 Task: Find connections with filter location Tupã with filter topic #Websitewith filter profile language German with filter current company DXC Technology India with filter school Indian Institute of Banking and Finance with filter industry Space Research and Technology with filter service category Social Media Marketing with filter keywords title Technical Specialist
Action: Mouse moved to (560, 120)
Screenshot: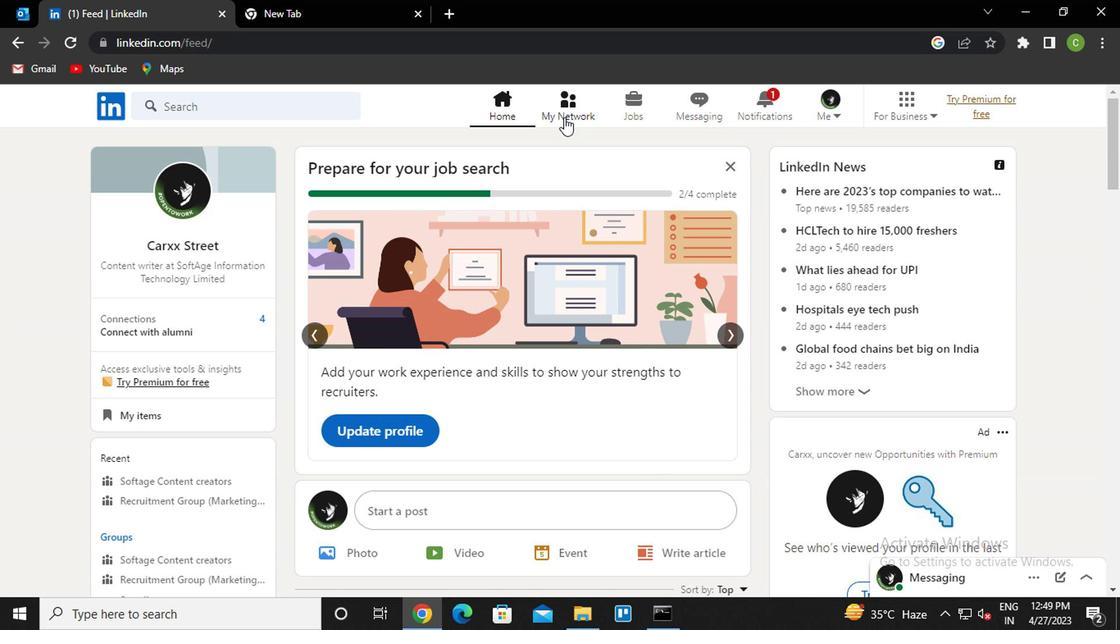 
Action: Mouse pressed left at (560, 120)
Screenshot: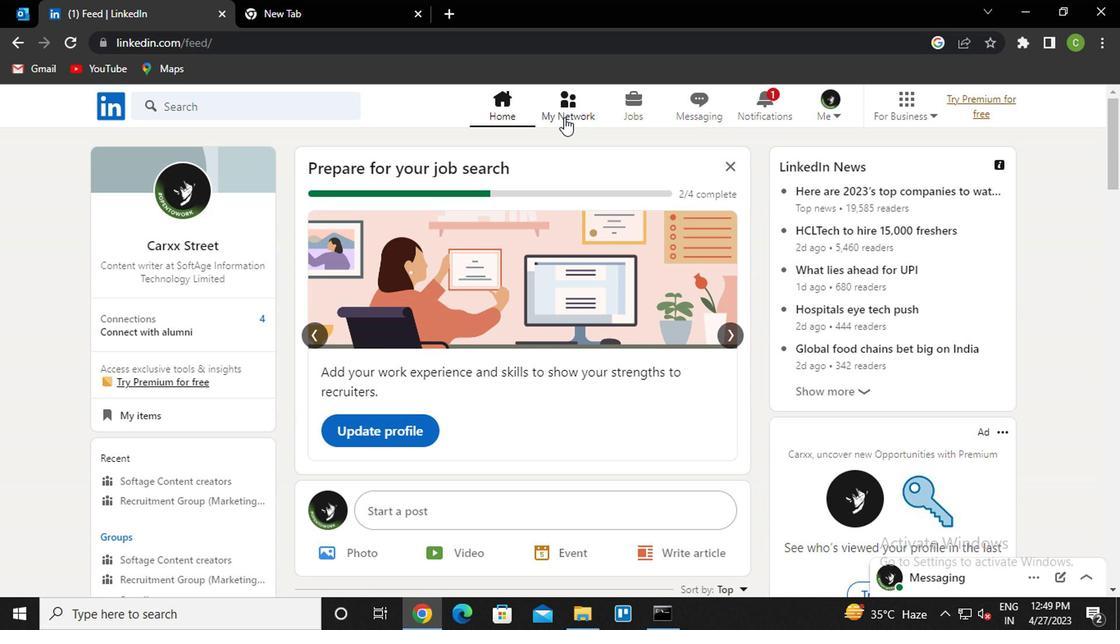 
Action: Mouse moved to (253, 208)
Screenshot: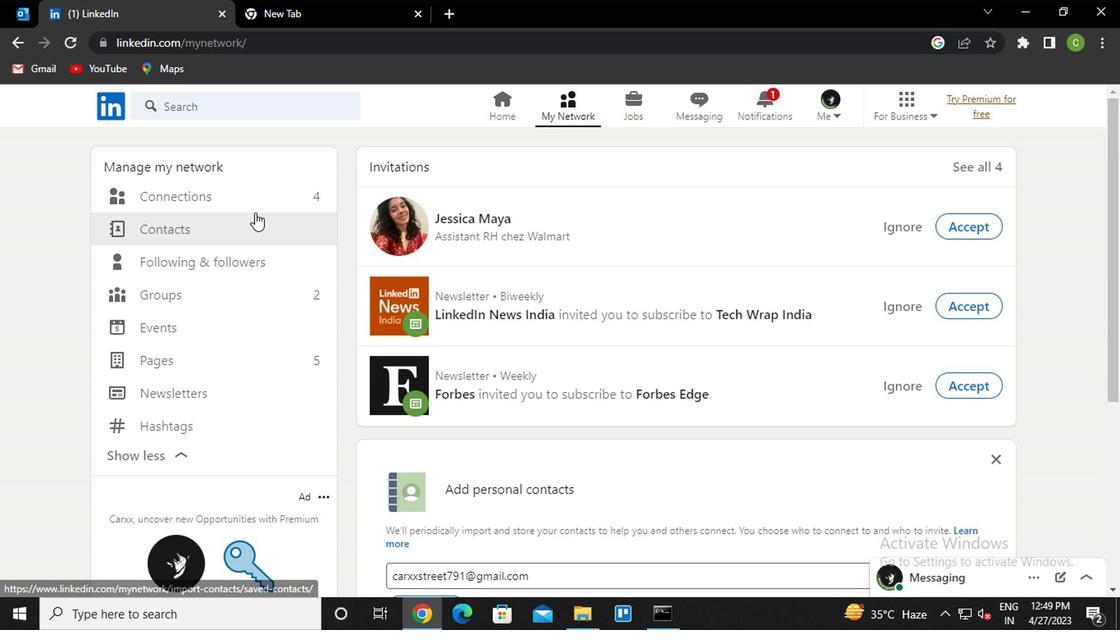 
Action: Mouse pressed left at (253, 208)
Screenshot: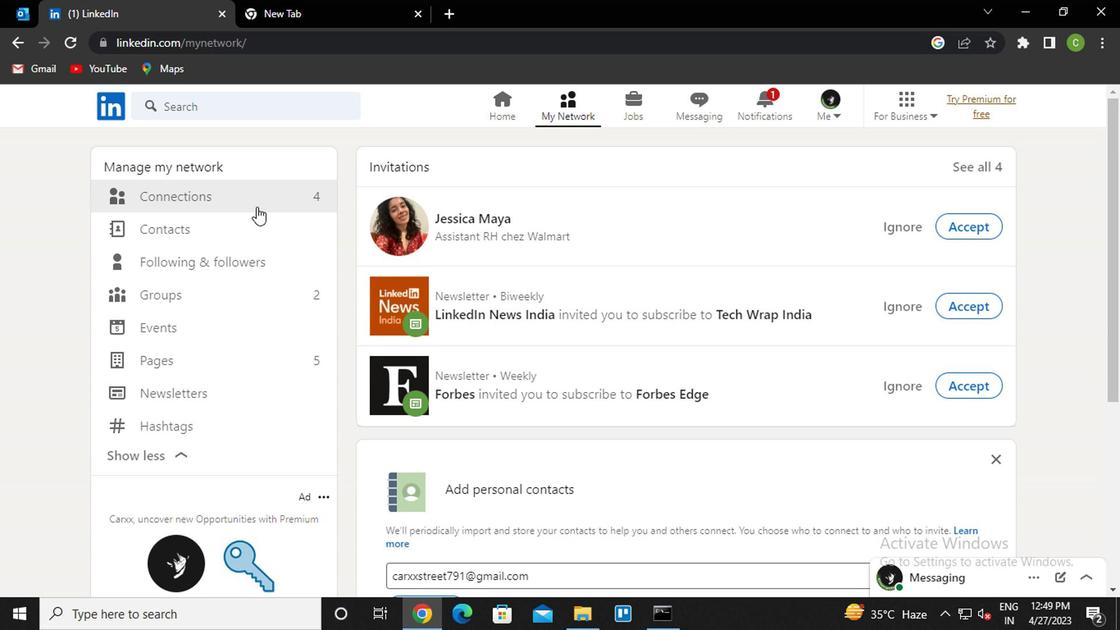 
Action: Mouse pressed left at (253, 208)
Screenshot: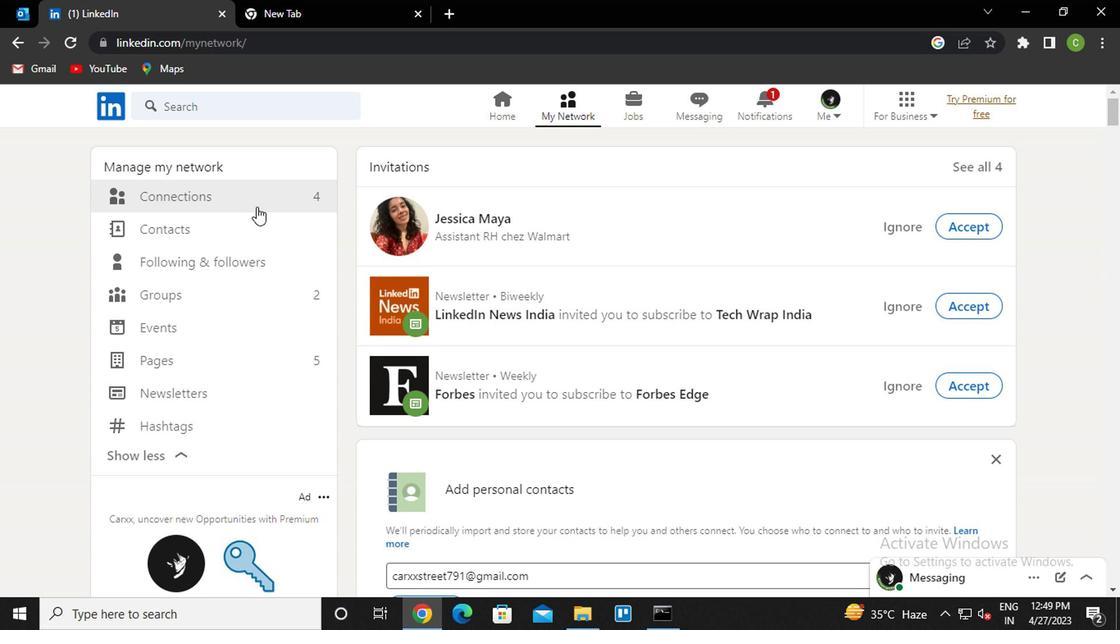 
Action: Mouse moved to (253, 188)
Screenshot: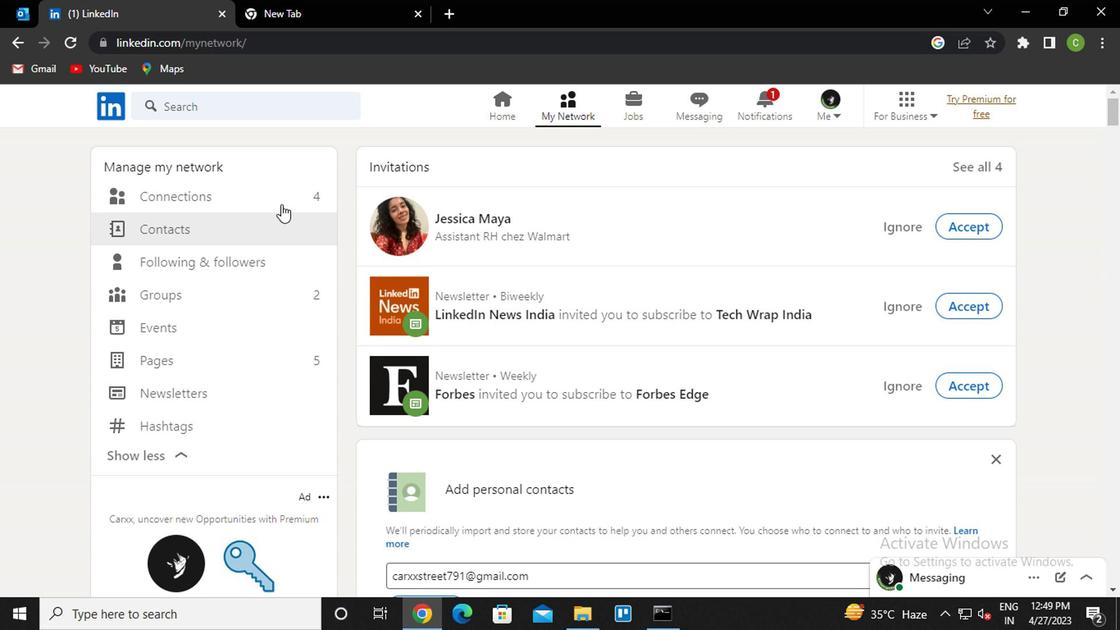 
Action: Mouse pressed left at (253, 188)
Screenshot: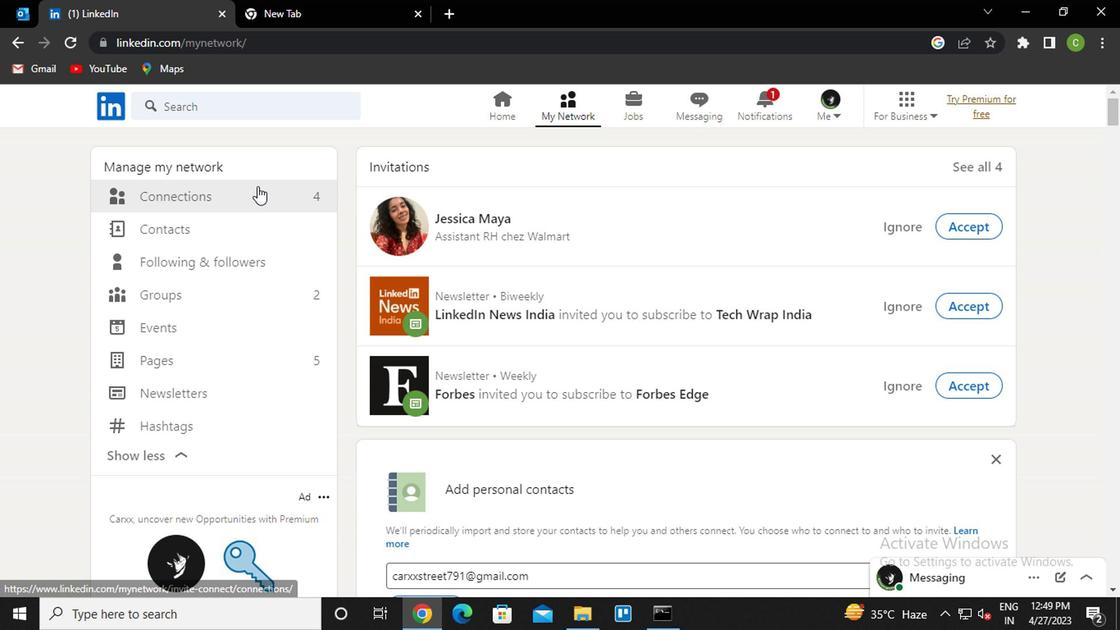 
Action: Mouse moved to (676, 193)
Screenshot: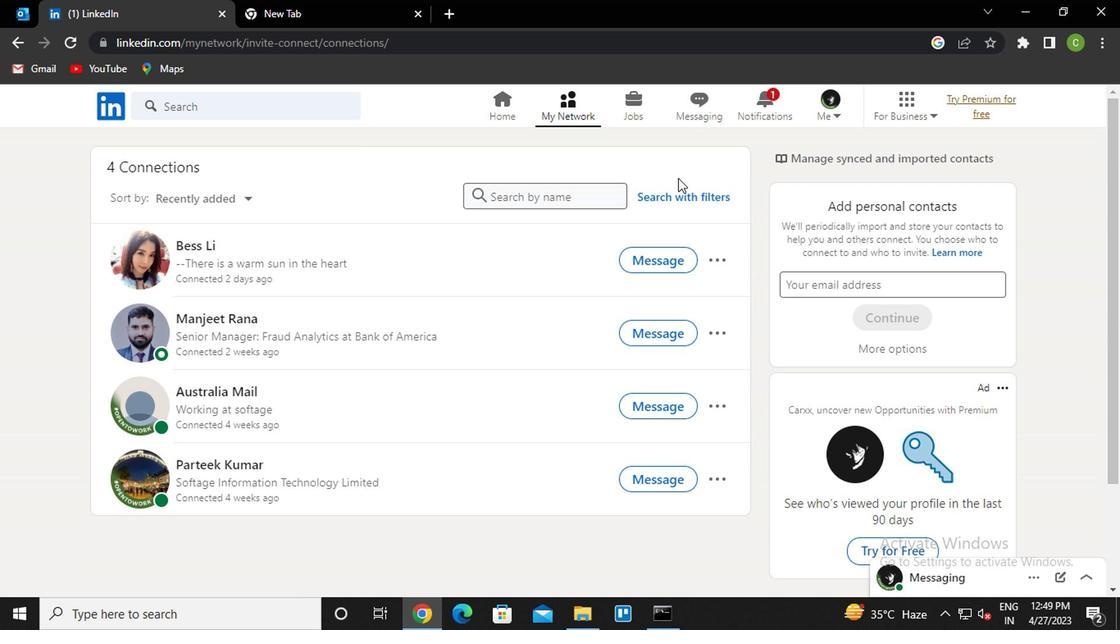 
Action: Mouse pressed left at (676, 193)
Screenshot: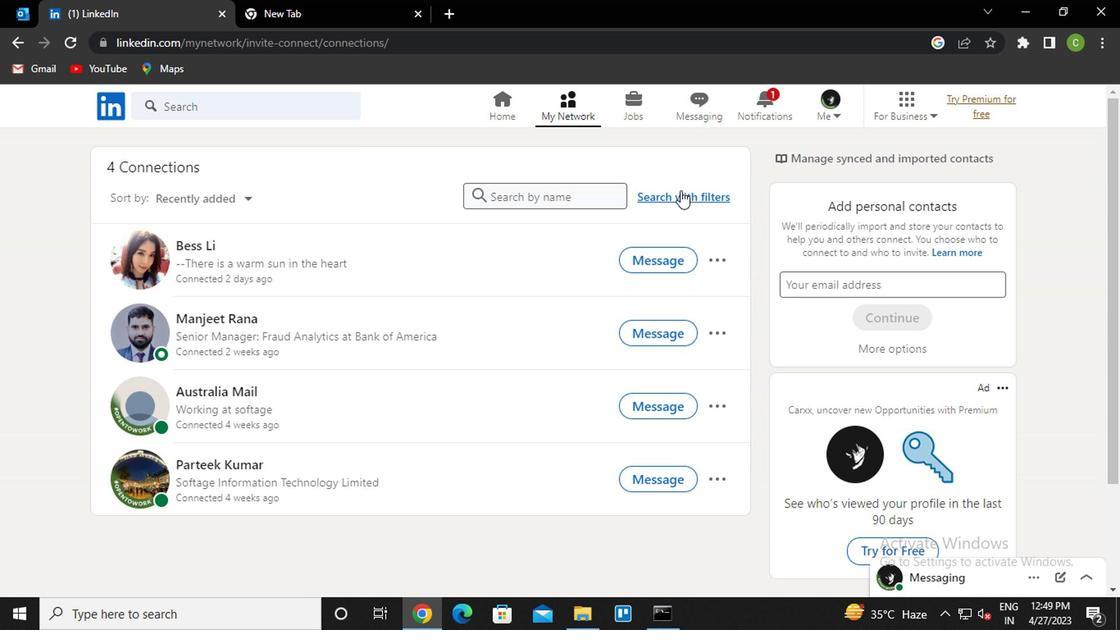 
Action: Mouse moved to (610, 152)
Screenshot: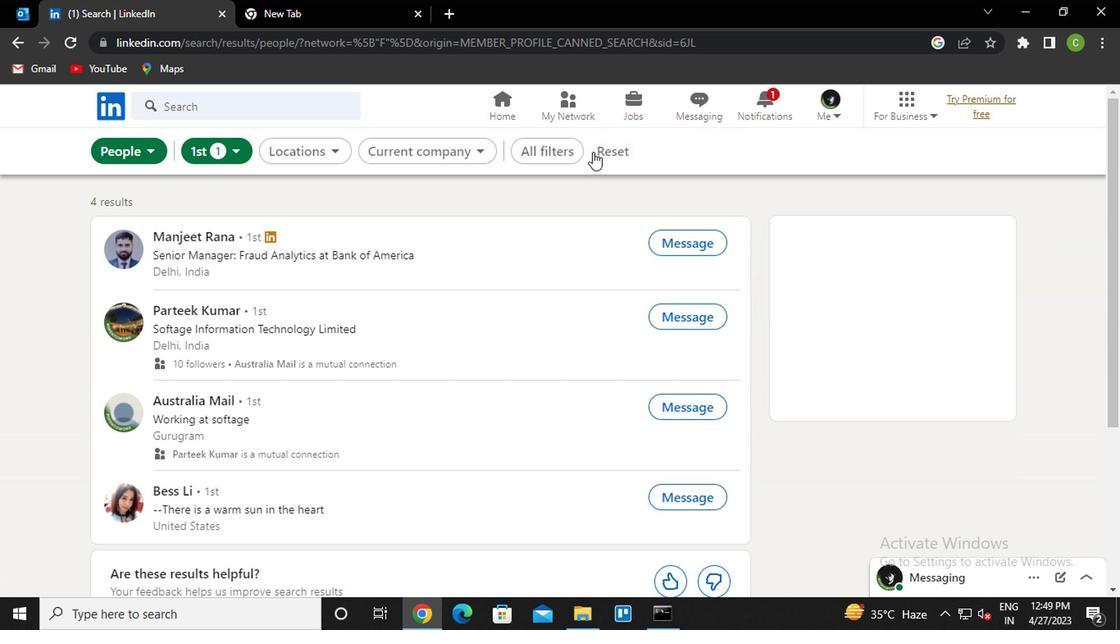 
Action: Mouse pressed left at (610, 152)
Screenshot: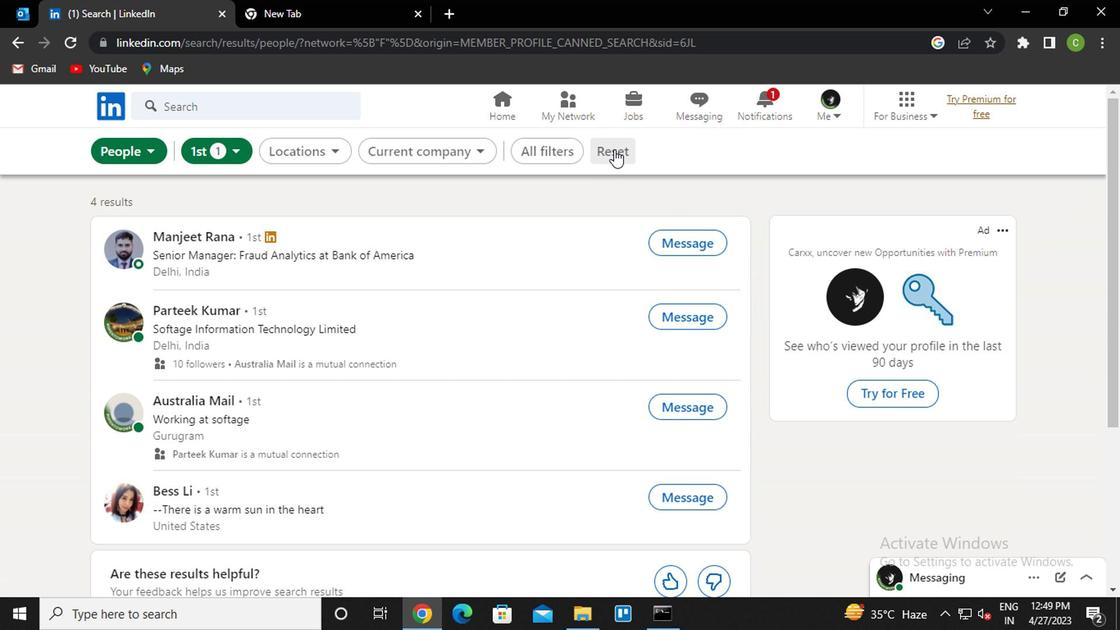 
Action: Mouse moved to (581, 153)
Screenshot: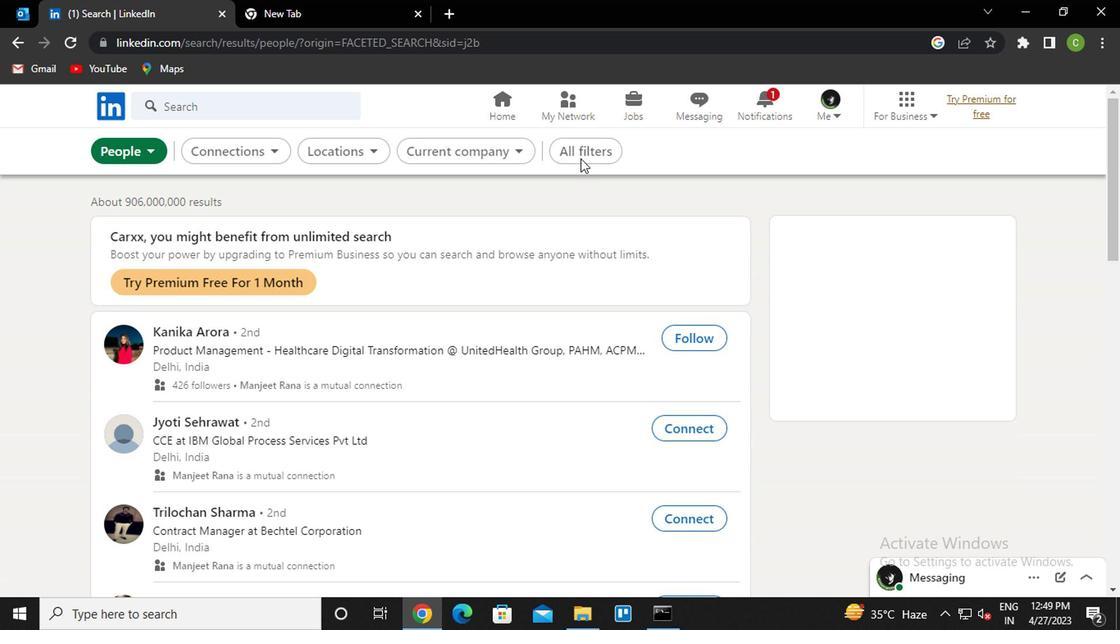 
Action: Mouse pressed left at (581, 153)
Screenshot: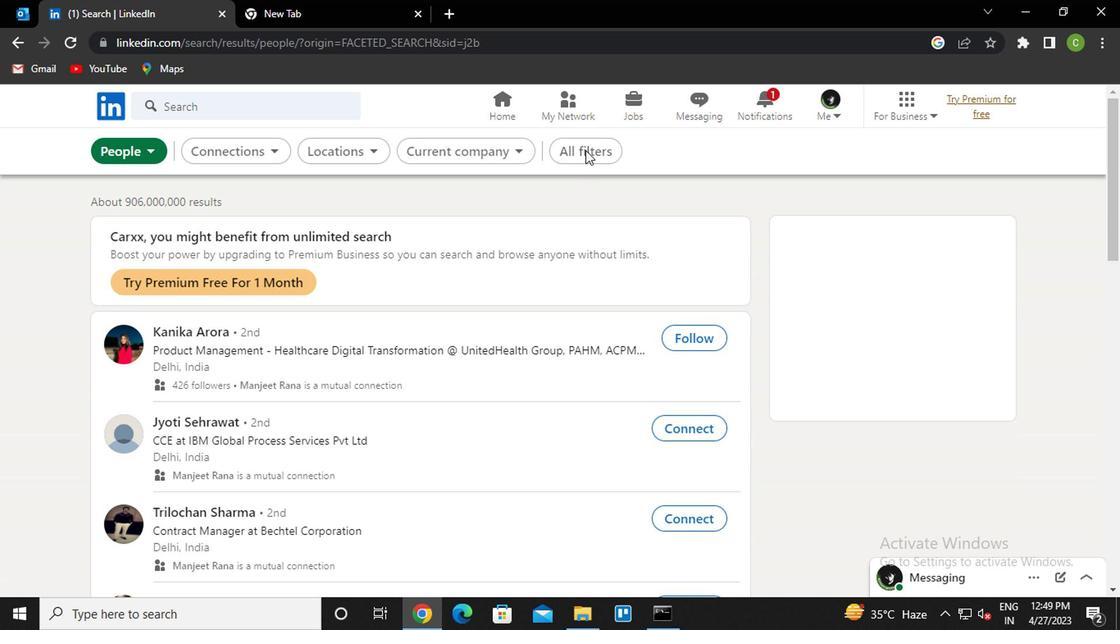 
Action: Mouse moved to (854, 316)
Screenshot: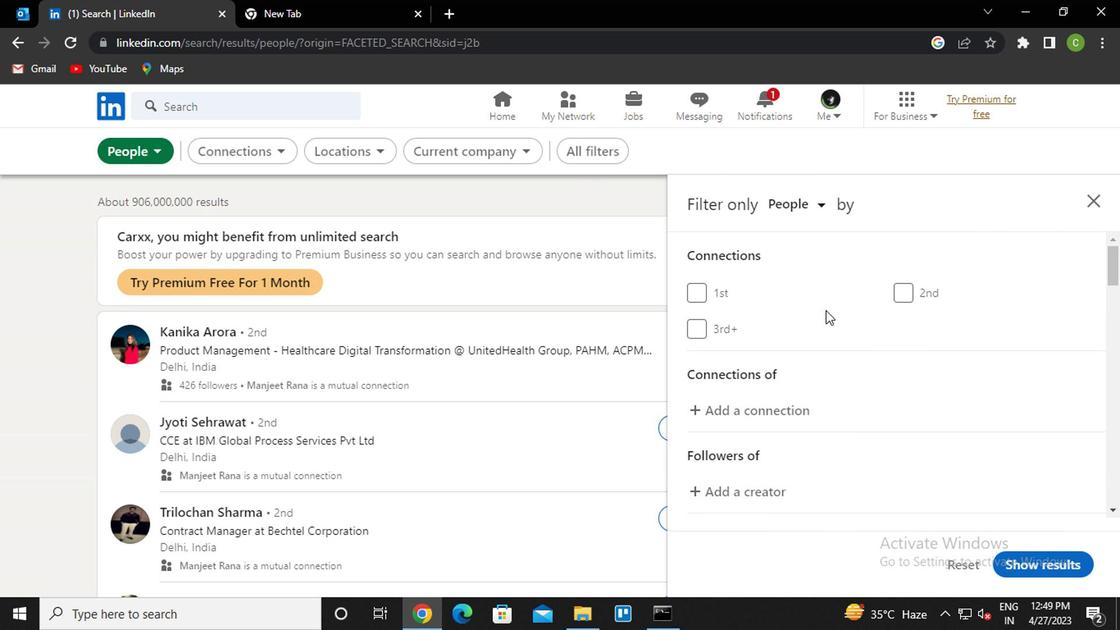 
Action: Mouse scrolled (854, 315) with delta (0, -1)
Screenshot: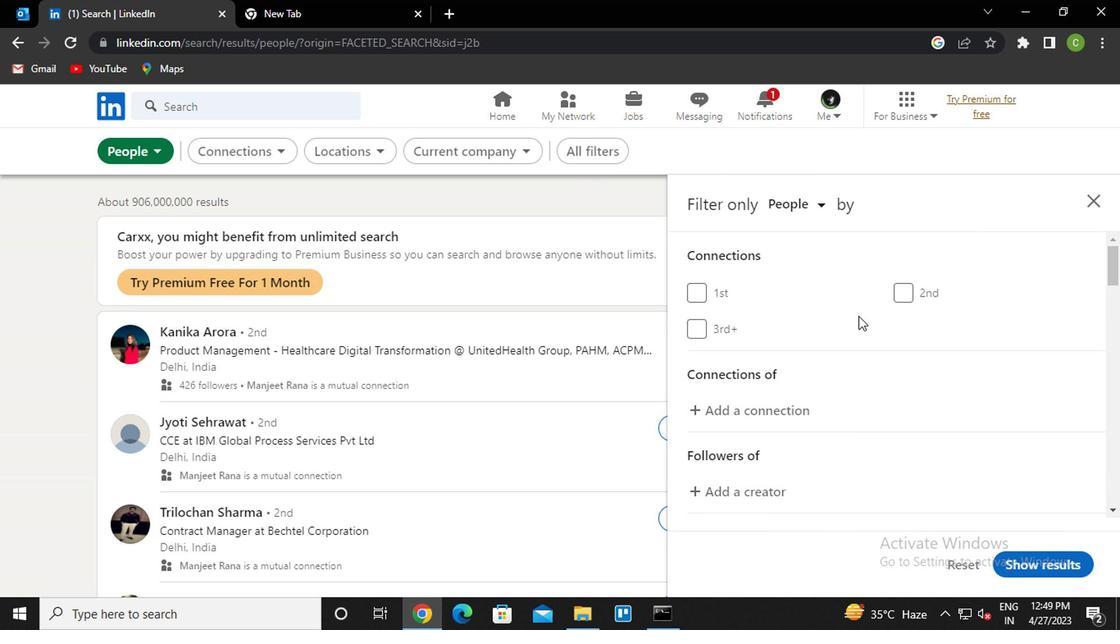 
Action: Mouse scrolled (854, 315) with delta (0, -1)
Screenshot: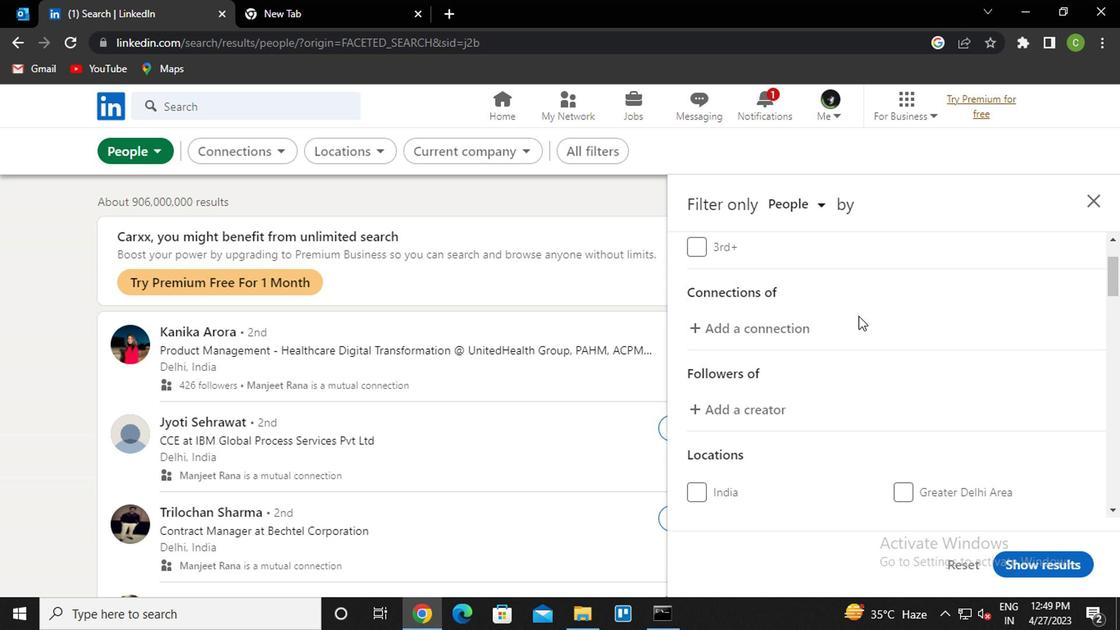 
Action: Mouse scrolled (854, 315) with delta (0, -1)
Screenshot: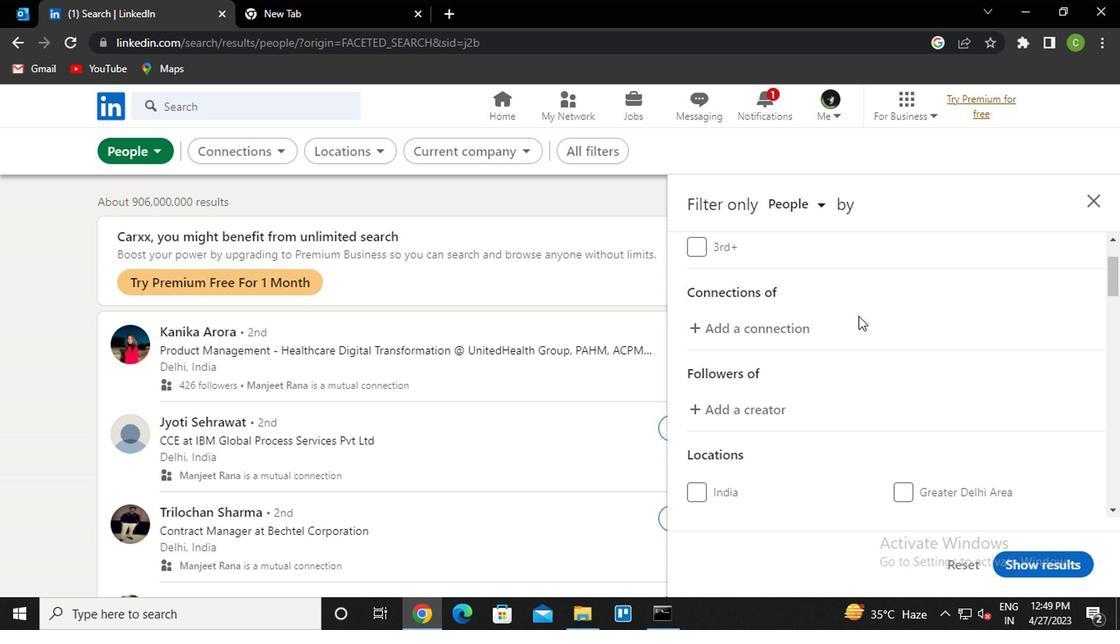 
Action: Mouse scrolled (854, 315) with delta (0, -1)
Screenshot: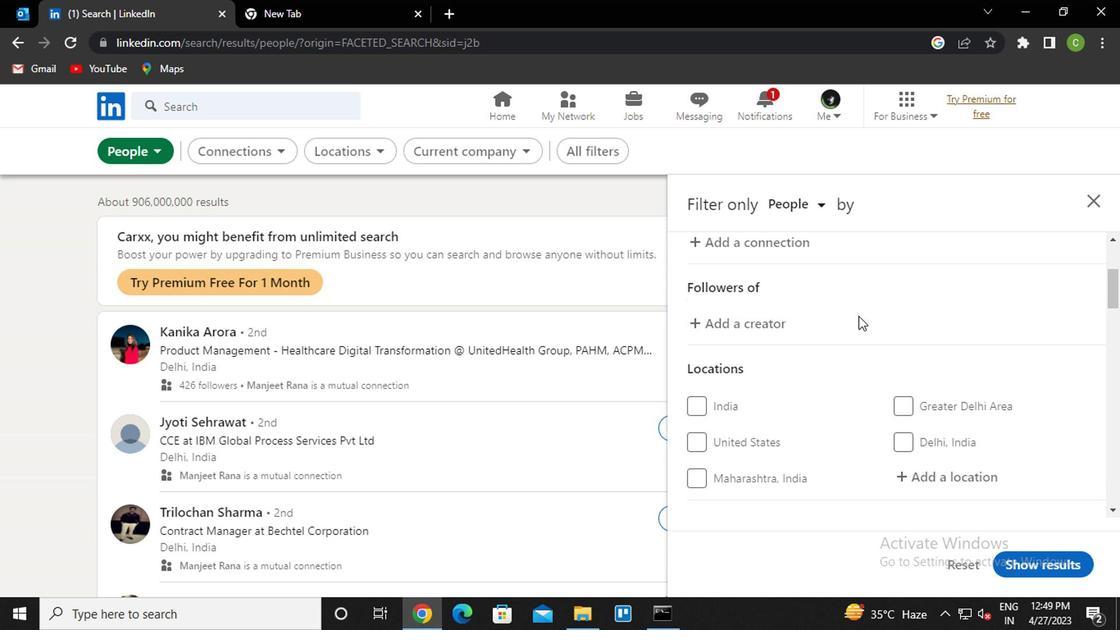 
Action: Mouse moved to (975, 317)
Screenshot: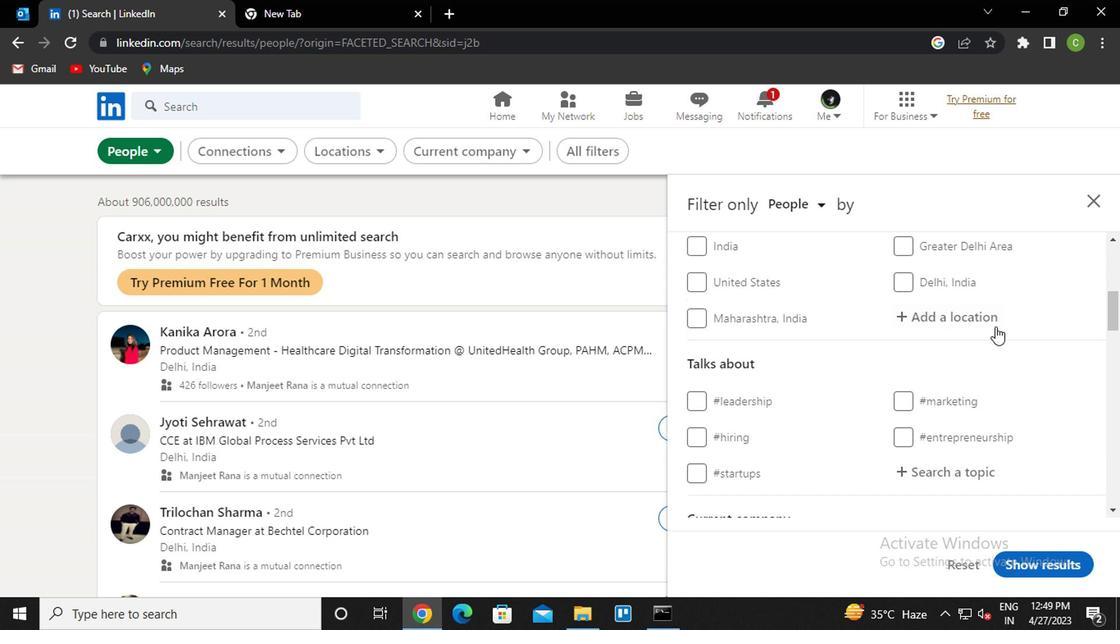 
Action: Mouse pressed left at (975, 317)
Screenshot: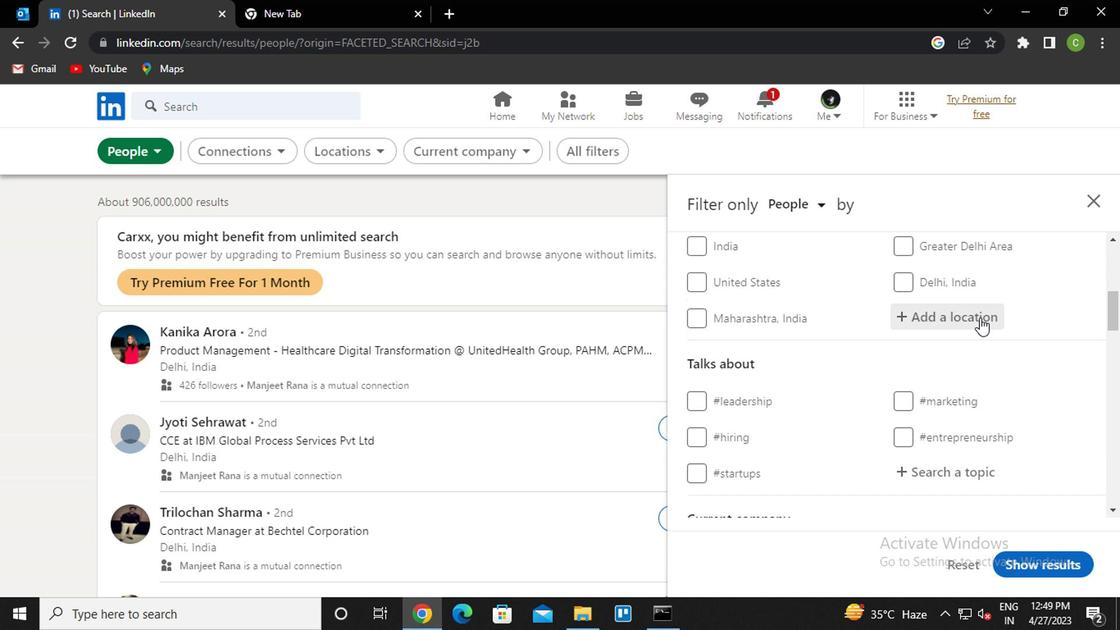 
Action: Key pressed <Key.caps_lock>t<Key.caps_lock>upa<Key.down><Key.down><Key.enter>
Screenshot: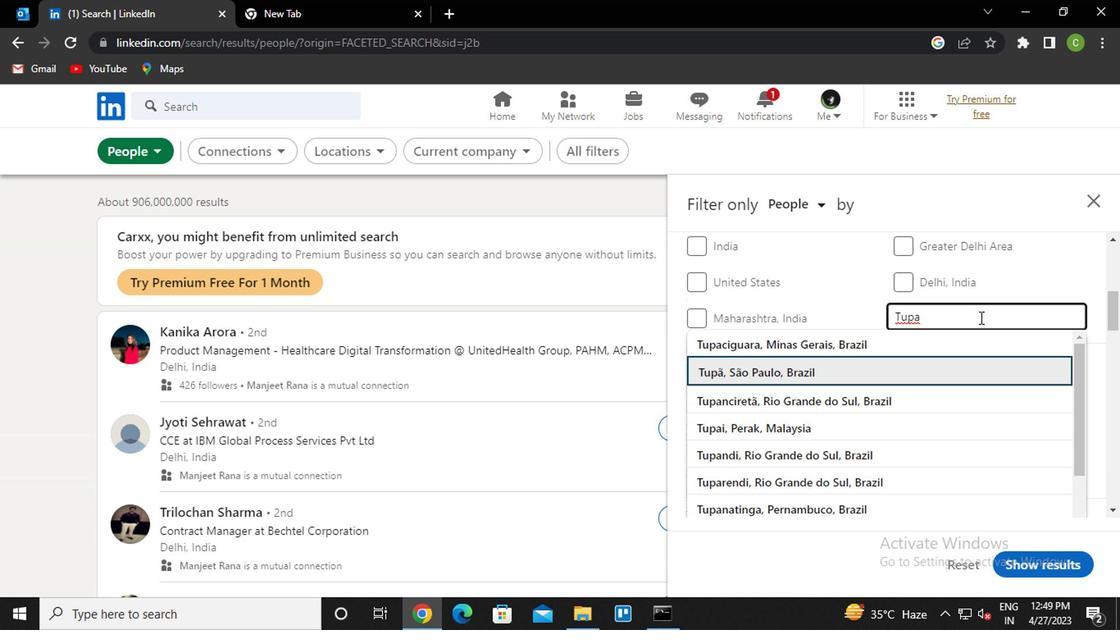 
Action: Mouse scrolled (975, 316) with delta (0, 0)
Screenshot: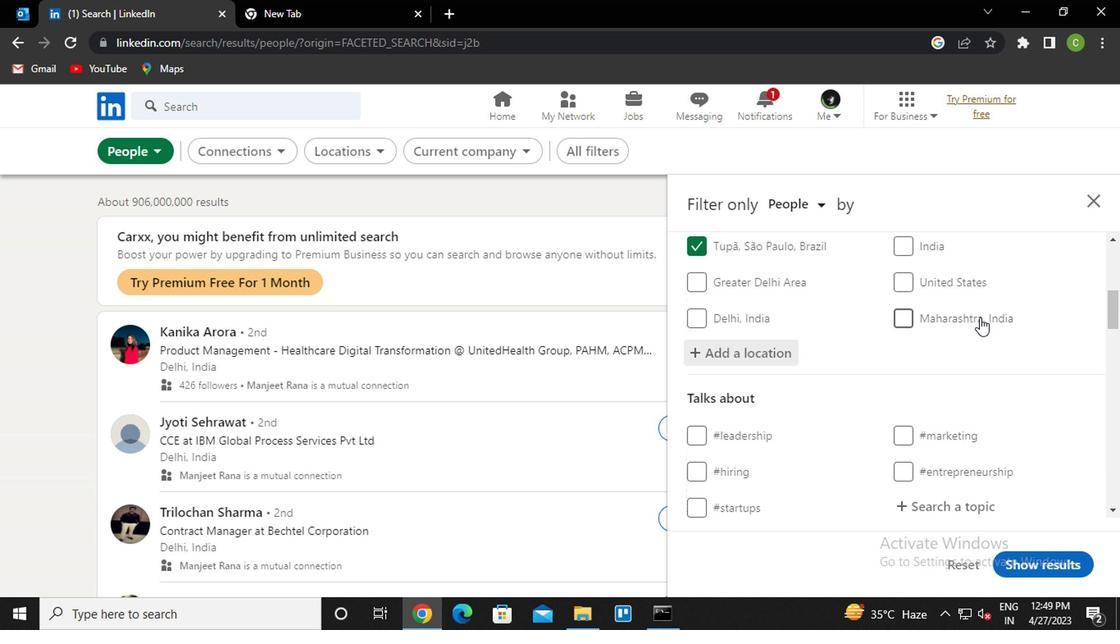 
Action: Mouse scrolled (975, 316) with delta (0, 0)
Screenshot: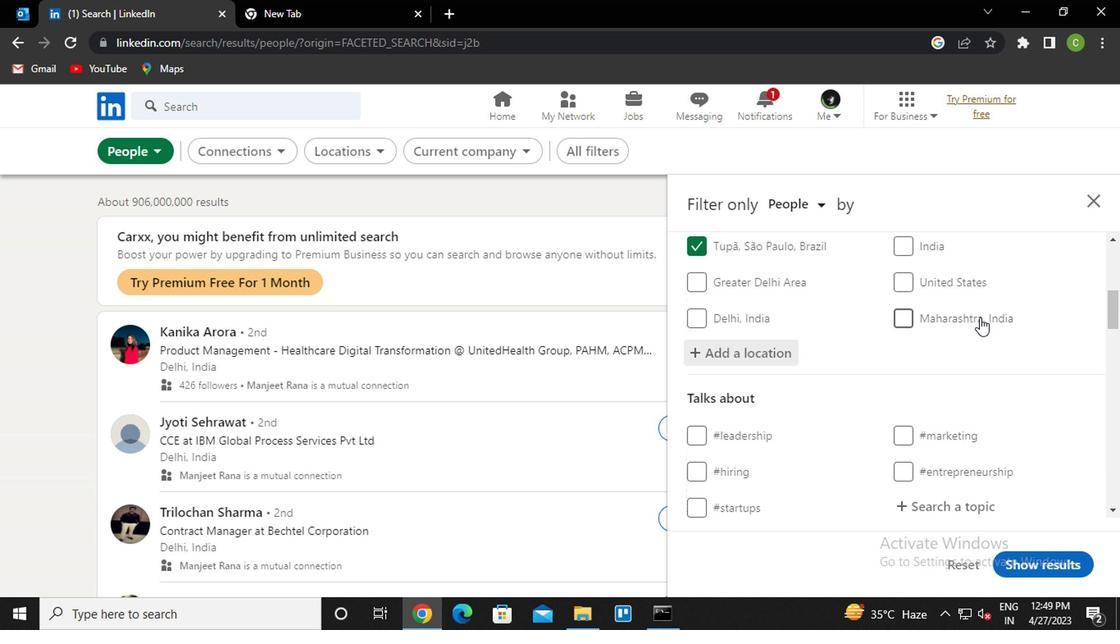 
Action: Mouse moved to (957, 337)
Screenshot: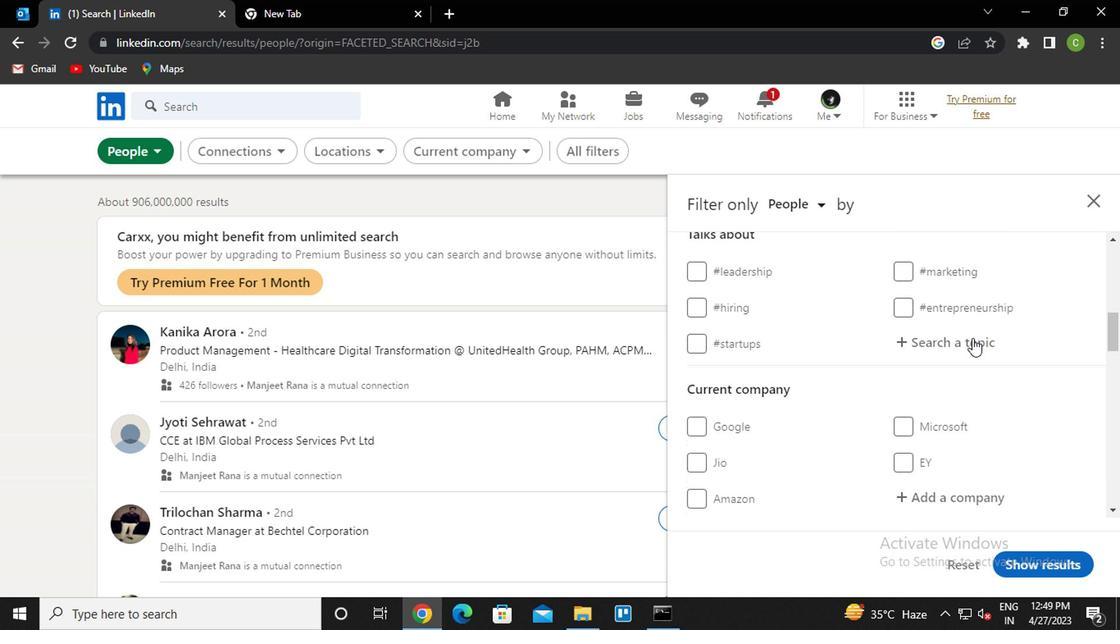 
Action: Mouse pressed left at (957, 337)
Screenshot: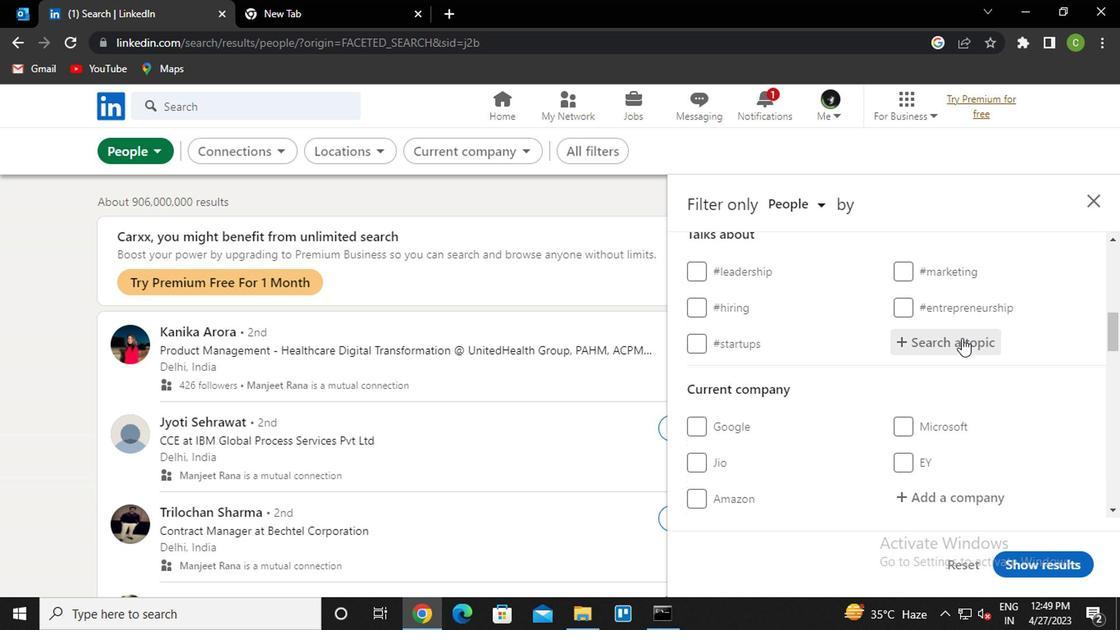 
Action: Key pressed <Key.caps_lock>w<Key.caps_lock>ebsite<Key.down><Key.enter>
Screenshot: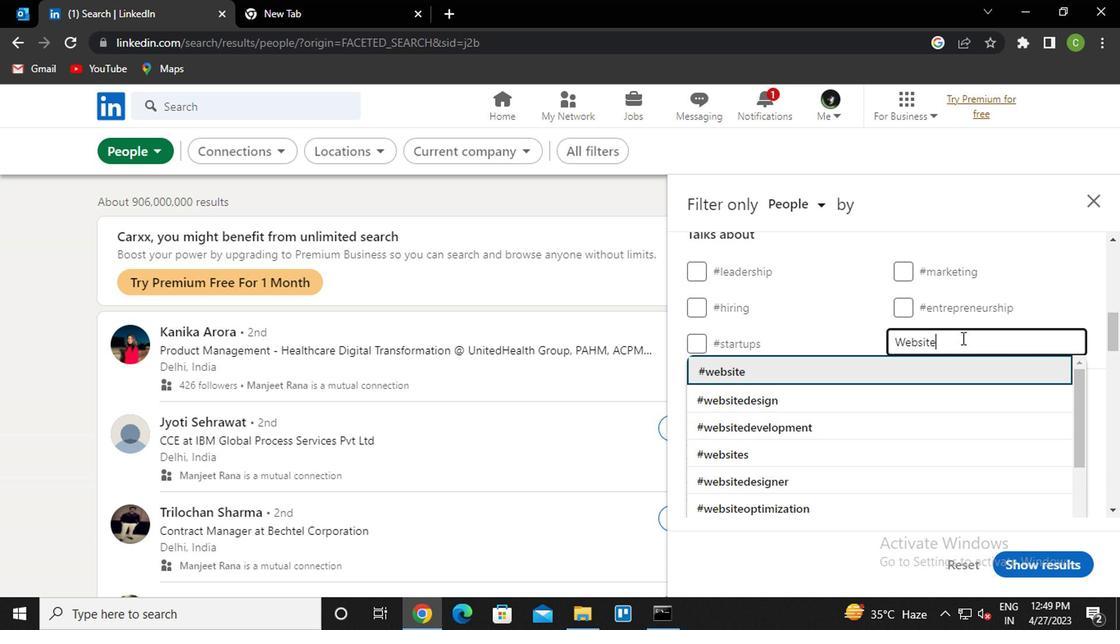 
Action: Mouse moved to (945, 306)
Screenshot: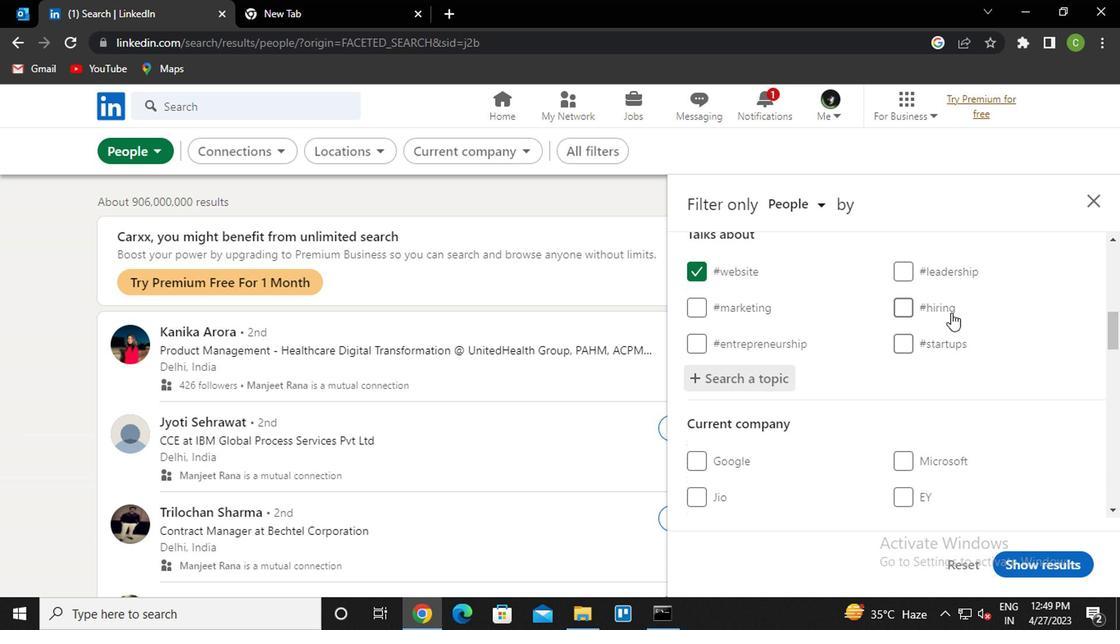 
Action: Mouse scrolled (945, 306) with delta (0, 0)
Screenshot: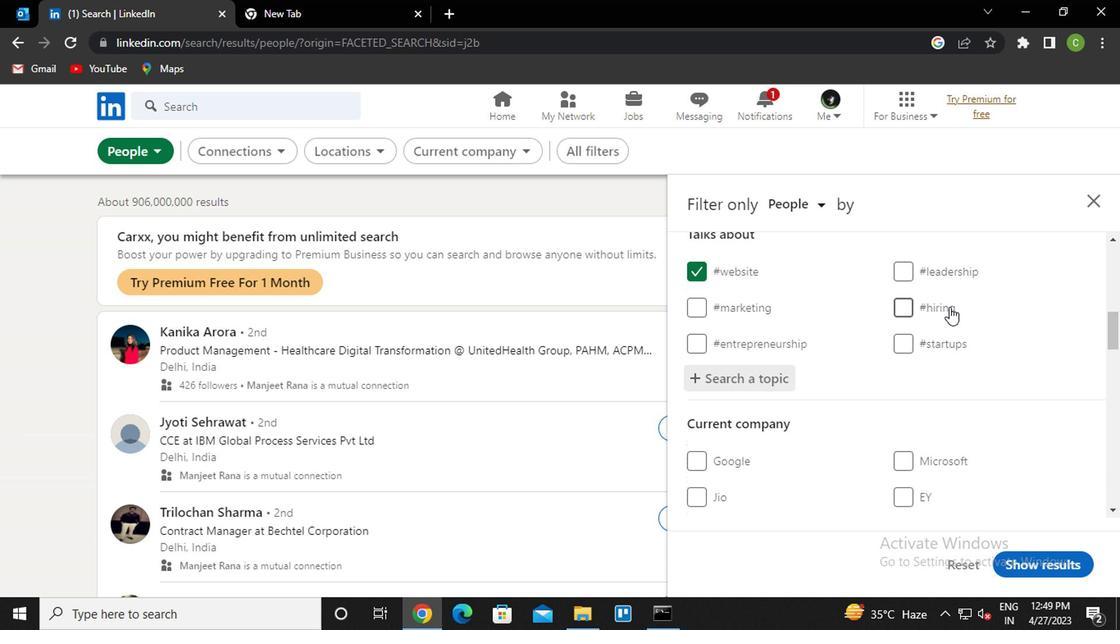 
Action: Mouse scrolled (945, 306) with delta (0, 0)
Screenshot: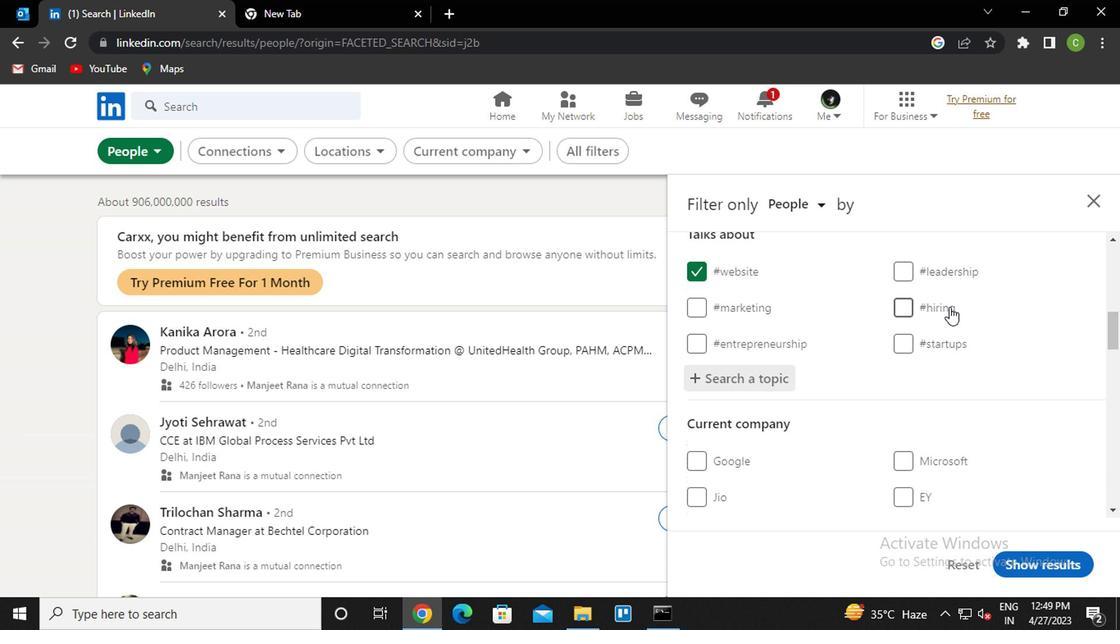 
Action: Mouse scrolled (945, 306) with delta (0, 0)
Screenshot: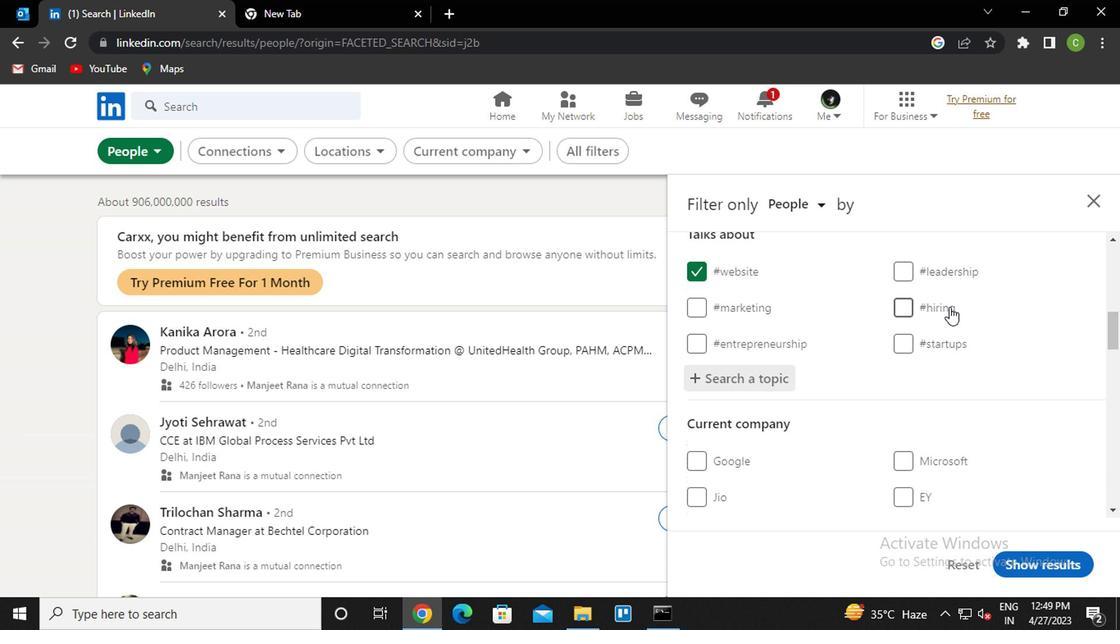 
Action: Mouse scrolled (945, 306) with delta (0, 0)
Screenshot: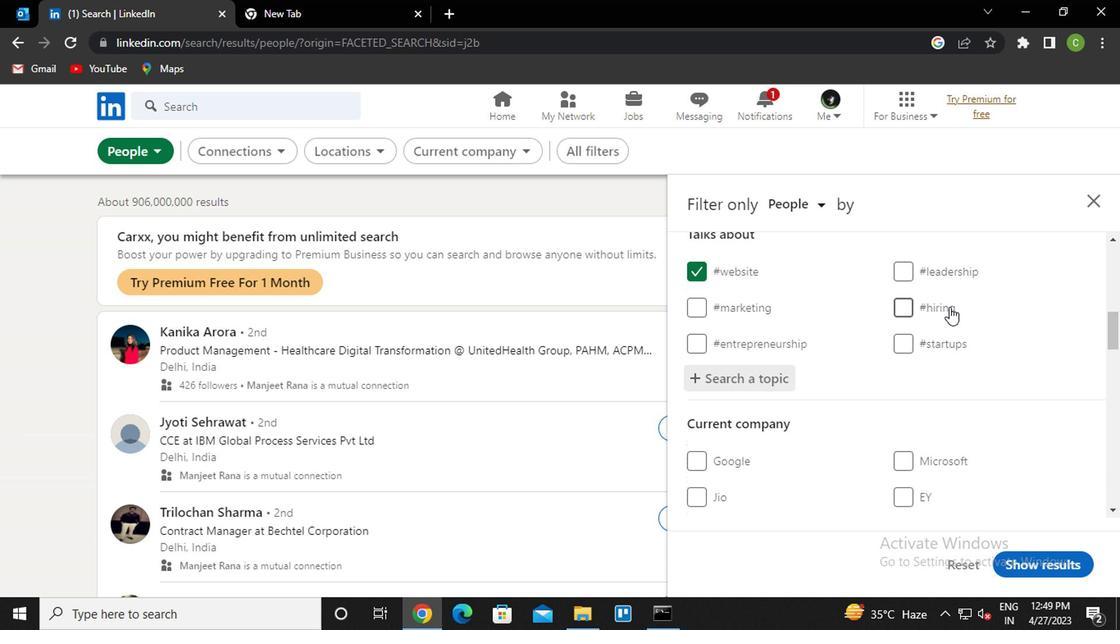 
Action: Mouse scrolled (945, 306) with delta (0, 0)
Screenshot: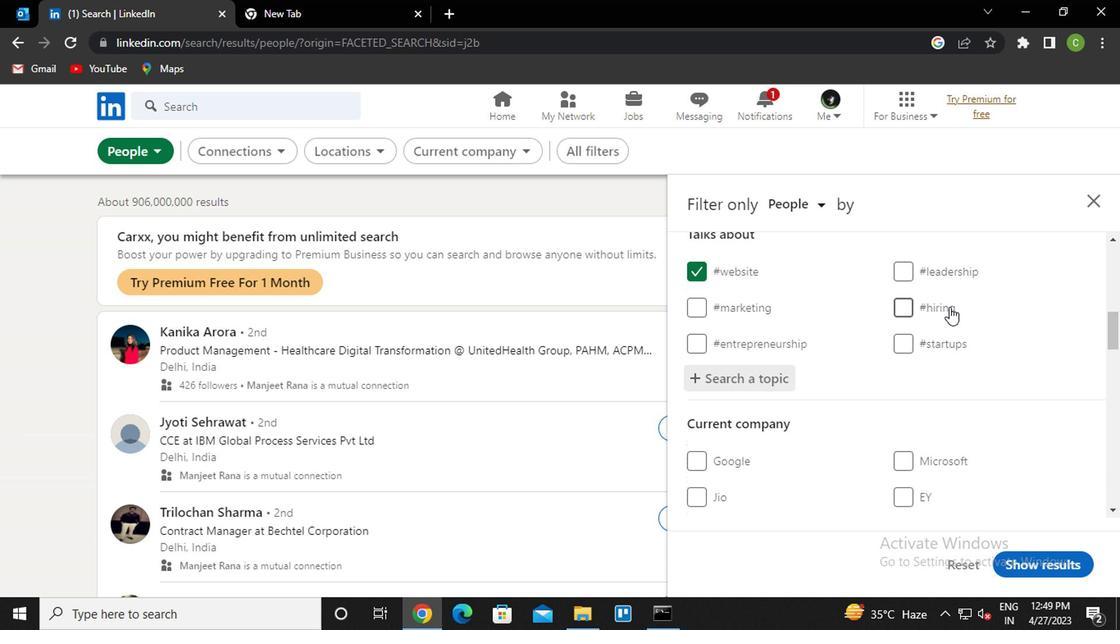 
Action: Mouse scrolled (945, 306) with delta (0, 0)
Screenshot: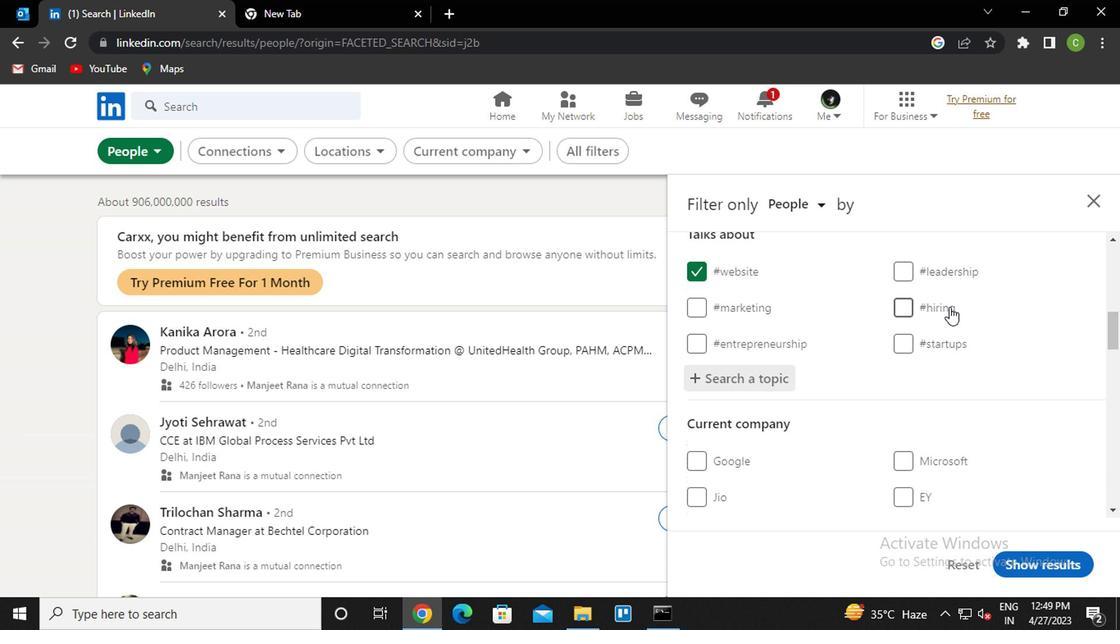 
Action: Mouse scrolled (945, 306) with delta (0, 0)
Screenshot: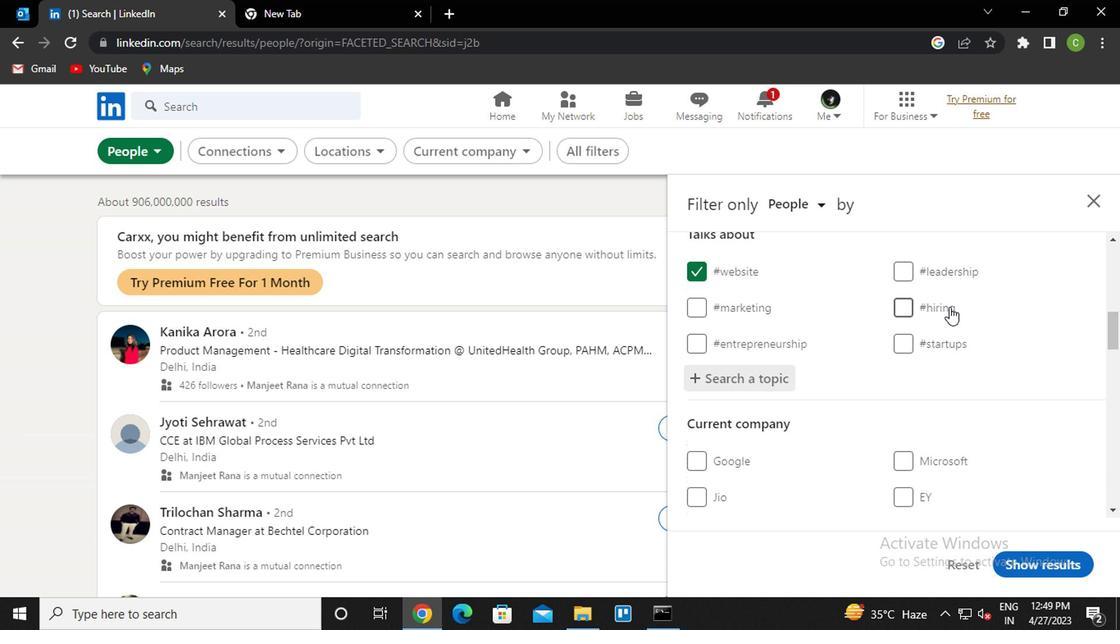 
Action: Mouse scrolled (945, 306) with delta (0, 0)
Screenshot: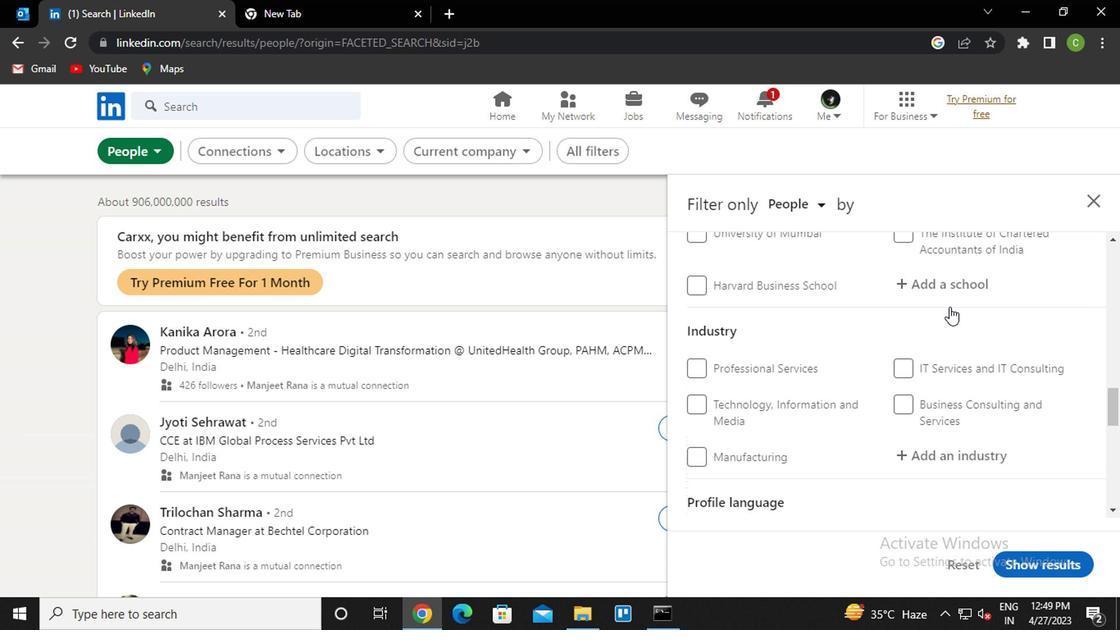 
Action: Mouse scrolled (945, 306) with delta (0, 0)
Screenshot: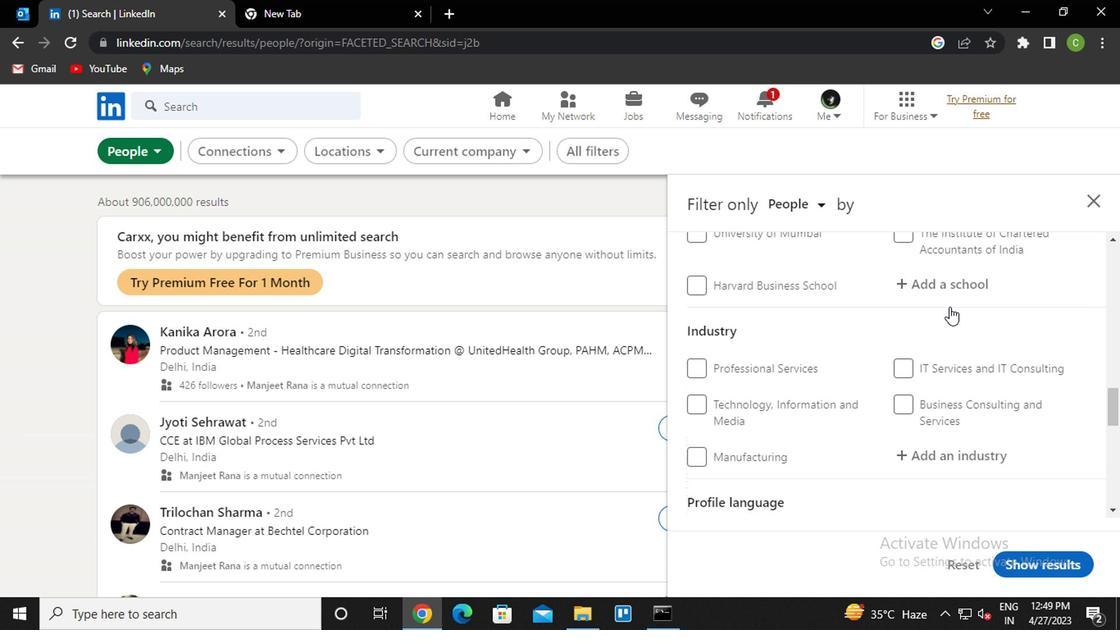 
Action: Mouse scrolled (945, 306) with delta (0, 0)
Screenshot: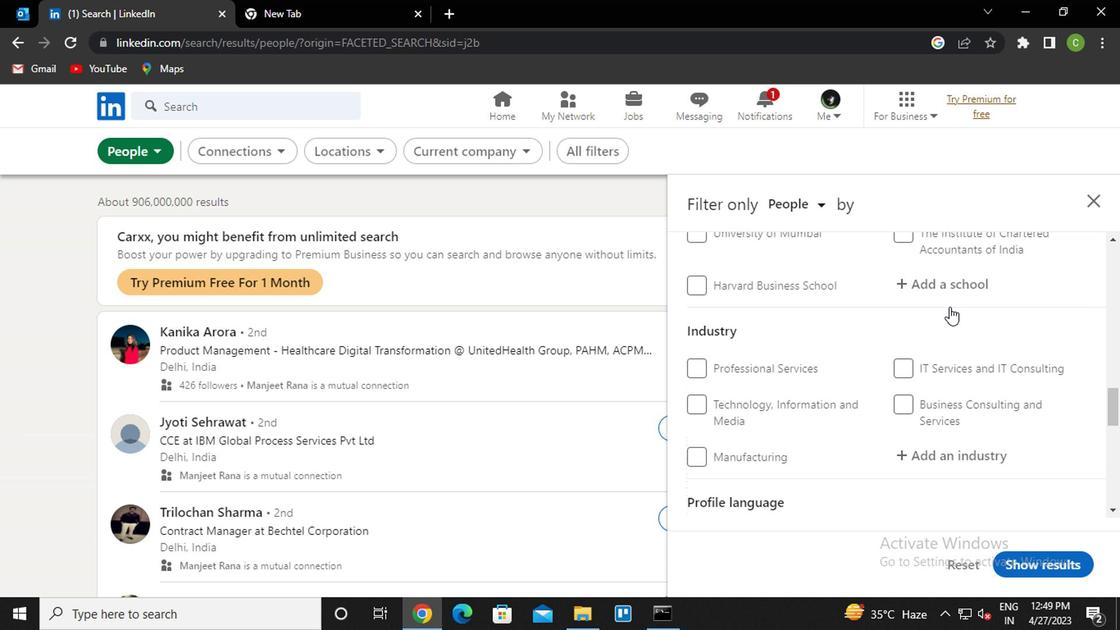 
Action: Mouse scrolled (945, 306) with delta (0, 0)
Screenshot: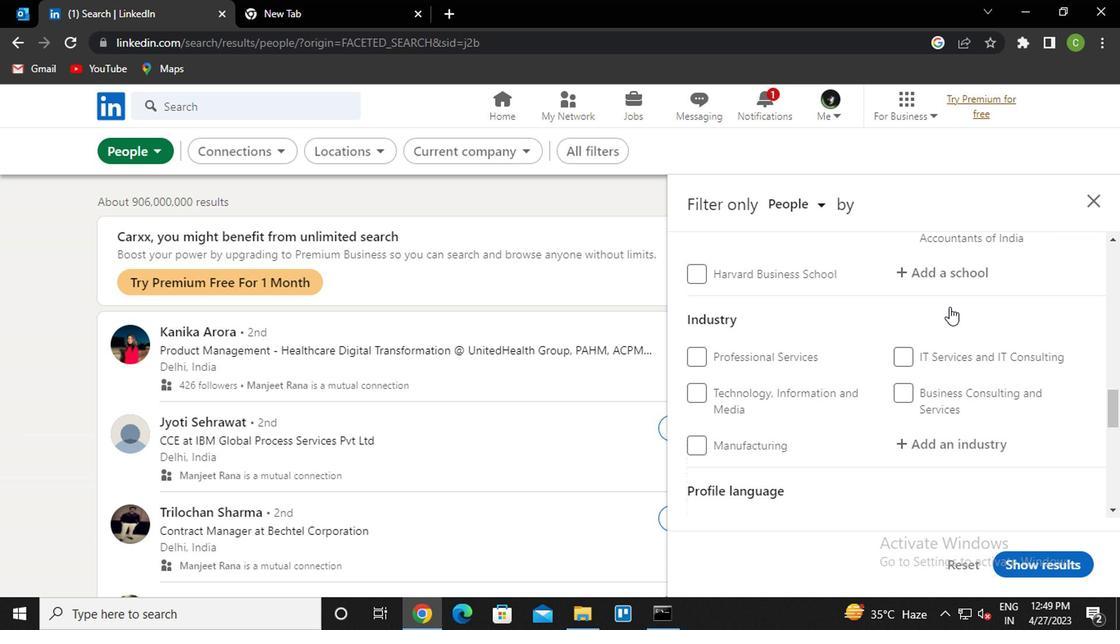 
Action: Mouse scrolled (945, 306) with delta (0, 0)
Screenshot: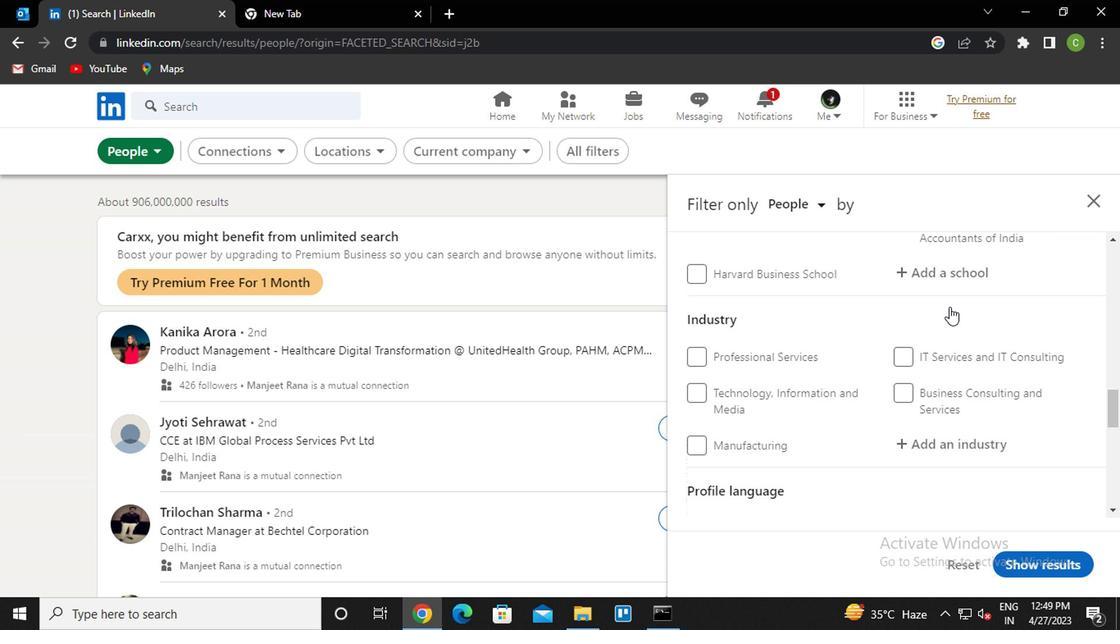 
Action: Mouse scrolled (945, 306) with delta (0, 0)
Screenshot: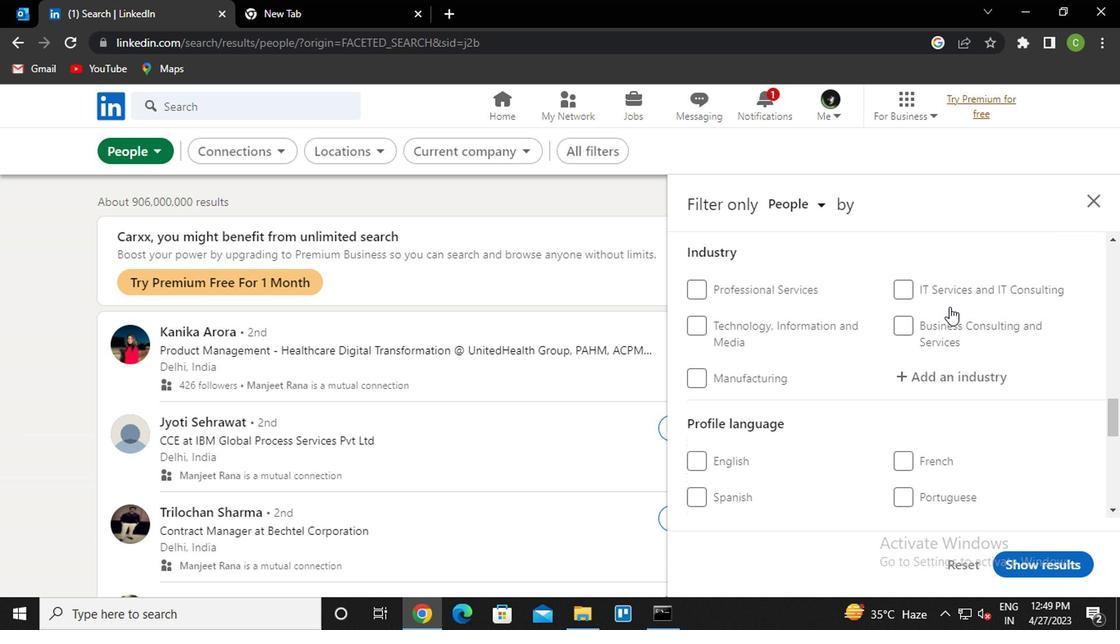 
Action: Mouse scrolled (945, 306) with delta (0, 0)
Screenshot: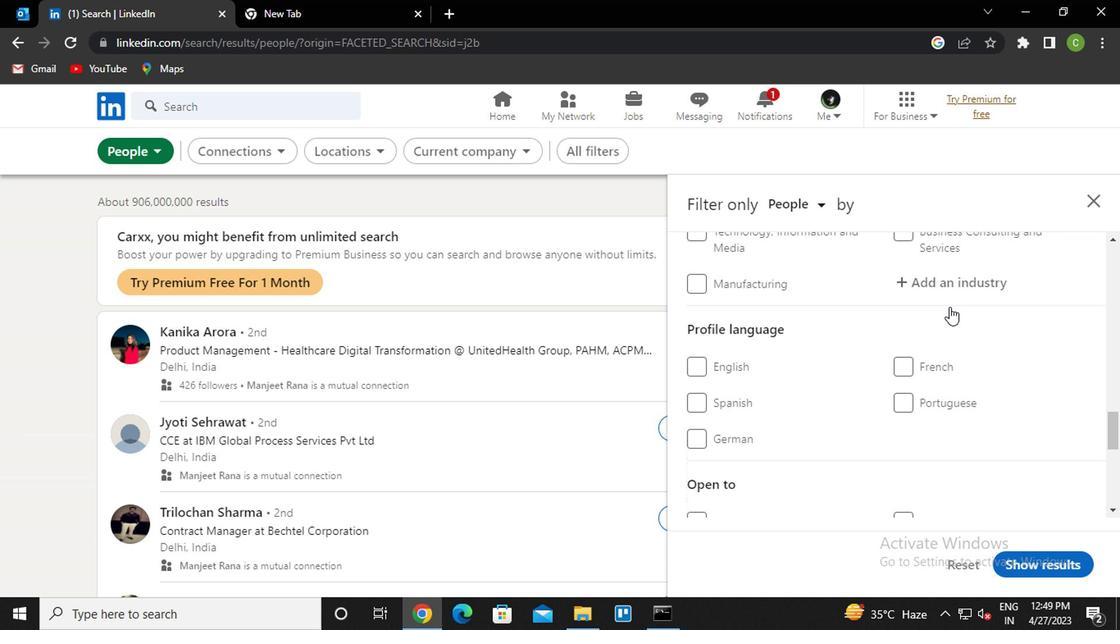 
Action: Mouse scrolled (945, 306) with delta (0, 0)
Screenshot: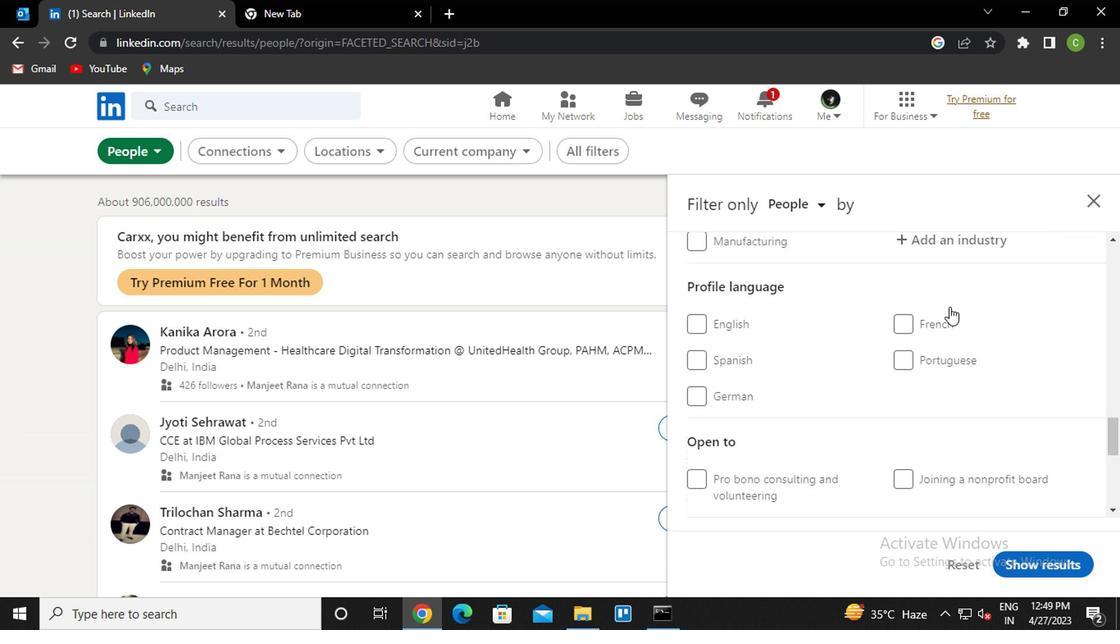 
Action: Mouse moved to (914, 325)
Screenshot: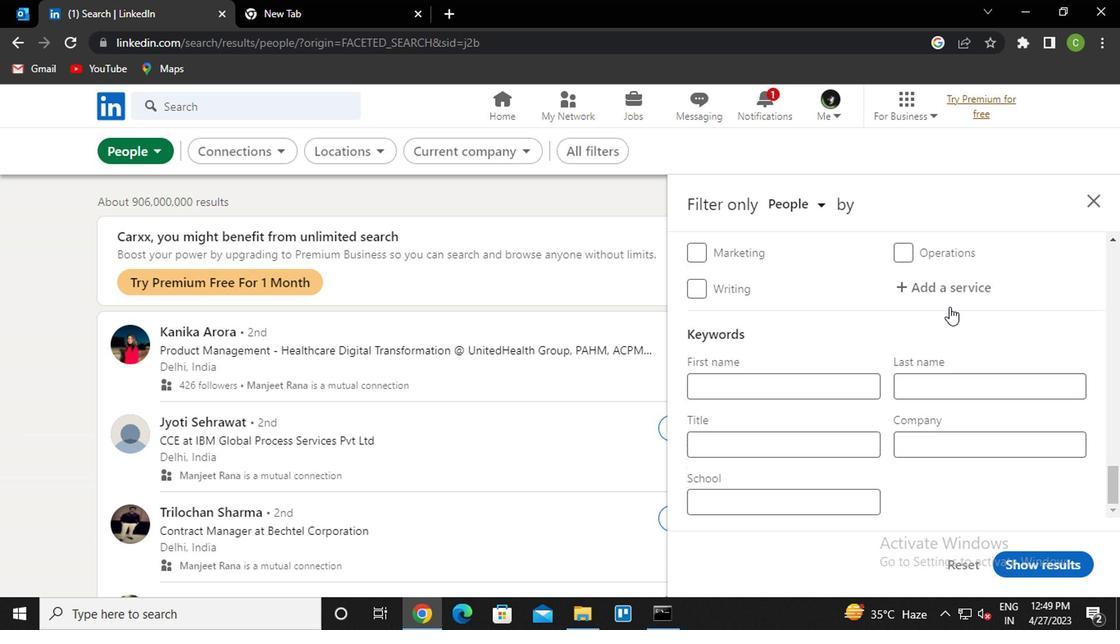 
Action: Mouse scrolled (914, 326) with delta (0, 1)
Screenshot: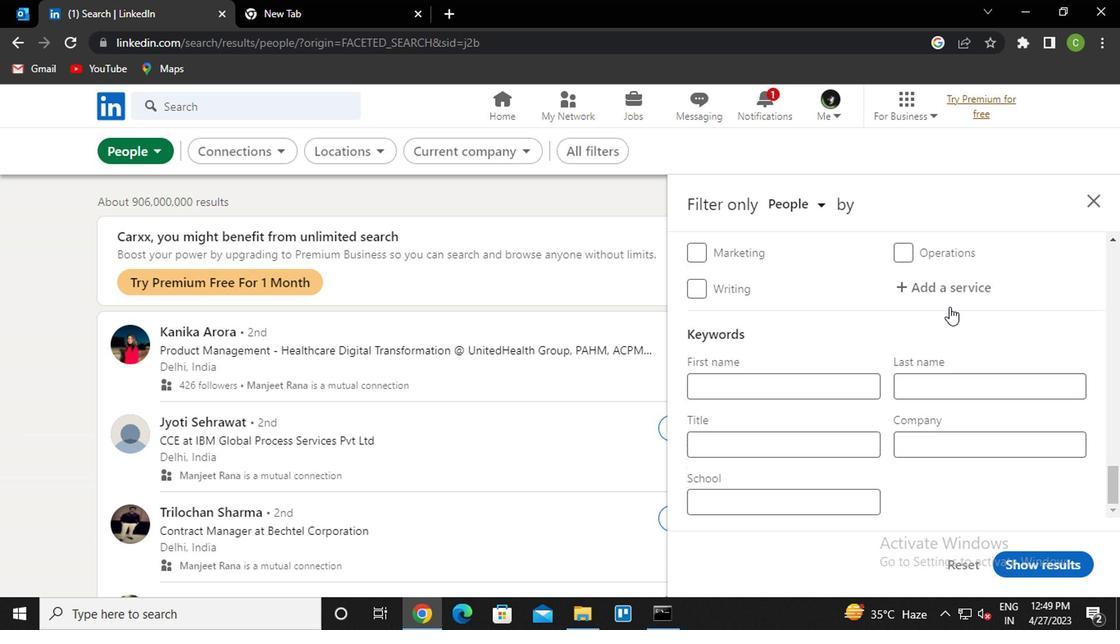 
Action: Mouse moved to (914, 326)
Screenshot: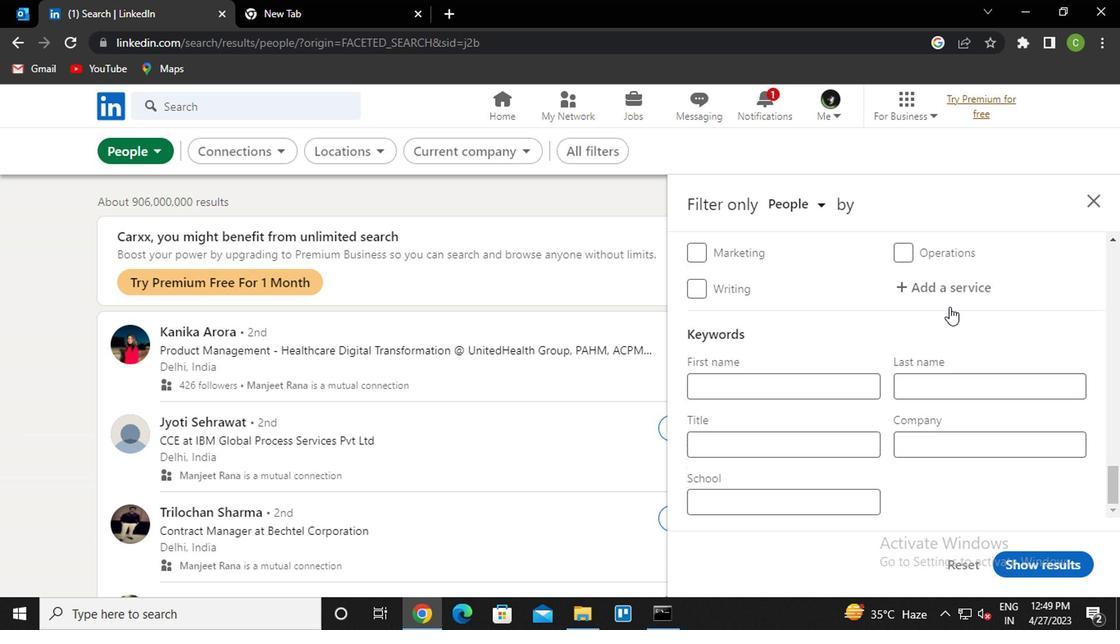 
Action: Mouse scrolled (914, 327) with delta (0, 0)
Screenshot: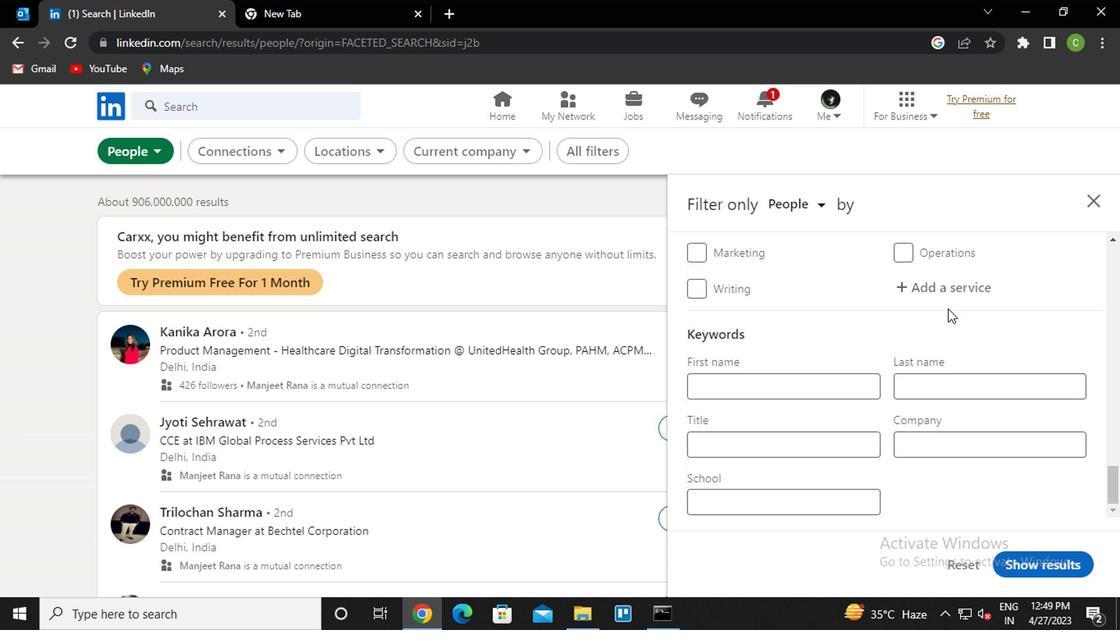 
Action: Mouse scrolled (914, 327) with delta (0, 0)
Screenshot: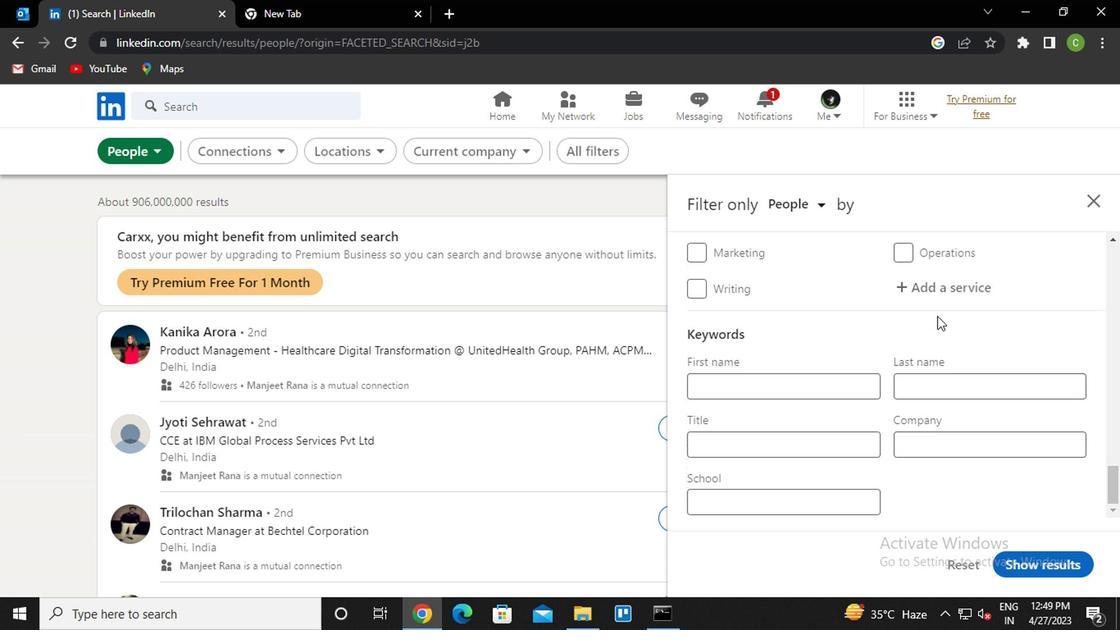 
Action: Mouse moved to (833, 397)
Screenshot: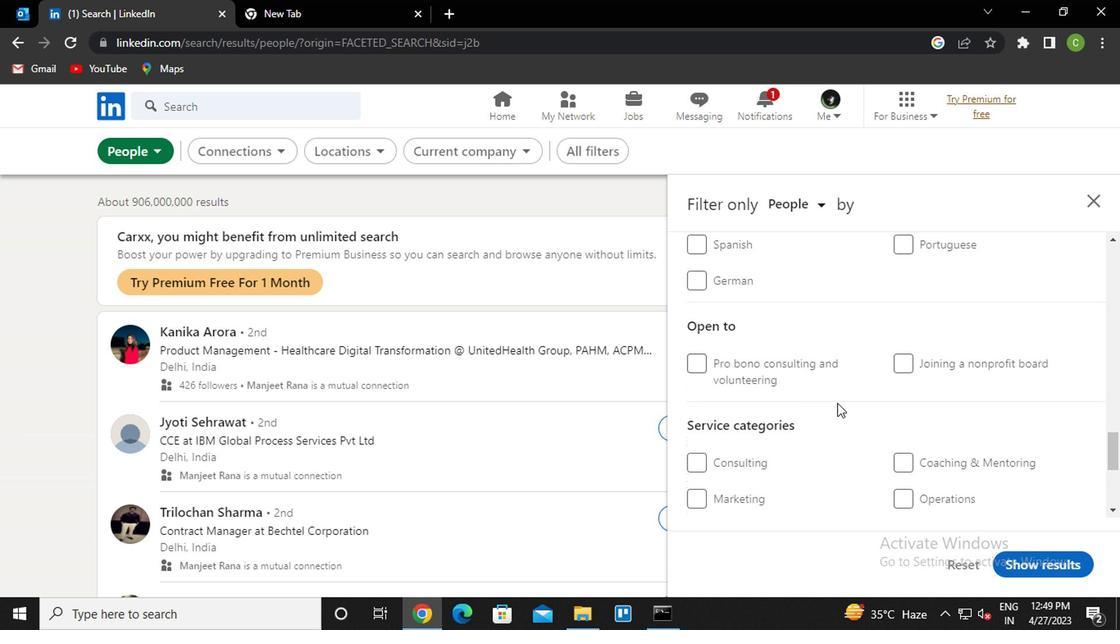 
Action: Mouse scrolled (833, 396) with delta (0, 0)
Screenshot: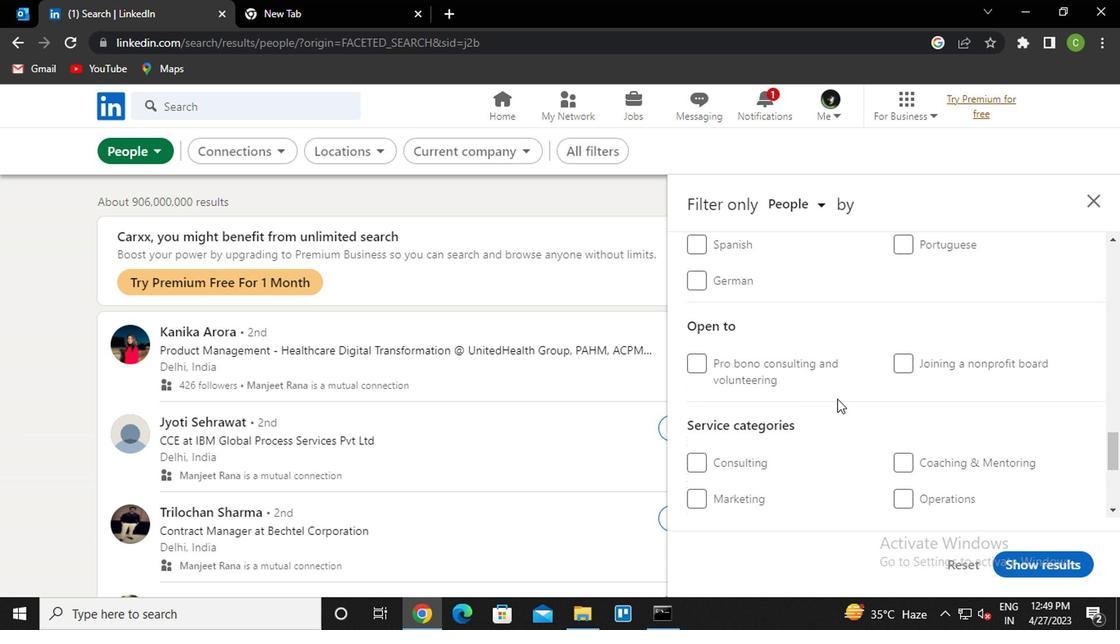 
Action: Mouse moved to (780, 435)
Screenshot: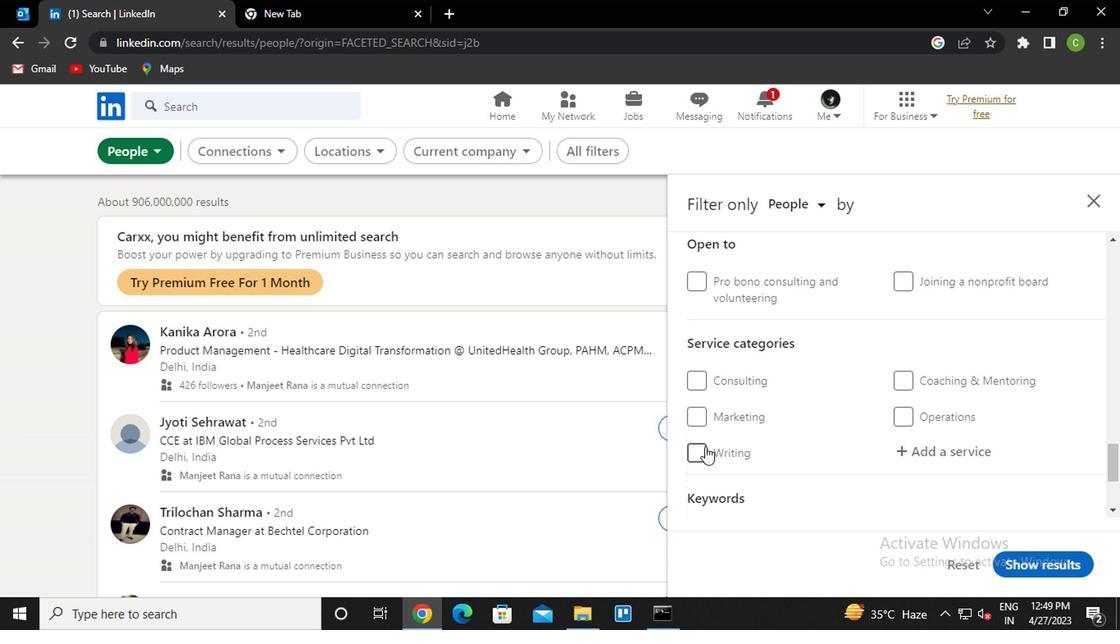 
Action: Mouse scrolled (780, 435) with delta (0, 0)
Screenshot: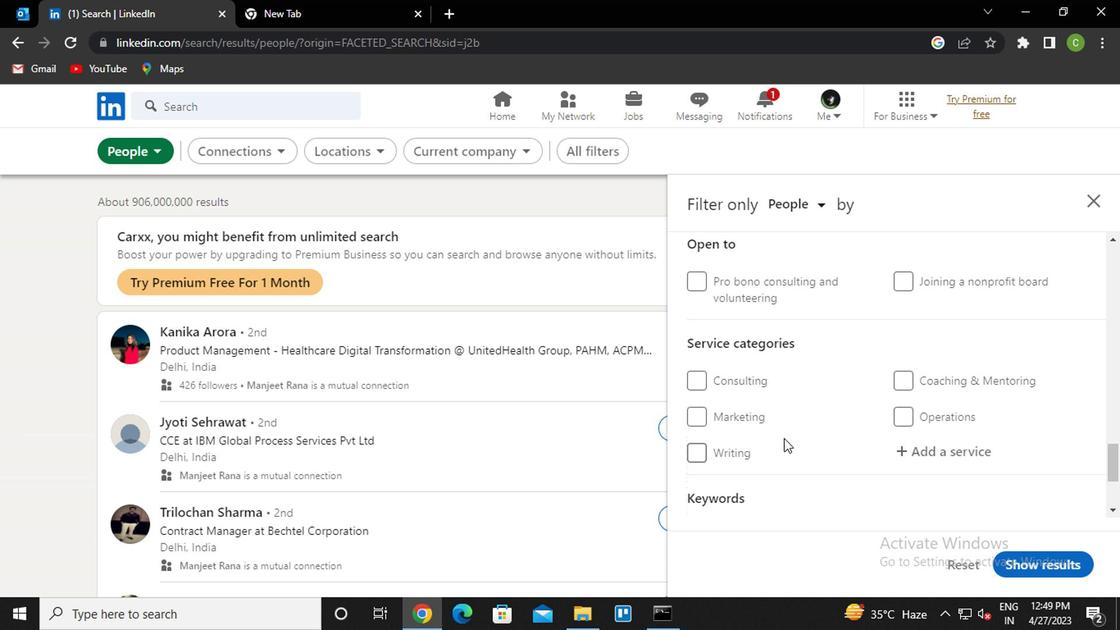 
Action: Mouse scrolled (780, 435) with delta (0, 0)
Screenshot: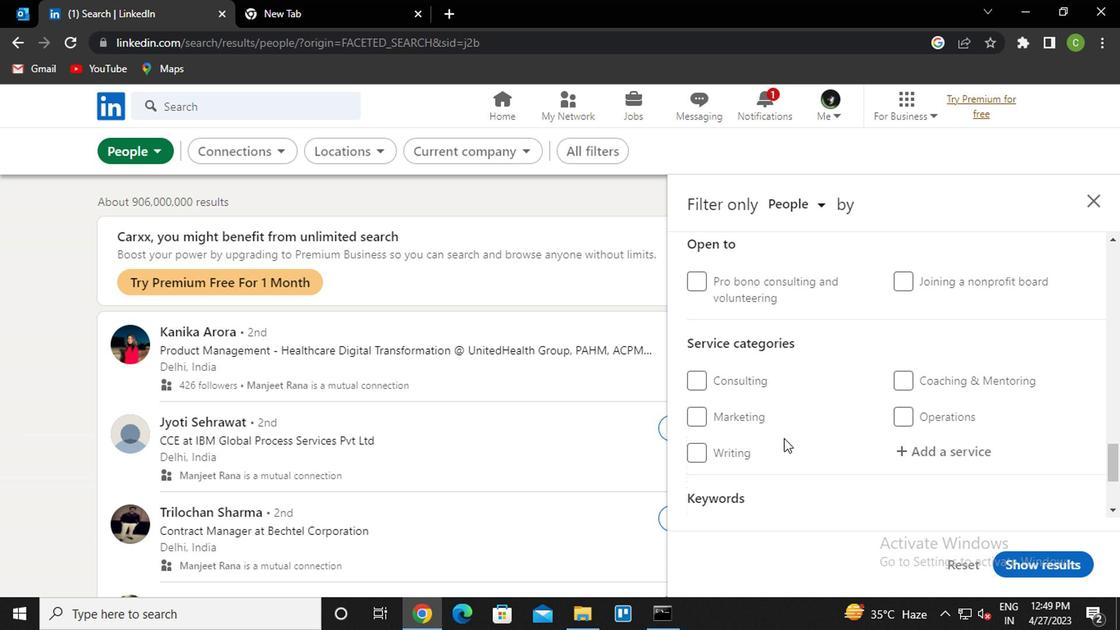 
Action: Mouse scrolled (780, 435) with delta (0, 0)
Screenshot: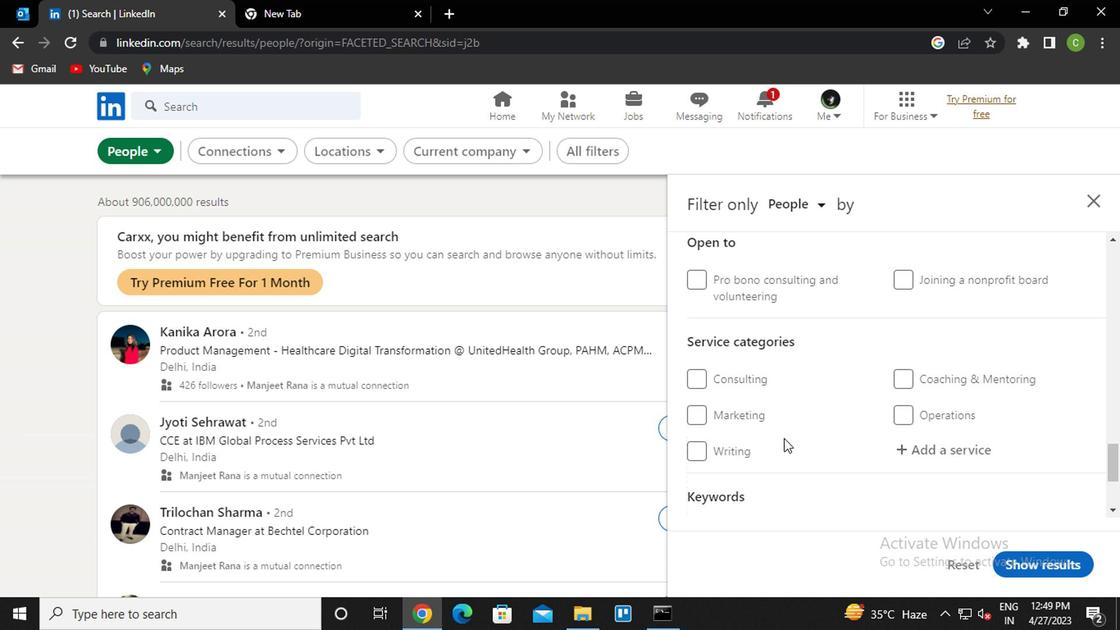 
Action: Mouse moved to (778, 417)
Screenshot: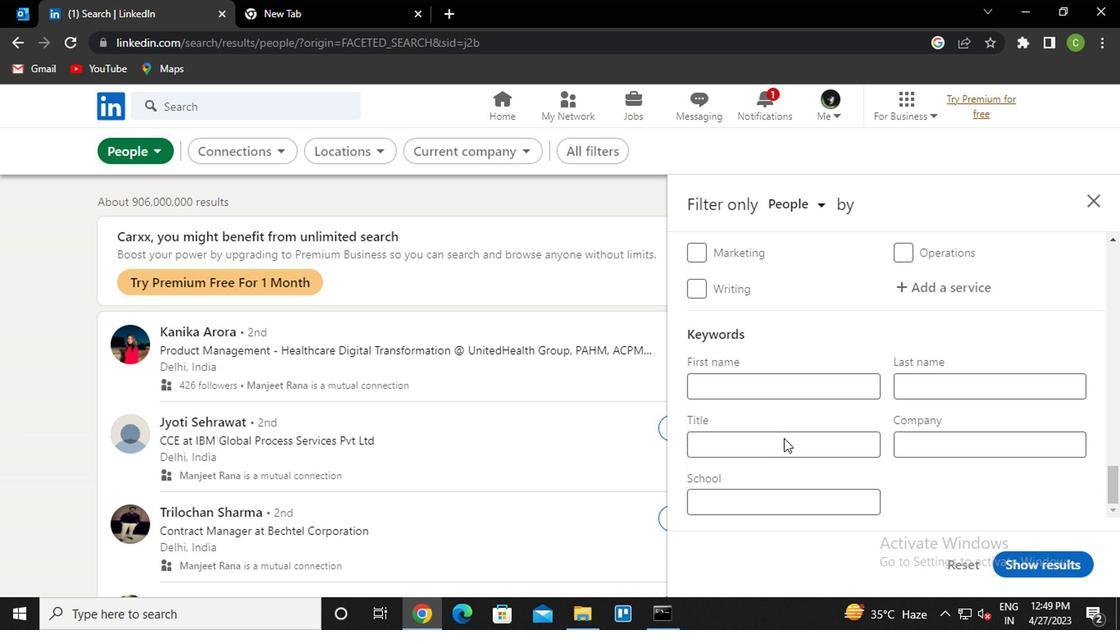 
Action: Mouse scrolled (778, 418) with delta (0, 1)
Screenshot: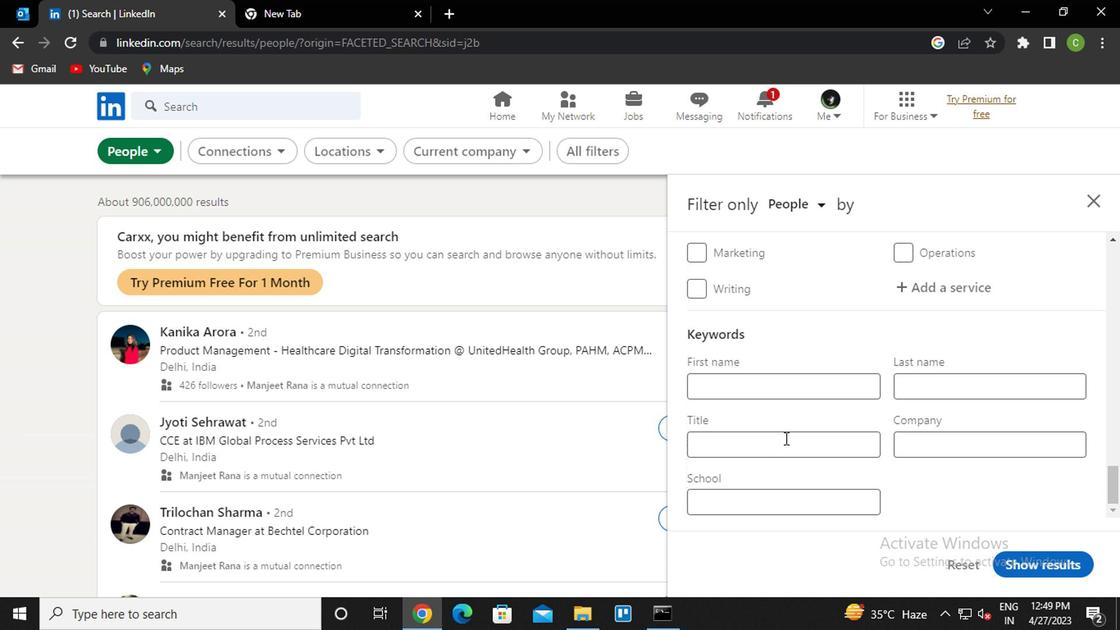 
Action: Mouse scrolled (778, 418) with delta (0, 1)
Screenshot: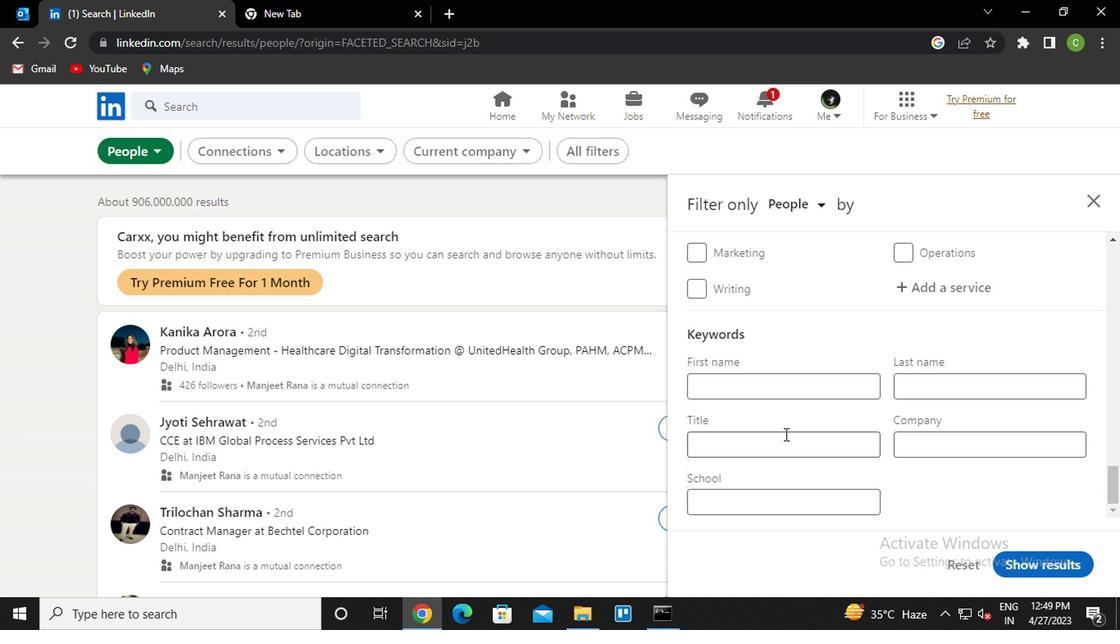 
Action: Mouse scrolled (778, 418) with delta (0, 1)
Screenshot: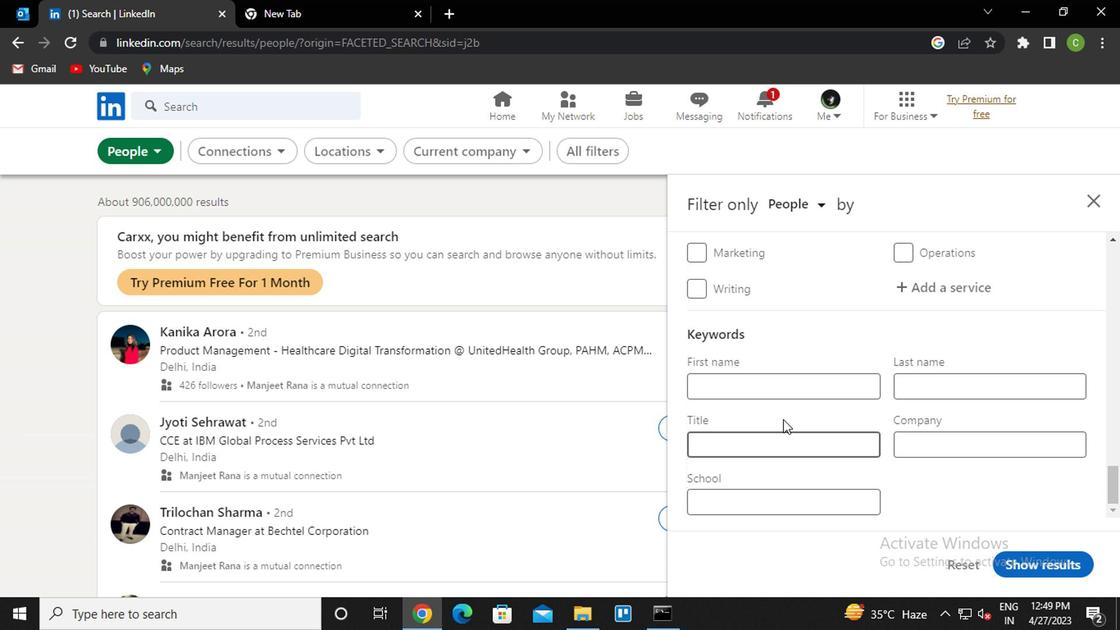 
Action: Mouse scrolled (778, 418) with delta (0, 1)
Screenshot: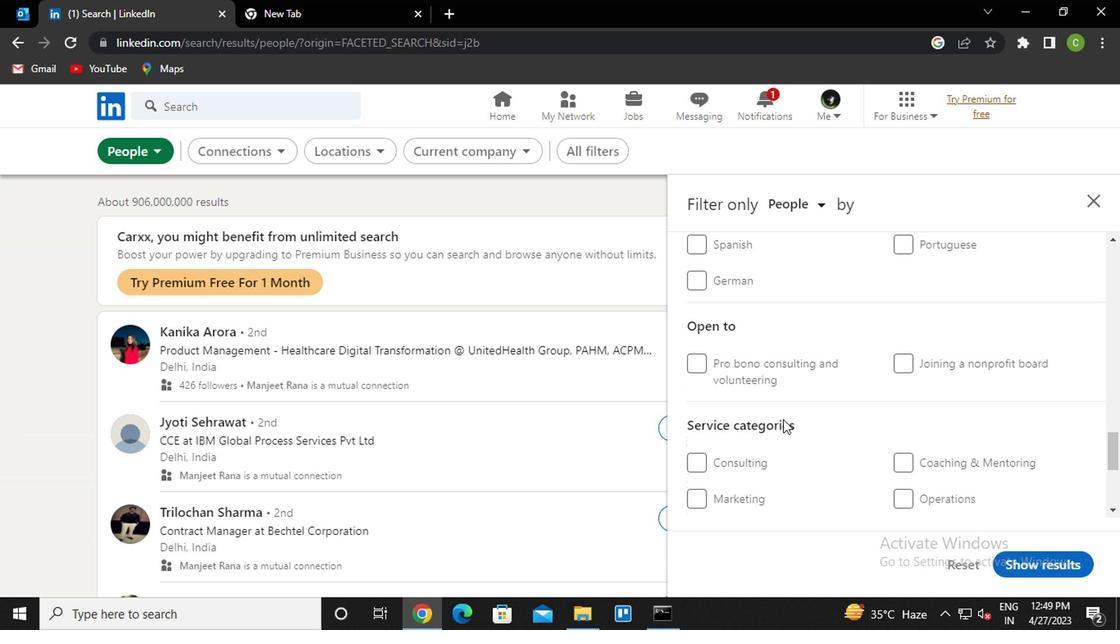 
Action: Mouse moved to (698, 355)
Screenshot: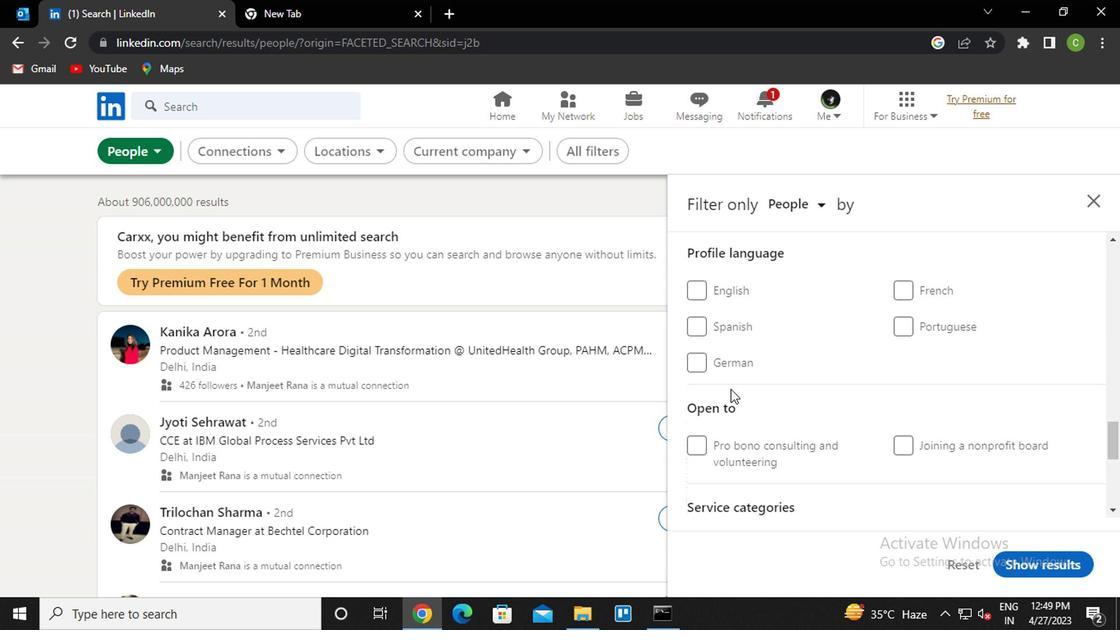 
Action: Mouse pressed left at (698, 355)
Screenshot: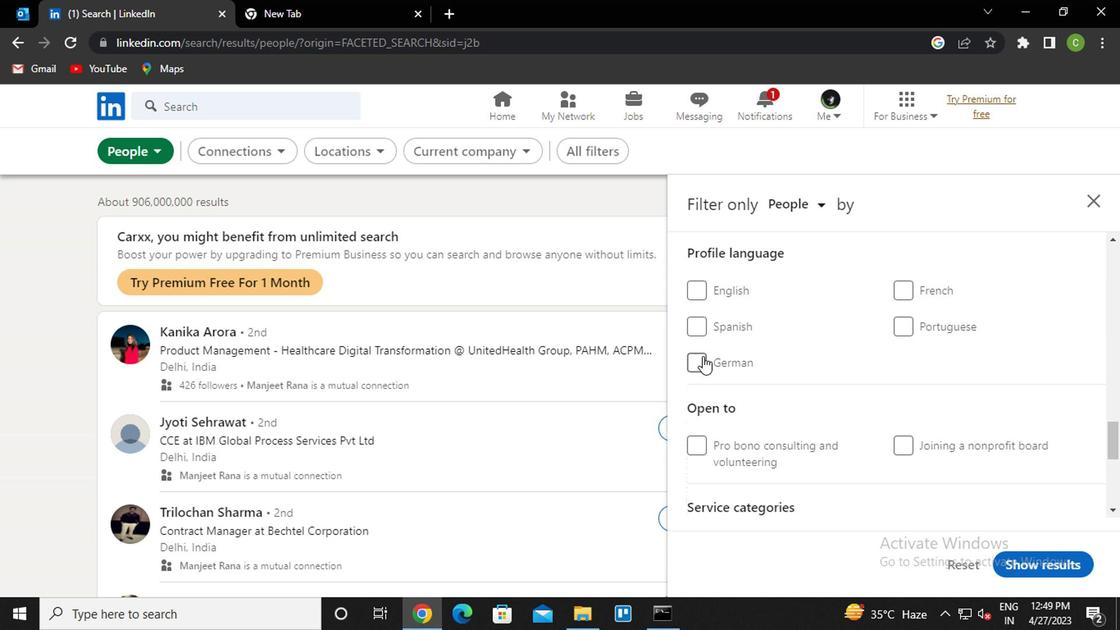 
Action: Mouse moved to (873, 372)
Screenshot: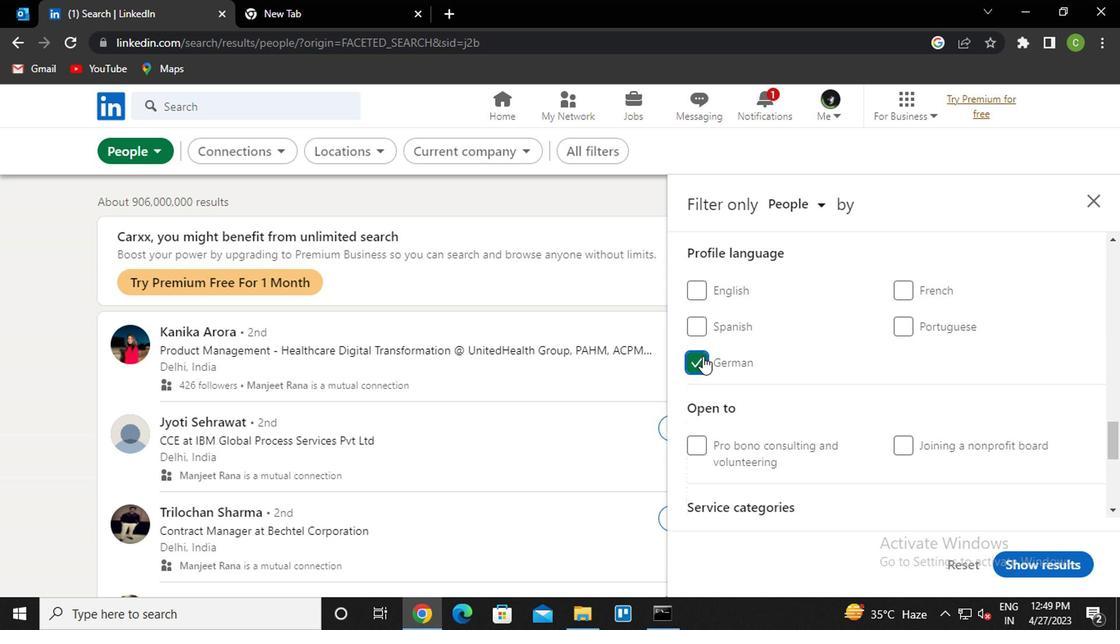 
Action: Mouse scrolled (873, 373) with delta (0, 1)
Screenshot: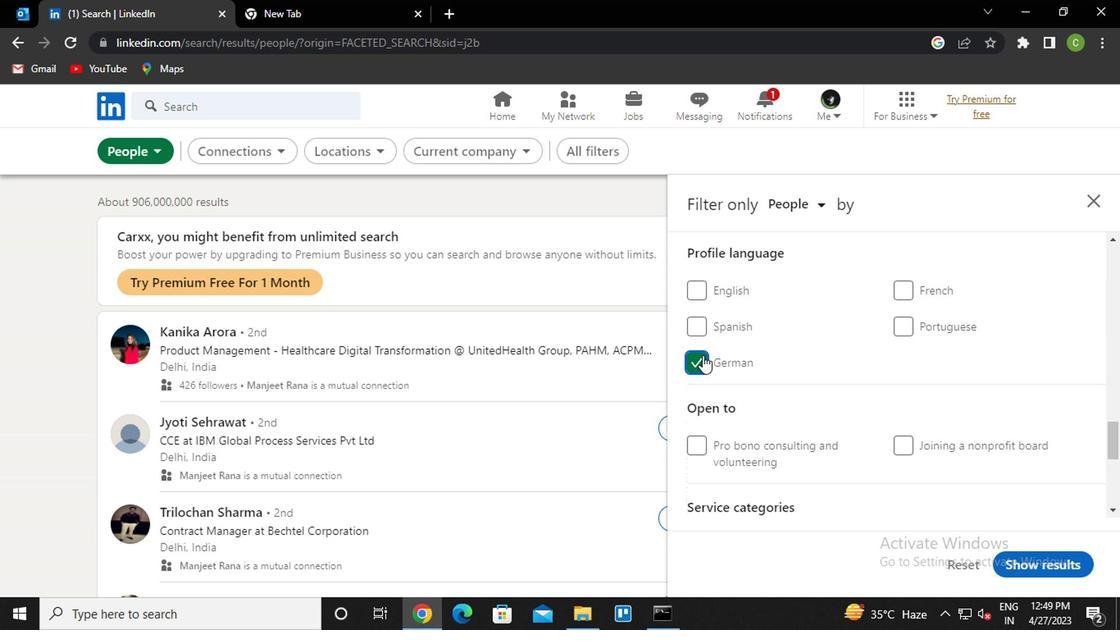 
Action: Mouse scrolled (873, 373) with delta (0, 1)
Screenshot: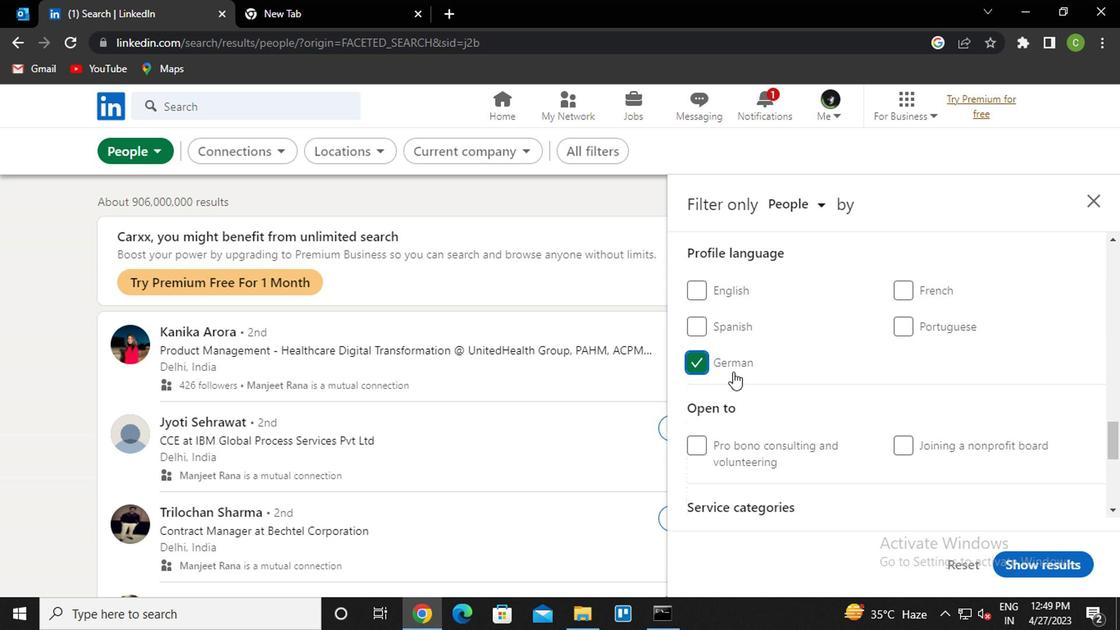 
Action: Mouse scrolled (873, 373) with delta (0, 1)
Screenshot: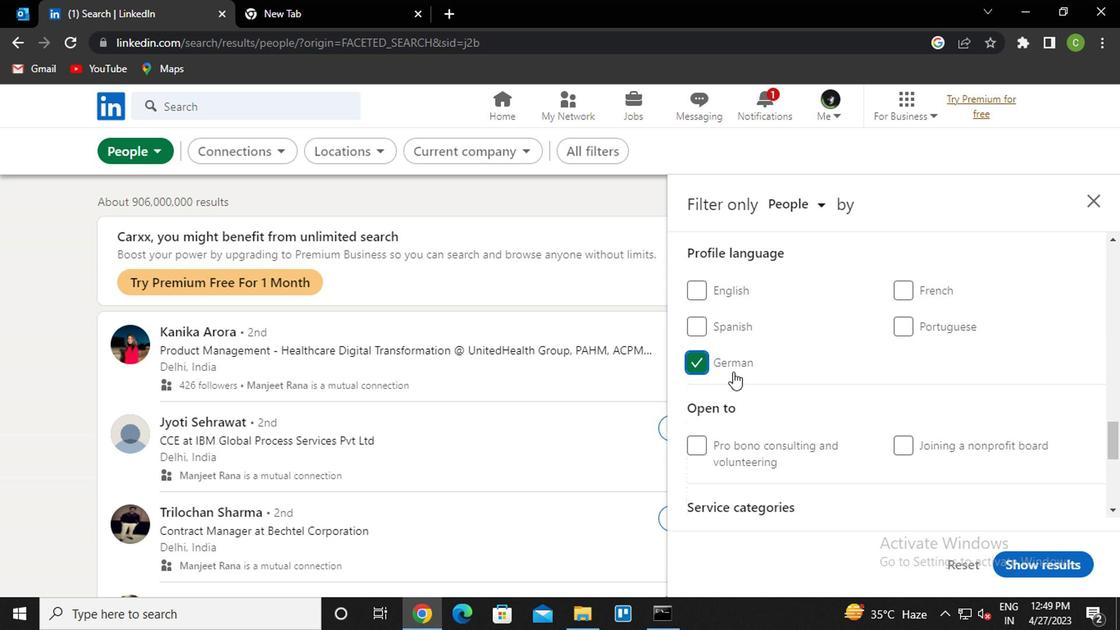 
Action: Mouse scrolled (873, 373) with delta (0, 1)
Screenshot: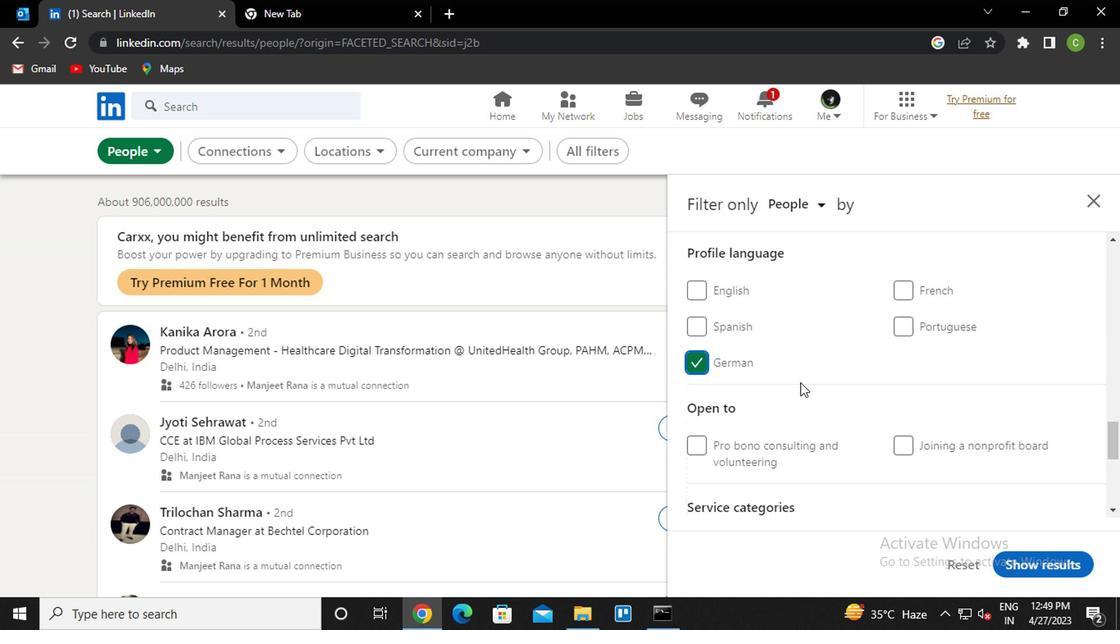 
Action: Mouse scrolled (873, 373) with delta (0, 1)
Screenshot: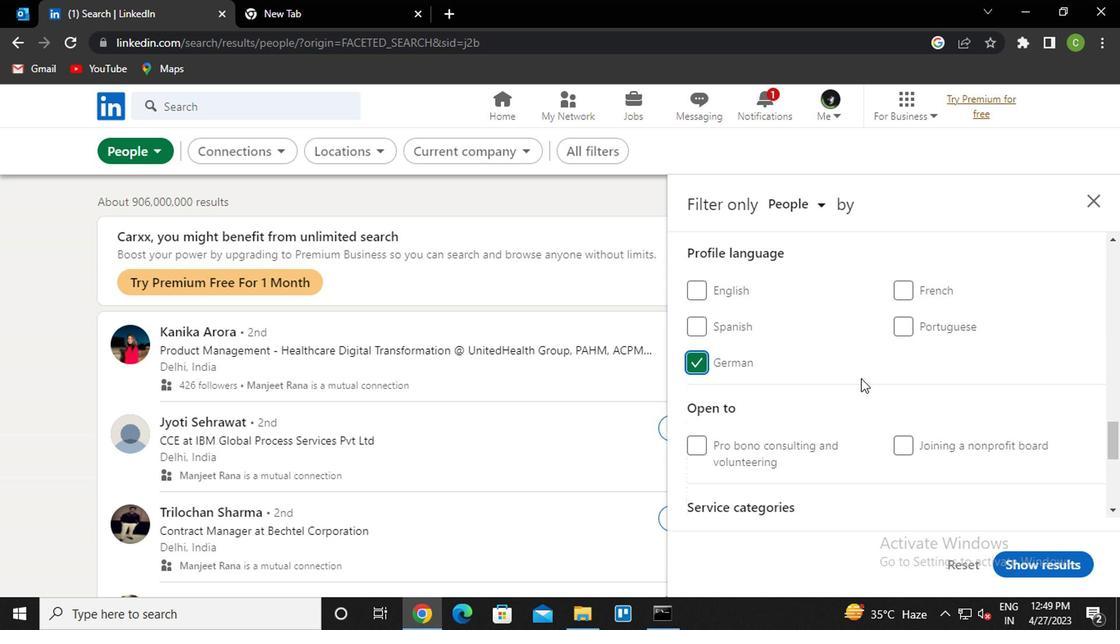 
Action: Mouse scrolled (873, 373) with delta (0, 1)
Screenshot: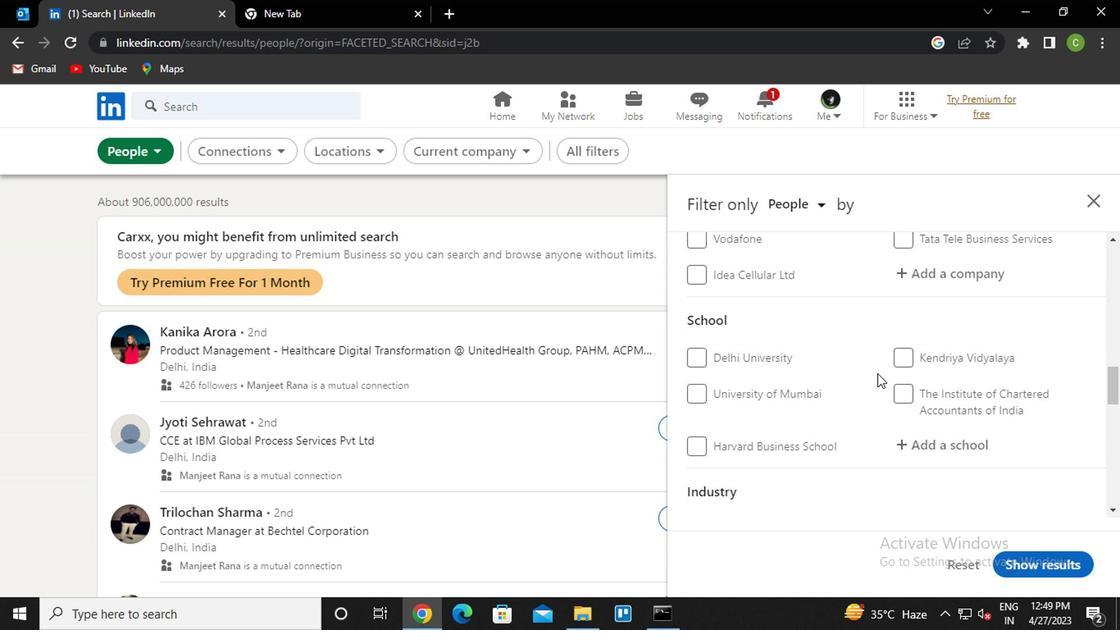 
Action: Mouse scrolled (873, 373) with delta (0, 1)
Screenshot: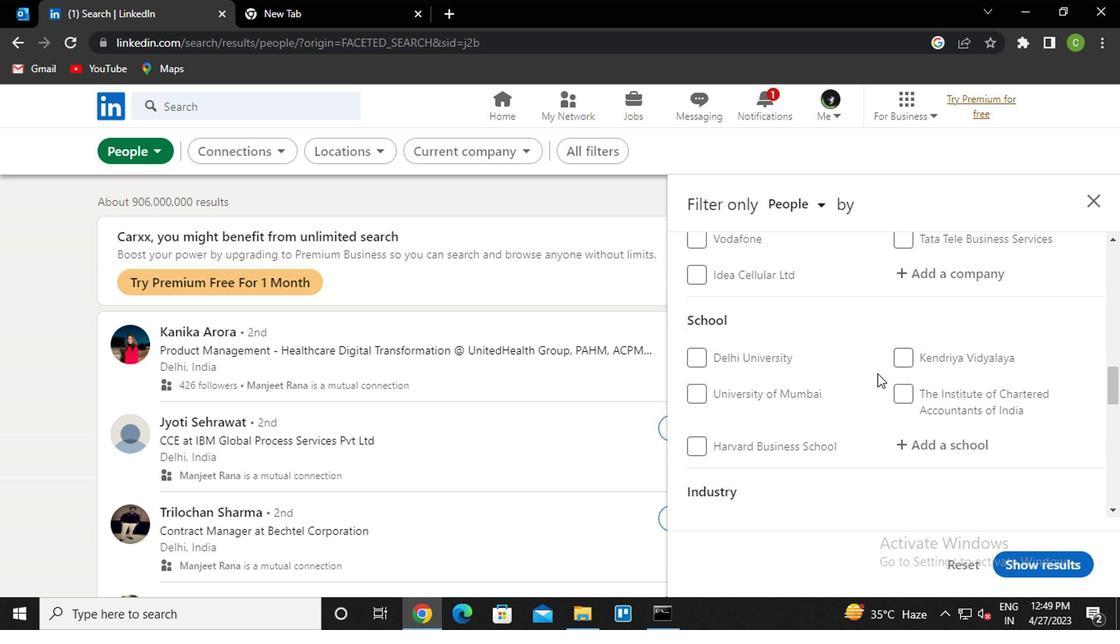 
Action: Mouse scrolled (873, 373) with delta (0, 1)
Screenshot: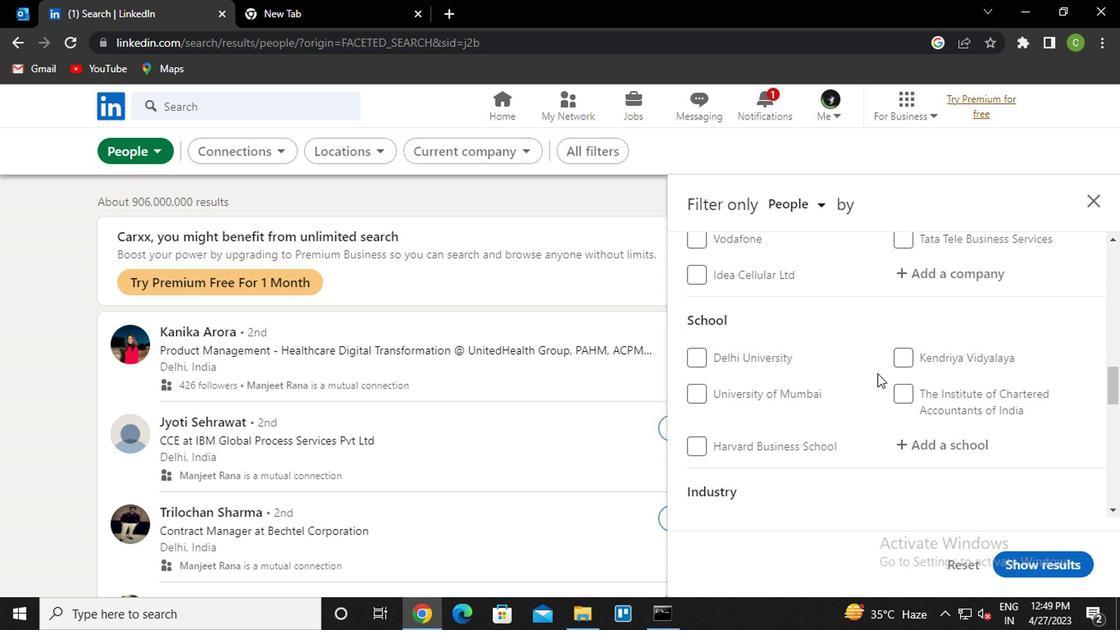 
Action: Mouse moved to (929, 357)
Screenshot: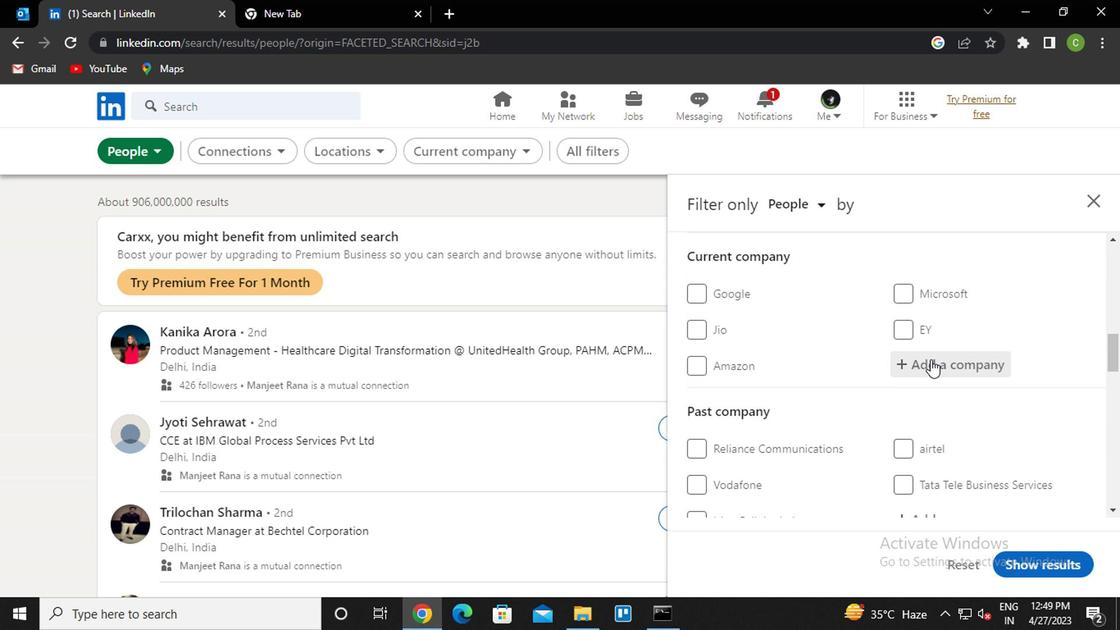 
Action: Mouse pressed left at (929, 357)
Screenshot: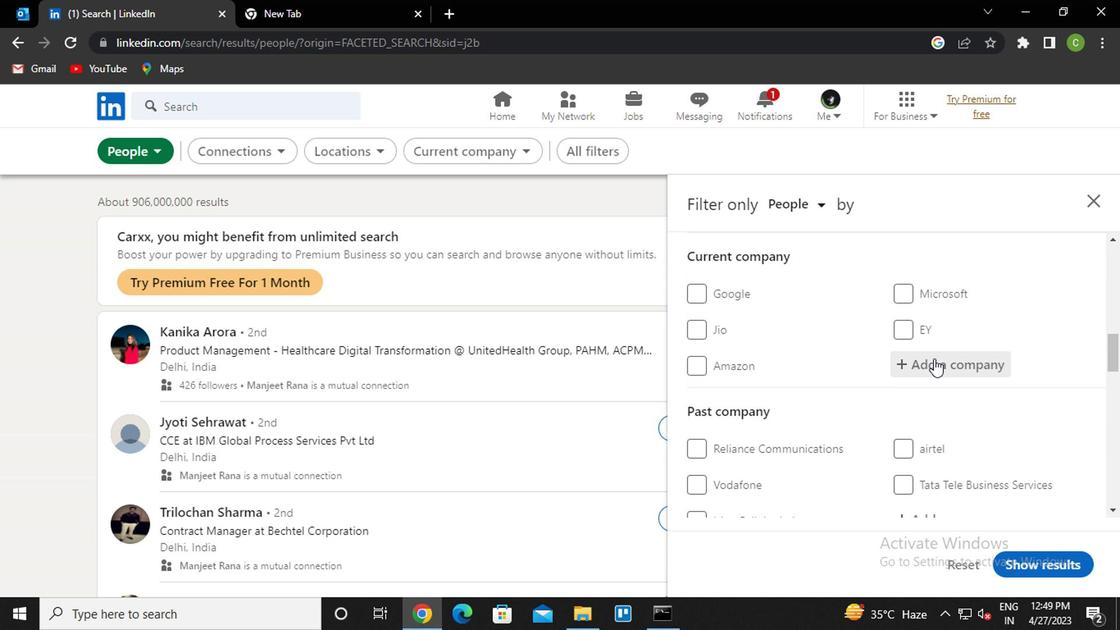 
Action: Key pressed <Key.caps_lock>dxc<Key.space><Key.down><Key.enter>
Screenshot: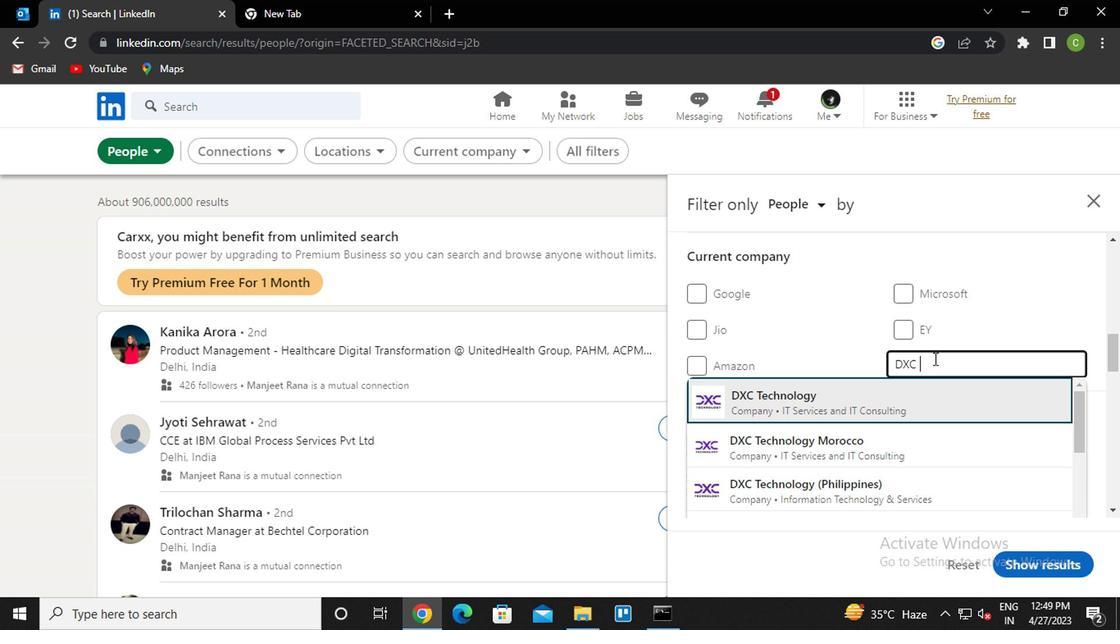 
Action: Mouse scrolled (929, 357) with delta (0, 0)
Screenshot: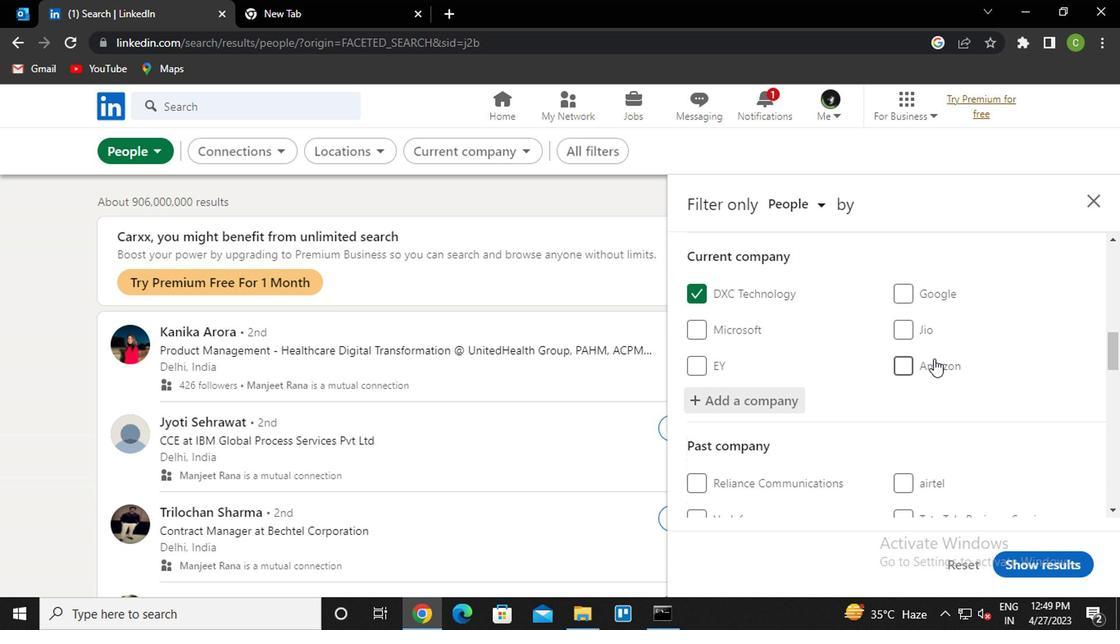 
Action: Mouse scrolled (929, 357) with delta (0, 0)
Screenshot: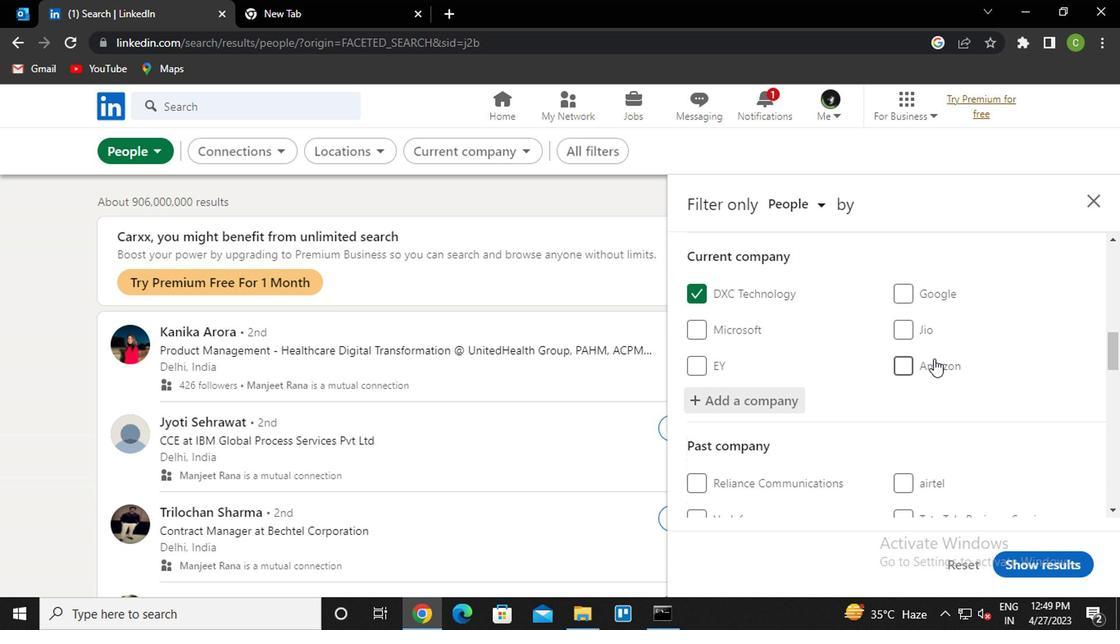 
Action: Mouse scrolled (929, 357) with delta (0, 0)
Screenshot: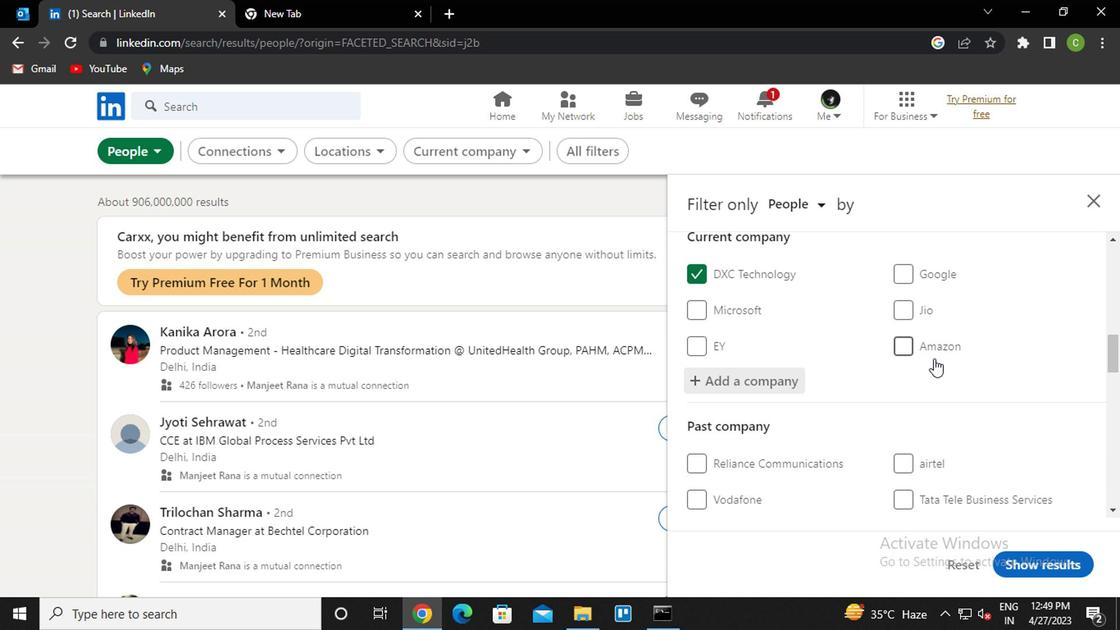 
Action: Mouse scrolled (929, 357) with delta (0, 0)
Screenshot: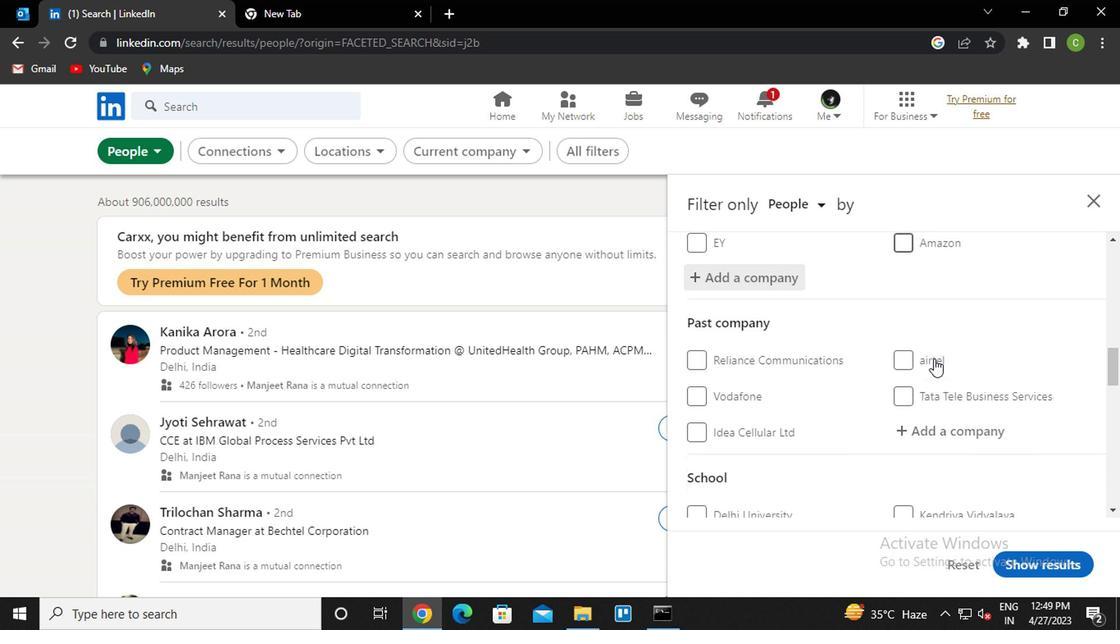 
Action: Mouse scrolled (929, 357) with delta (0, 0)
Screenshot: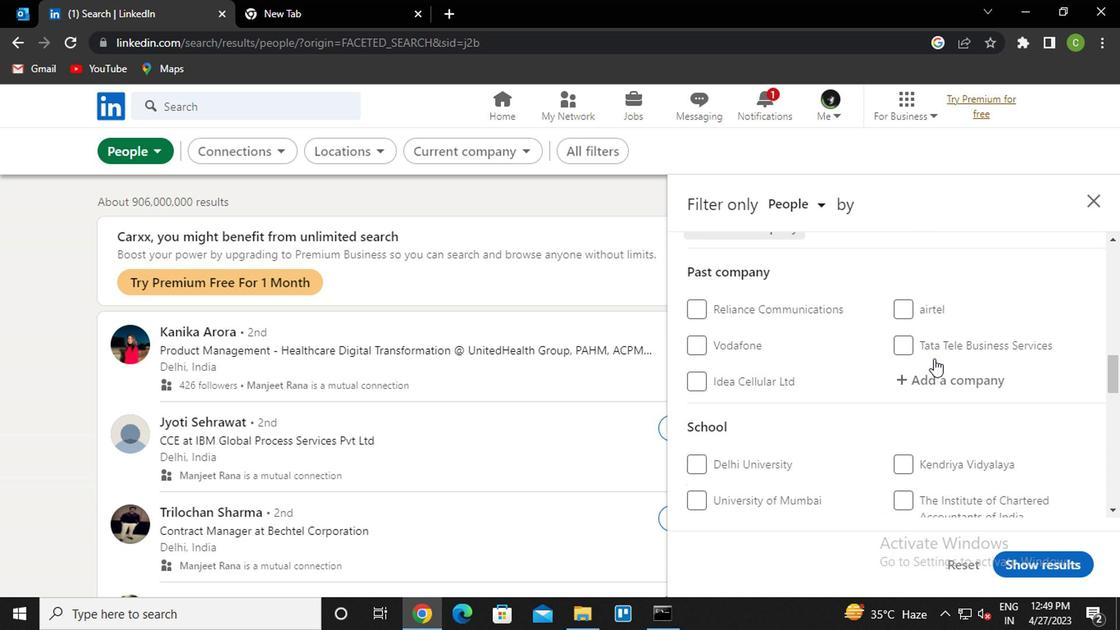 
Action: Mouse moved to (953, 323)
Screenshot: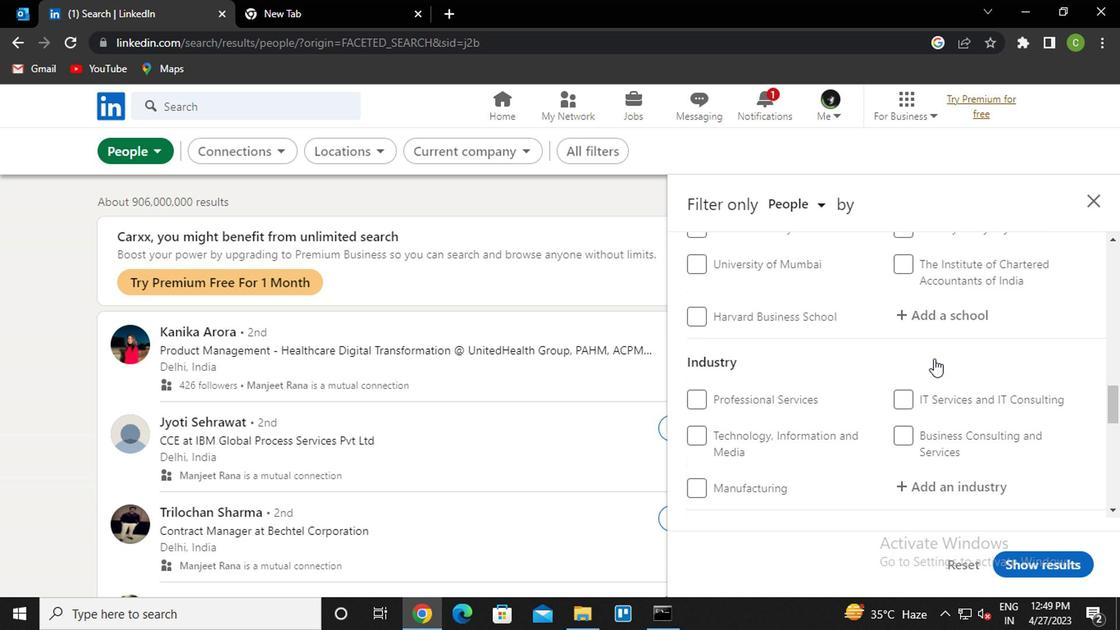 
Action: Mouse pressed left at (953, 323)
Screenshot: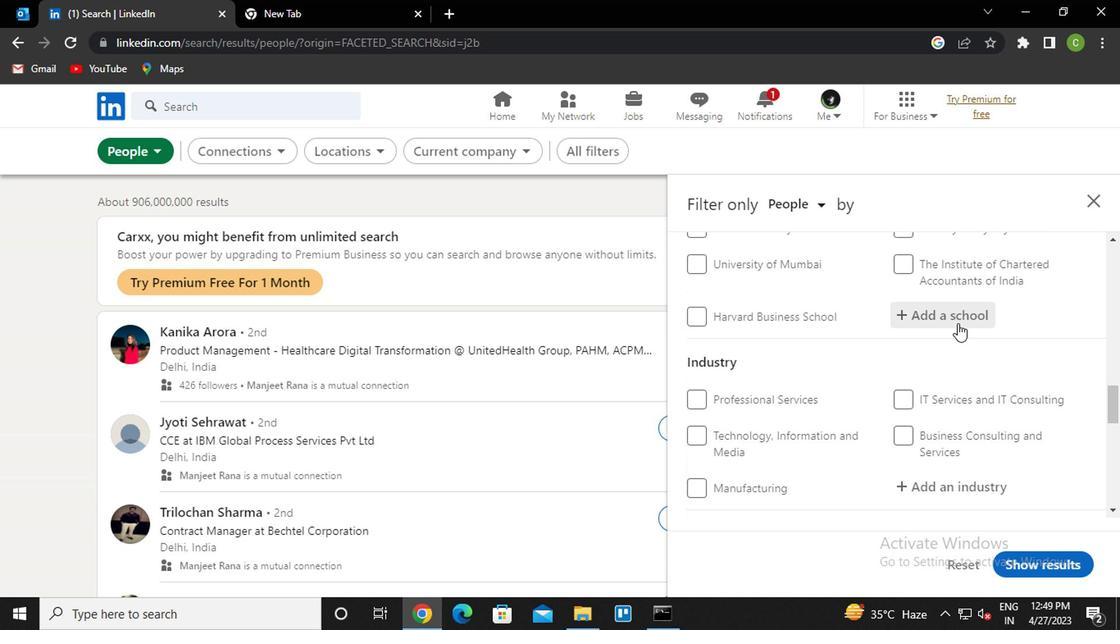 
Action: Key pressed <Key.caps_lock><Key.caps_lock>i<Key.caps_lock>nstitute<Key.space>of<Key.space><Key.caps_lock>b<Key.caps_lock>anking<Key.space>and<Key.space><Key.down><Key.enter>
Screenshot: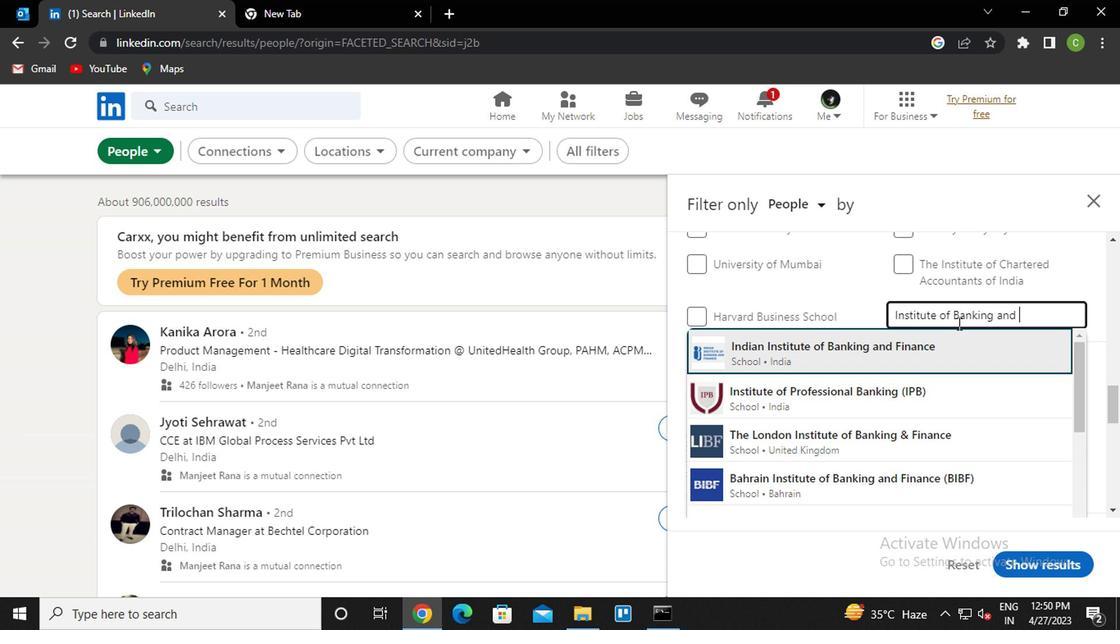 
Action: Mouse scrolled (953, 322) with delta (0, 0)
Screenshot: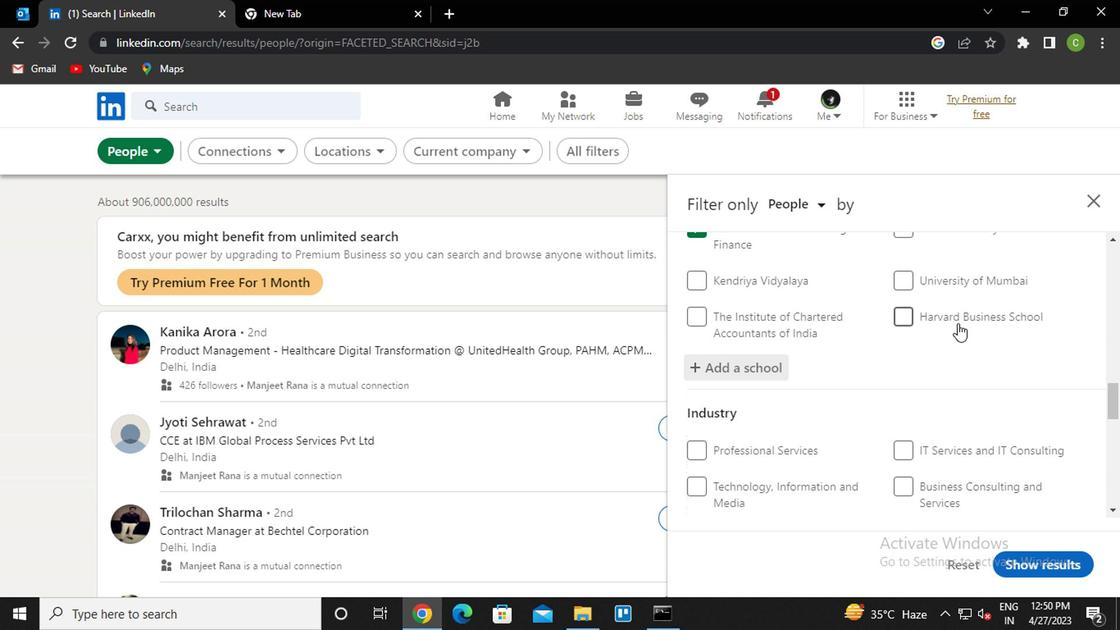 
Action: Mouse scrolled (953, 322) with delta (0, 0)
Screenshot: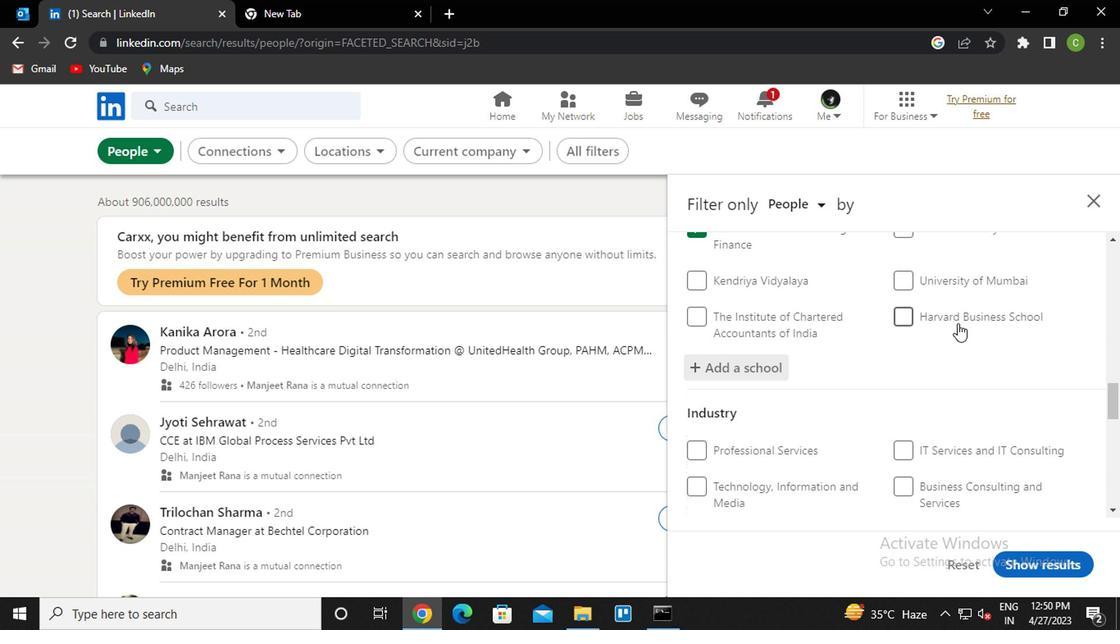 
Action: Mouse scrolled (953, 322) with delta (0, 0)
Screenshot: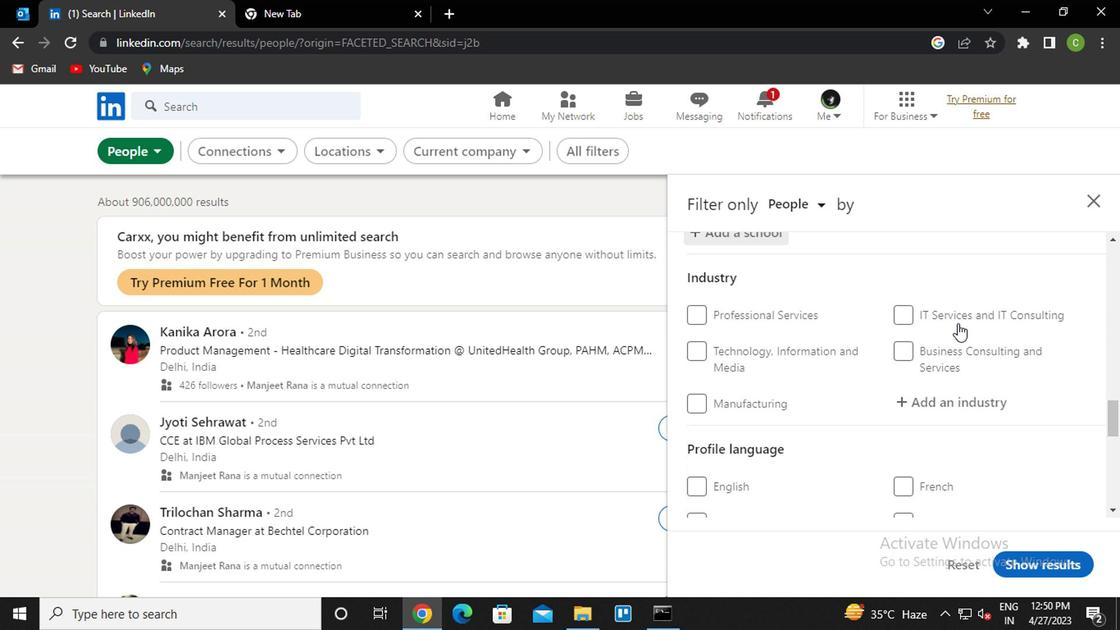 
Action: Mouse moved to (961, 288)
Screenshot: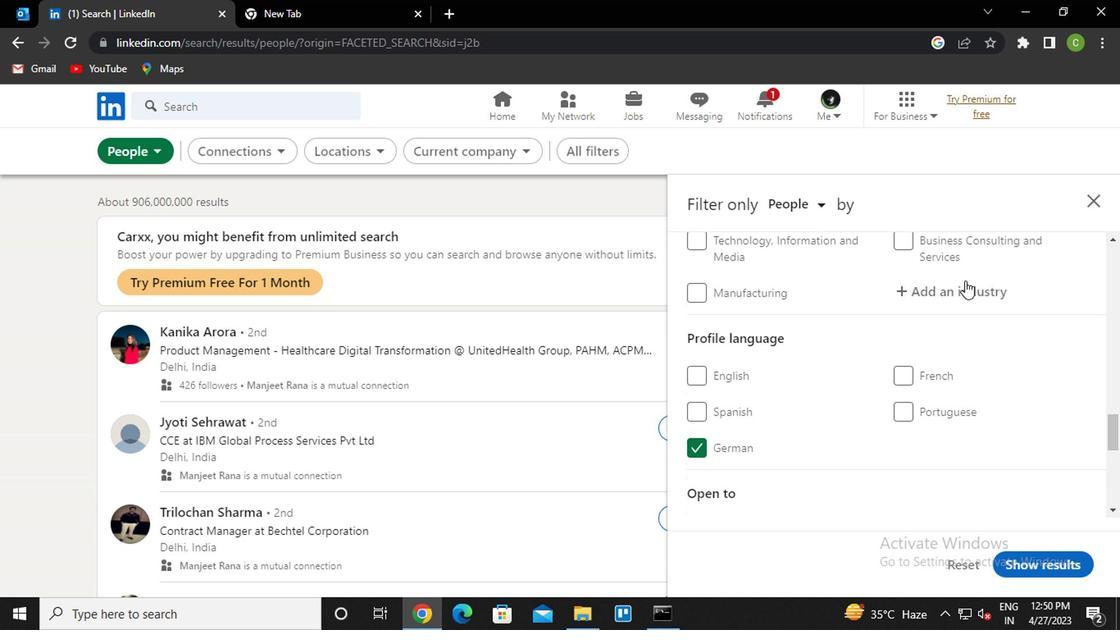 
Action: Mouse pressed left at (961, 288)
Screenshot: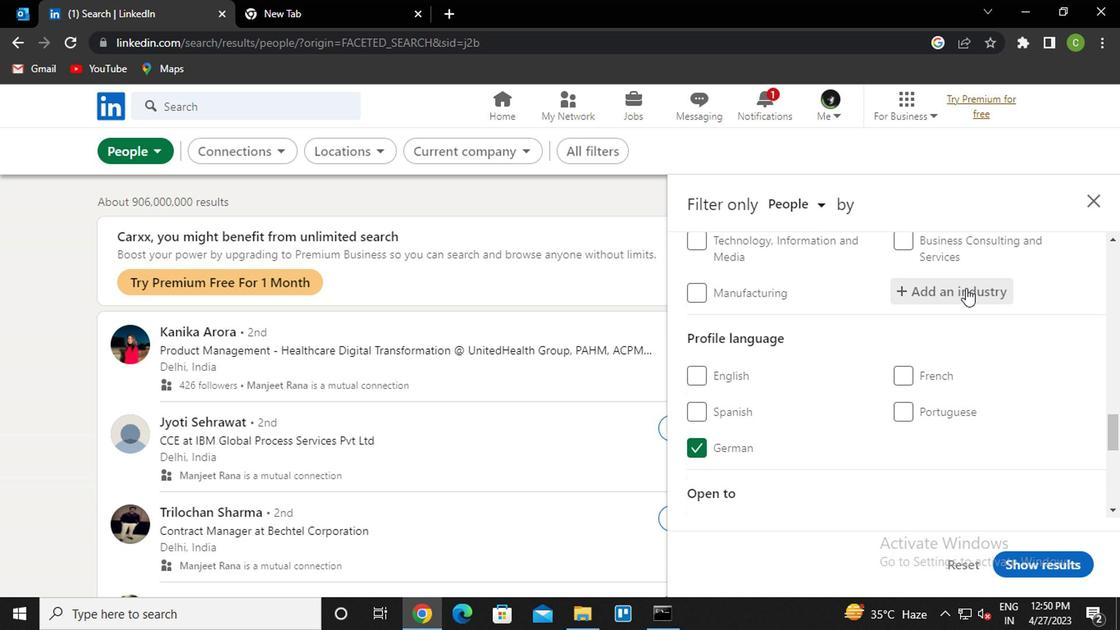
Action: Key pressed <Key.caps_lock>s<Key.caps_lock>pace<Key.space><Key.down><Key.down><Key.enter>
Screenshot: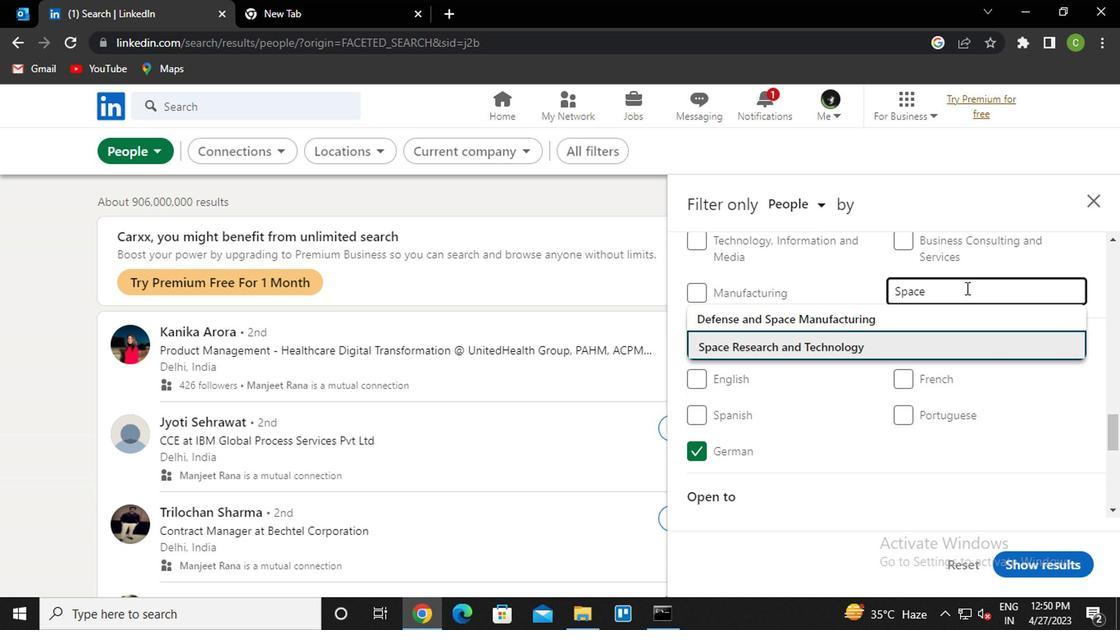 
Action: Mouse moved to (946, 301)
Screenshot: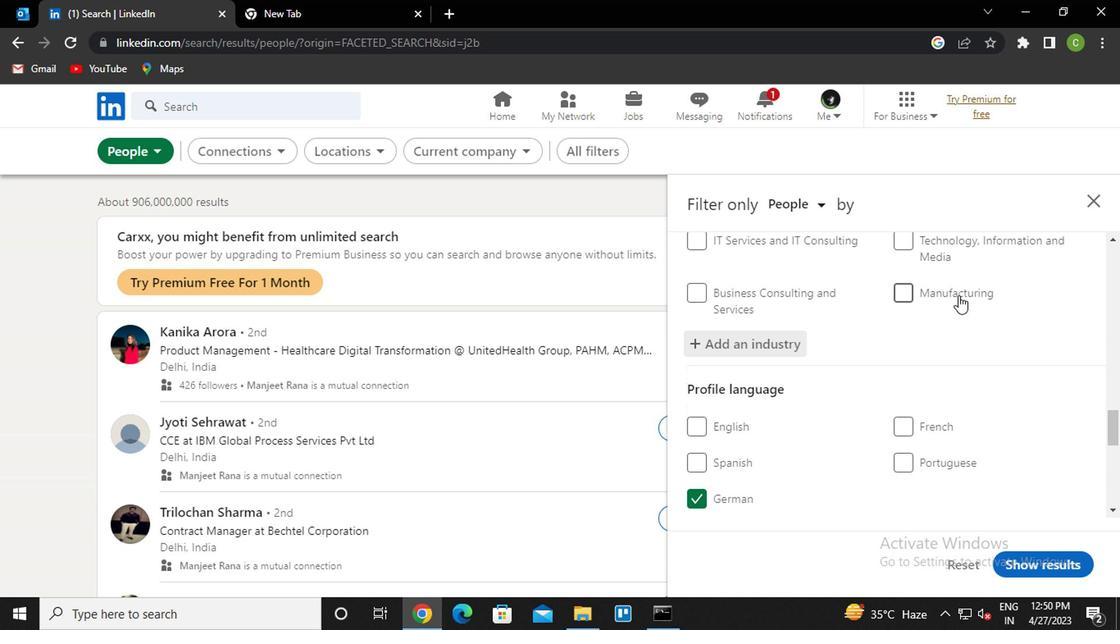 
Action: Mouse scrolled (946, 300) with delta (0, -1)
Screenshot: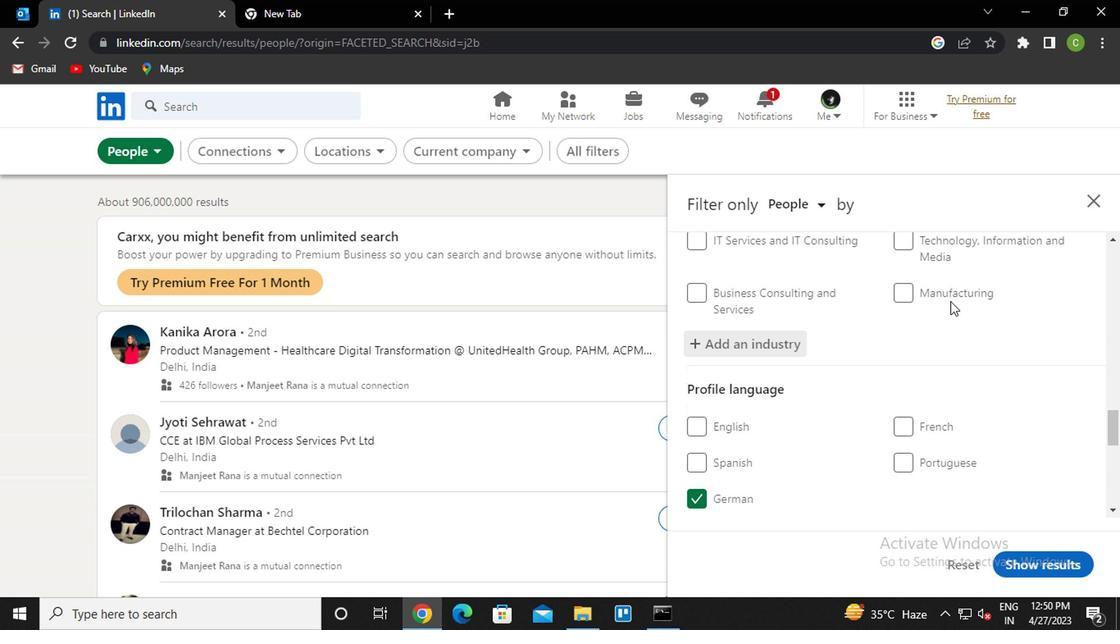 
Action: Mouse scrolled (946, 300) with delta (0, -1)
Screenshot: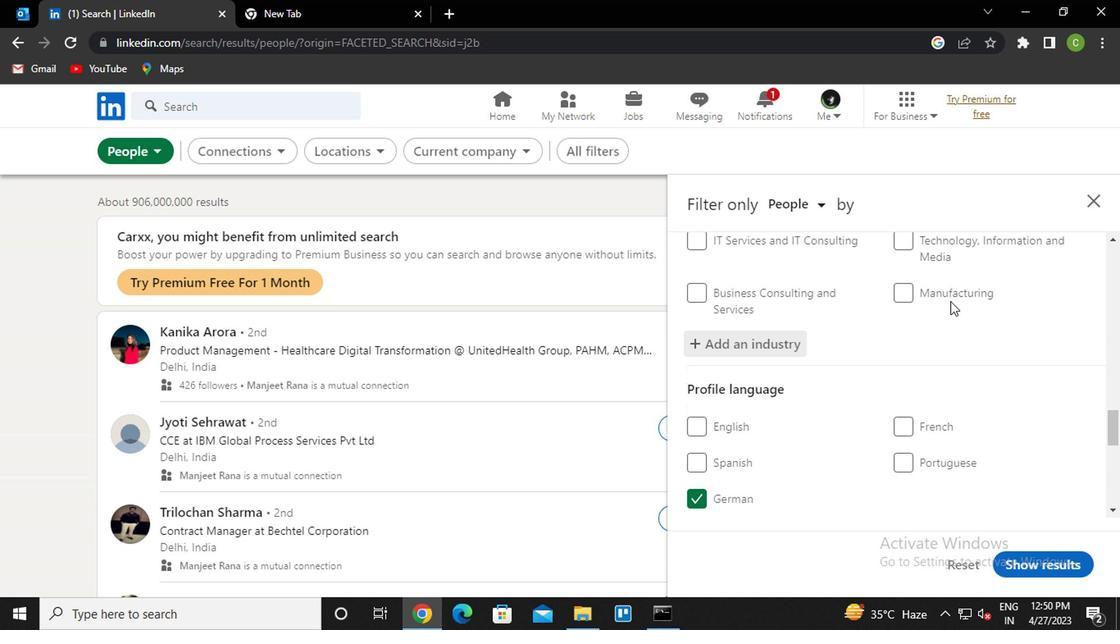 
Action: Mouse scrolled (946, 300) with delta (0, -1)
Screenshot: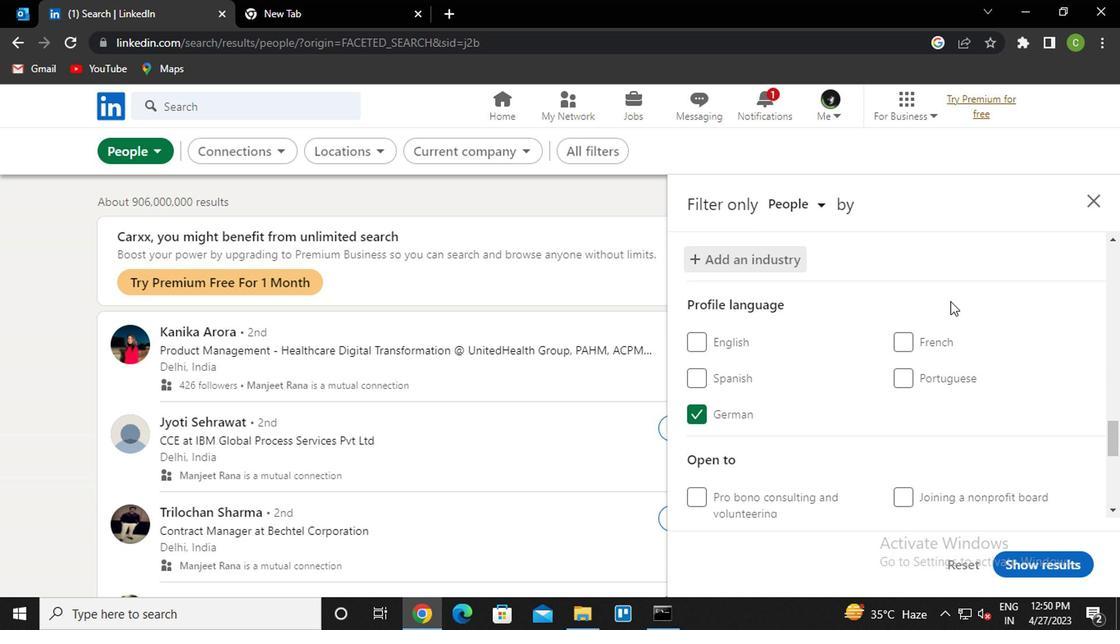
Action: Mouse scrolled (946, 300) with delta (0, -1)
Screenshot: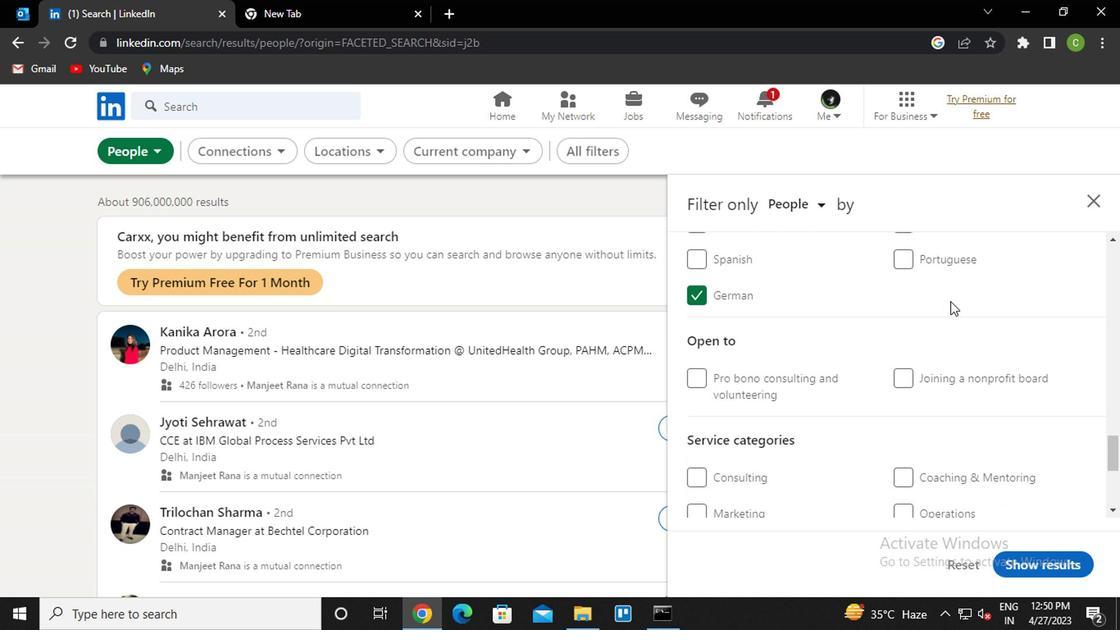 
Action: Mouse moved to (926, 338)
Screenshot: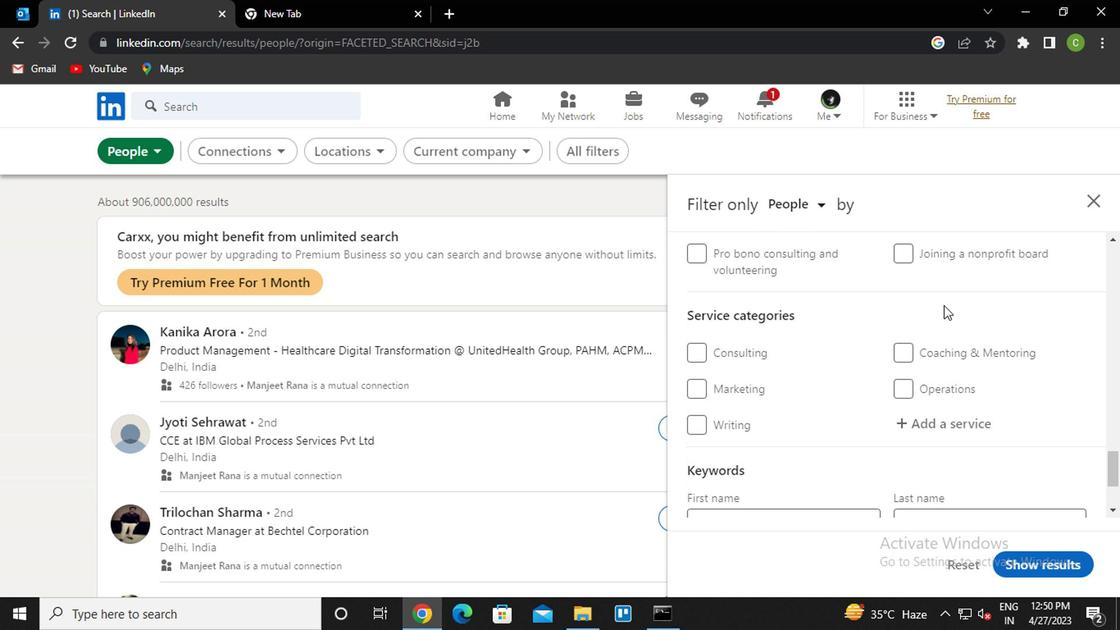 
Action: Mouse scrolled (926, 337) with delta (0, 0)
Screenshot: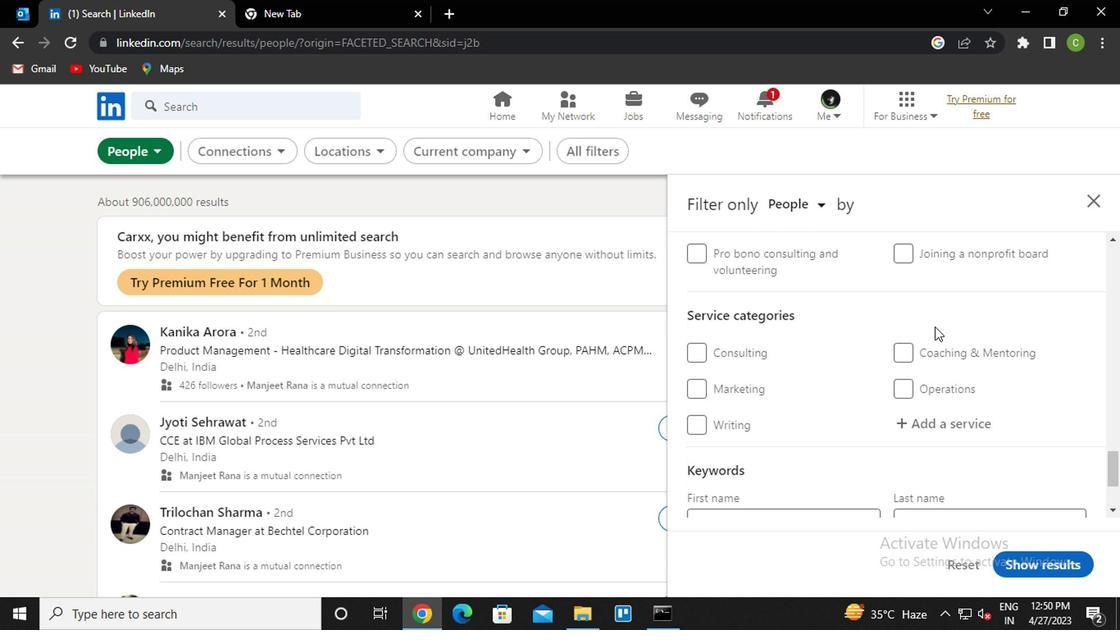 
Action: Mouse moved to (930, 340)
Screenshot: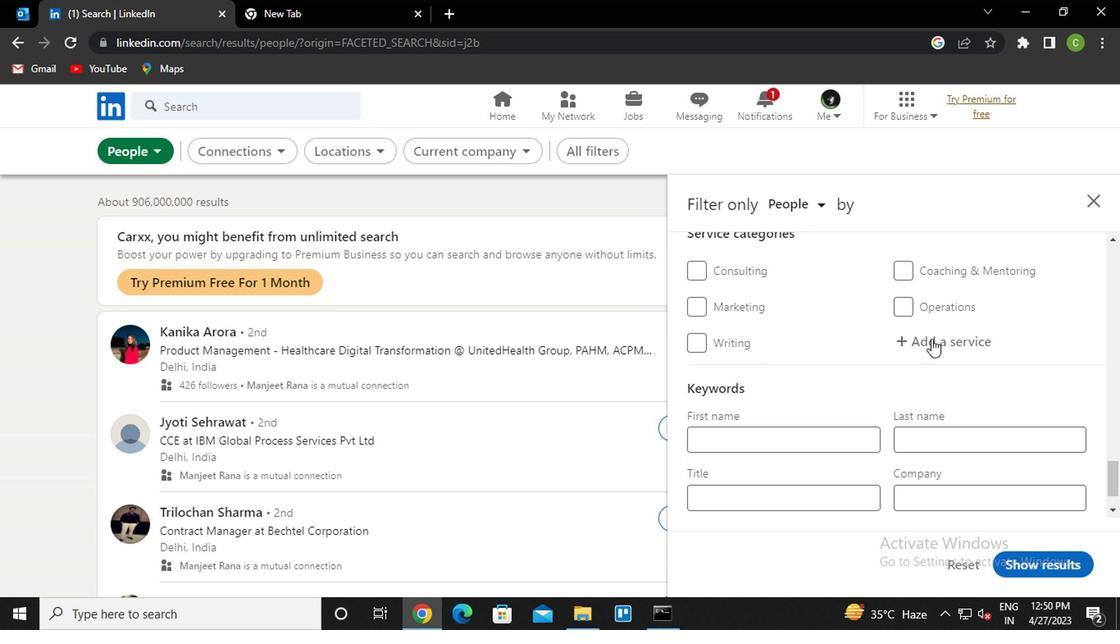 
Action: Mouse pressed left at (930, 340)
Screenshot: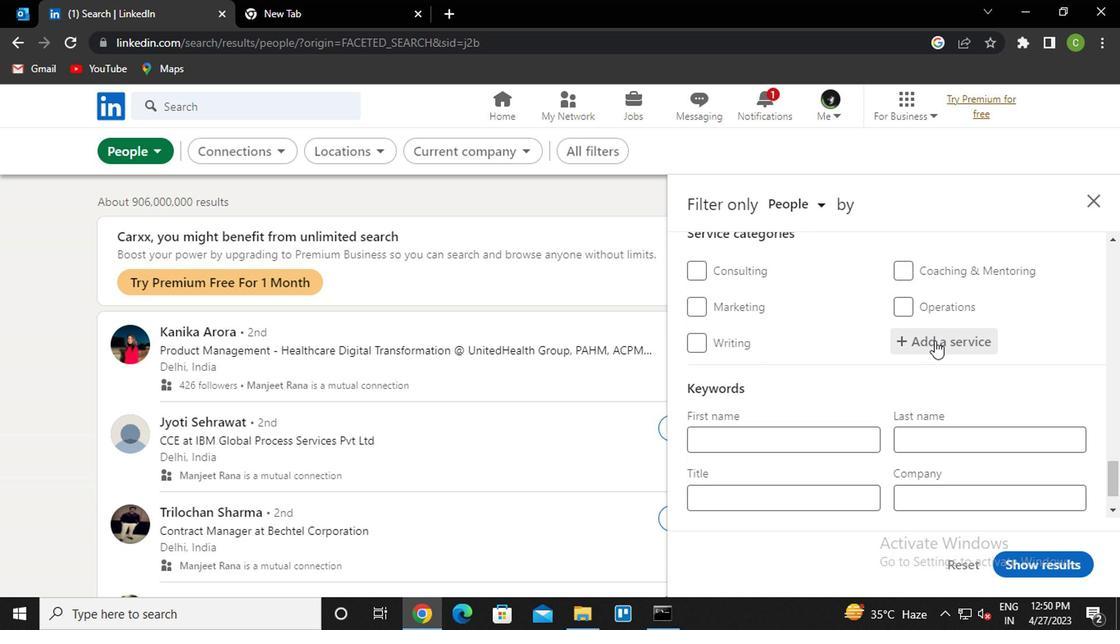
Action: Key pressed <Key.caps_lock>s<Key.caps_lock>ocial<Key.space><Key.down><Key.enter>
Screenshot: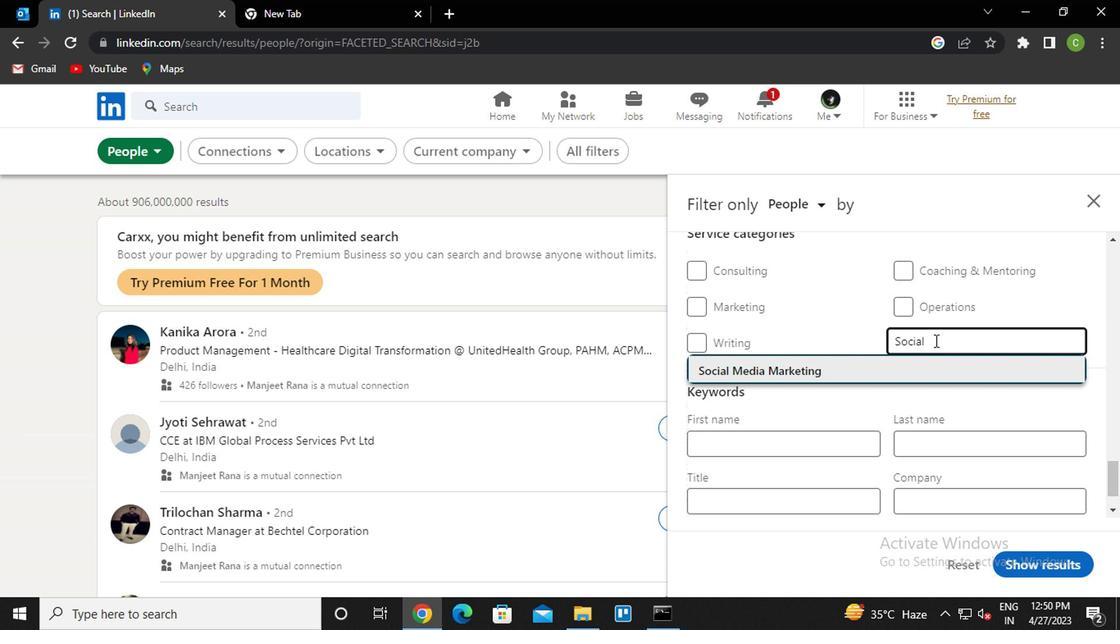 
Action: Mouse moved to (950, 340)
Screenshot: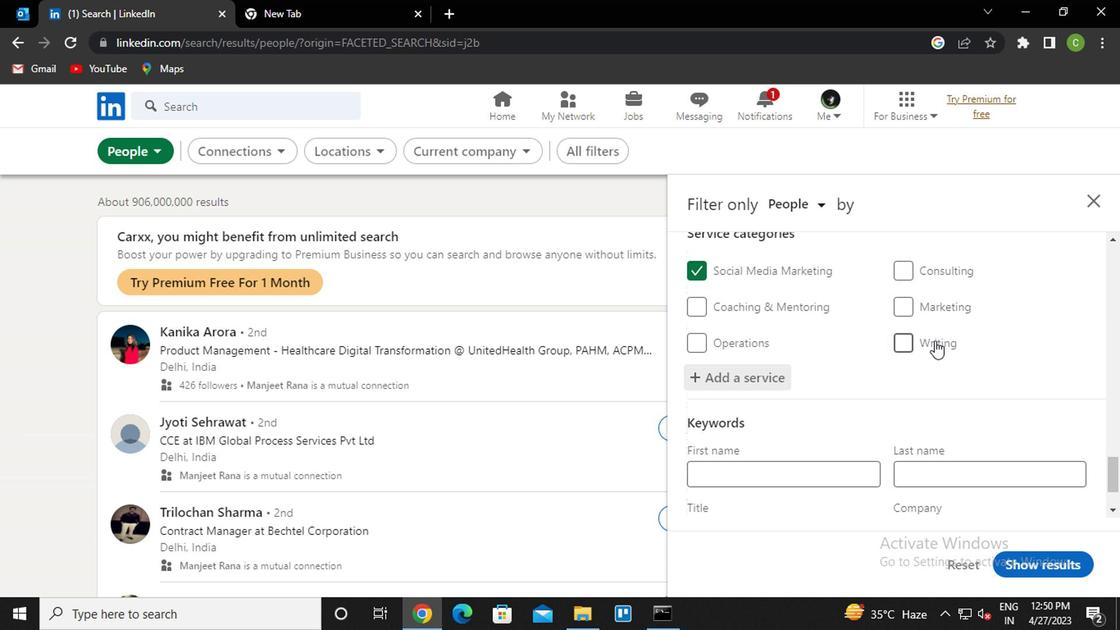 
Action: Mouse scrolled (950, 339) with delta (0, 0)
Screenshot: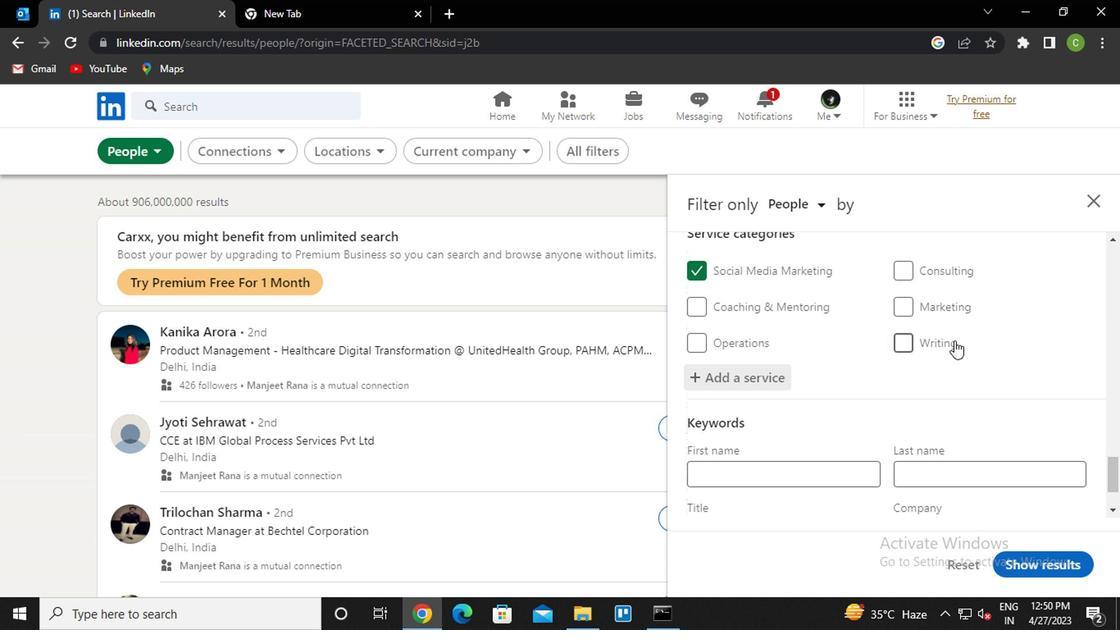 
Action: Mouse moved to (949, 350)
Screenshot: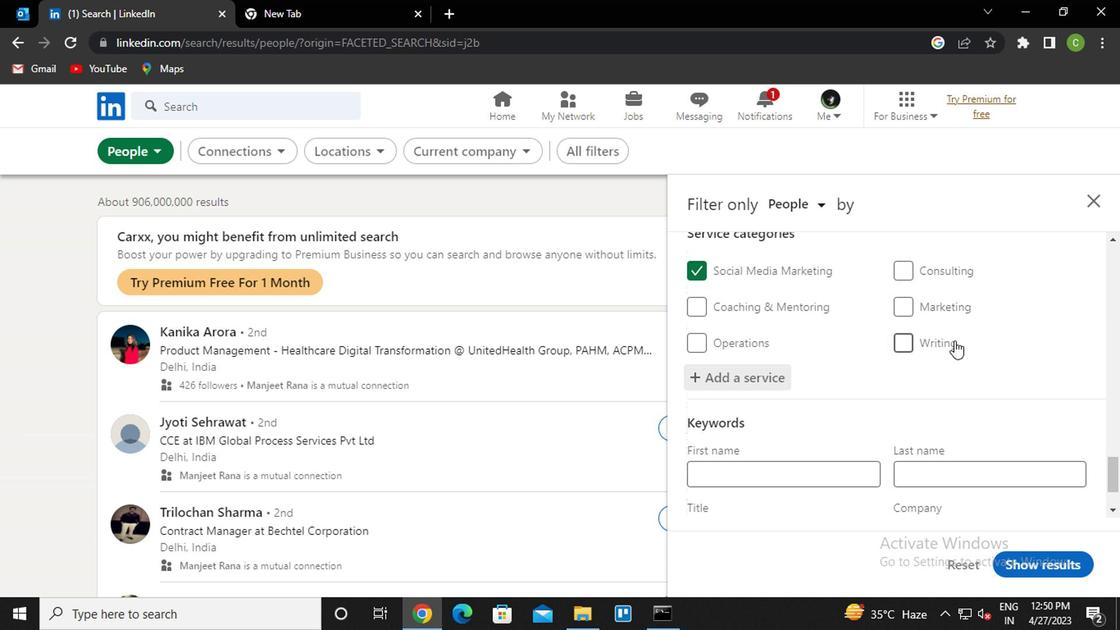 
Action: Mouse scrolled (949, 348) with delta (0, -1)
Screenshot: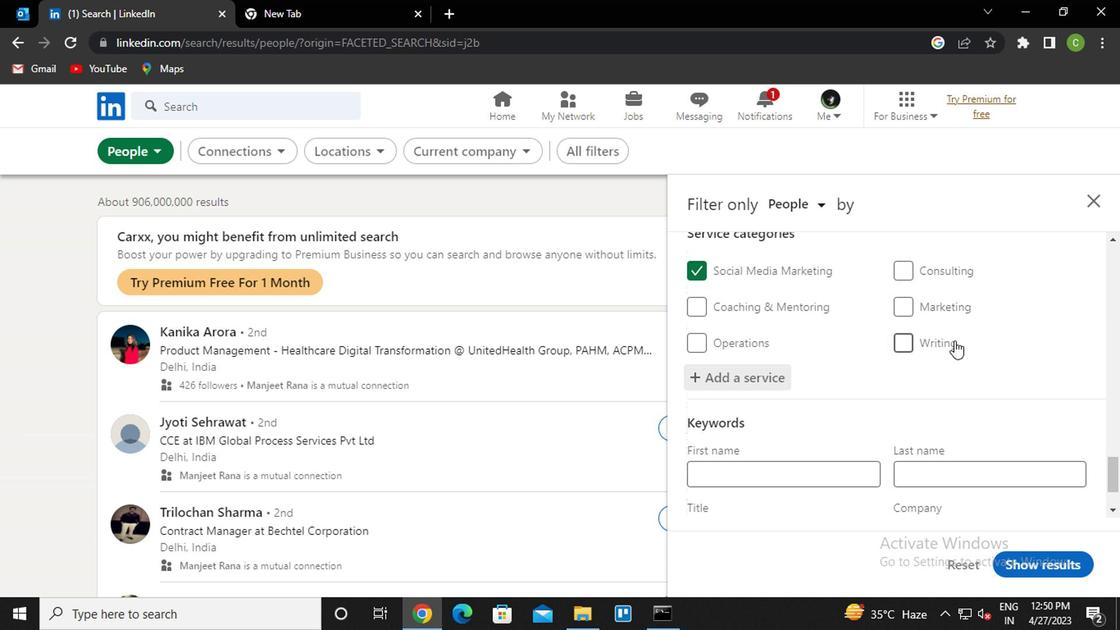 
Action: Mouse moved to (942, 365)
Screenshot: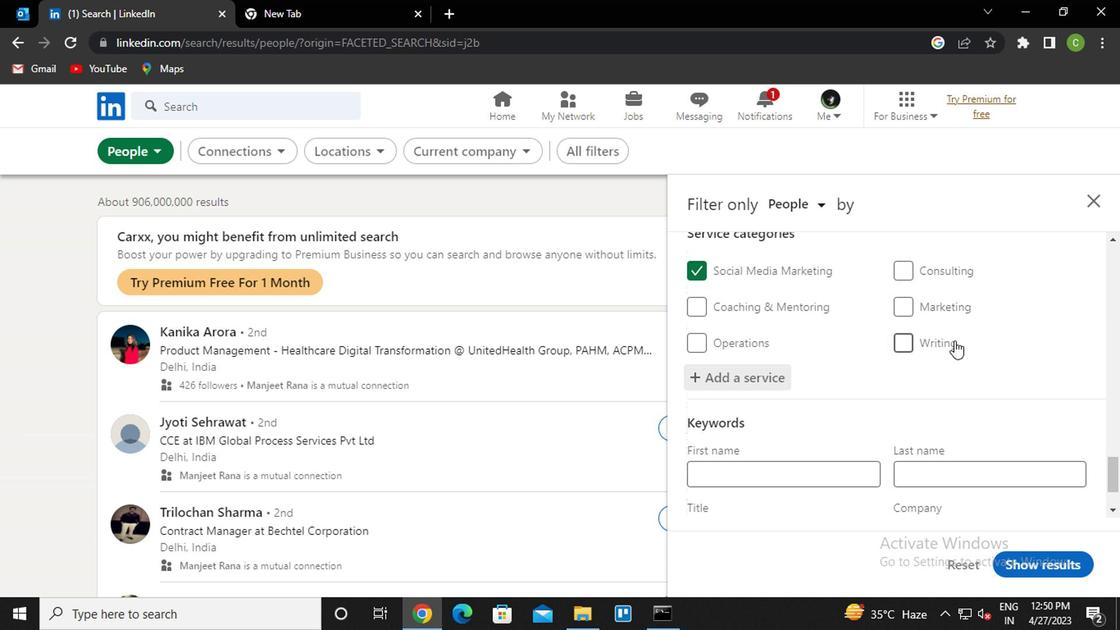 
Action: Mouse scrolled (942, 364) with delta (0, -1)
Screenshot: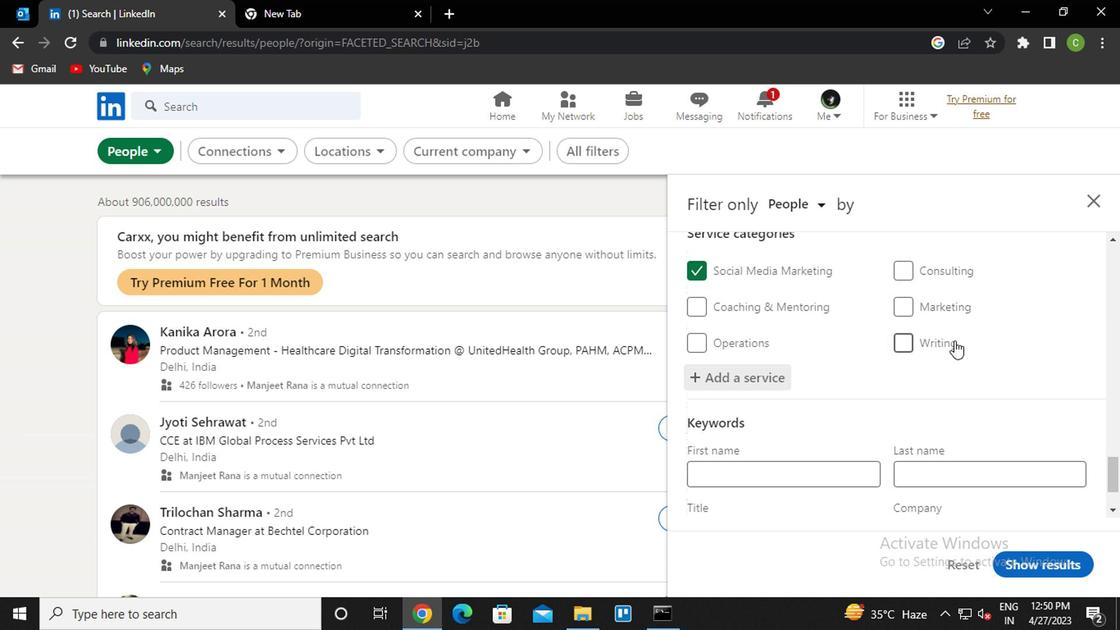 
Action: Mouse moved to (939, 369)
Screenshot: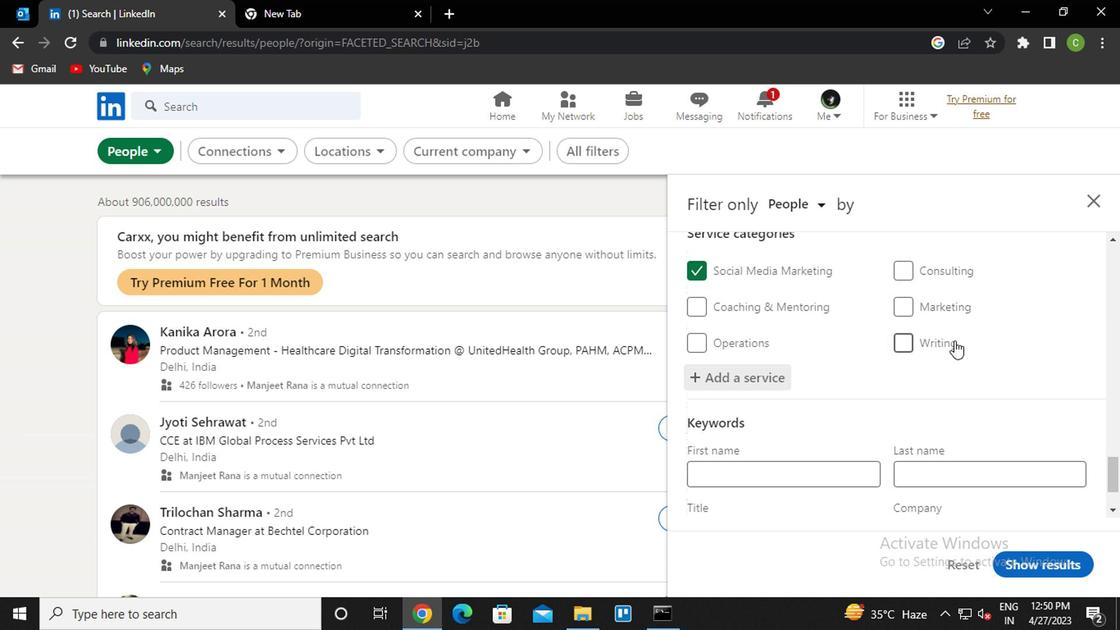 
Action: Mouse scrolled (939, 368) with delta (0, -1)
Screenshot: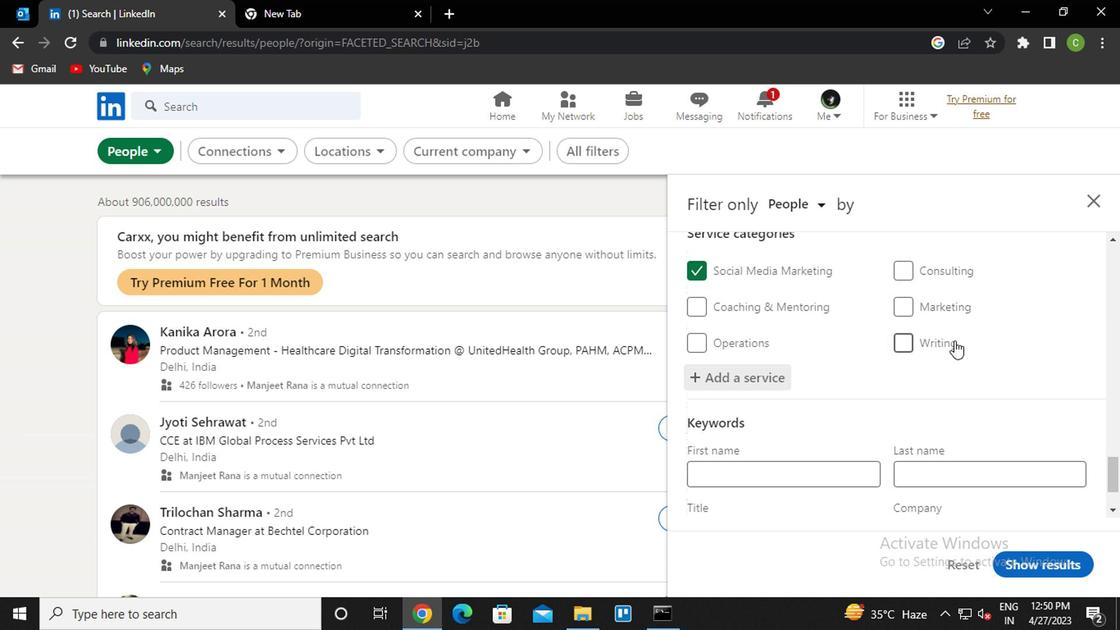 
Action: Mouse scrolled (939, 368) with delta (0, -1)
Screenshot: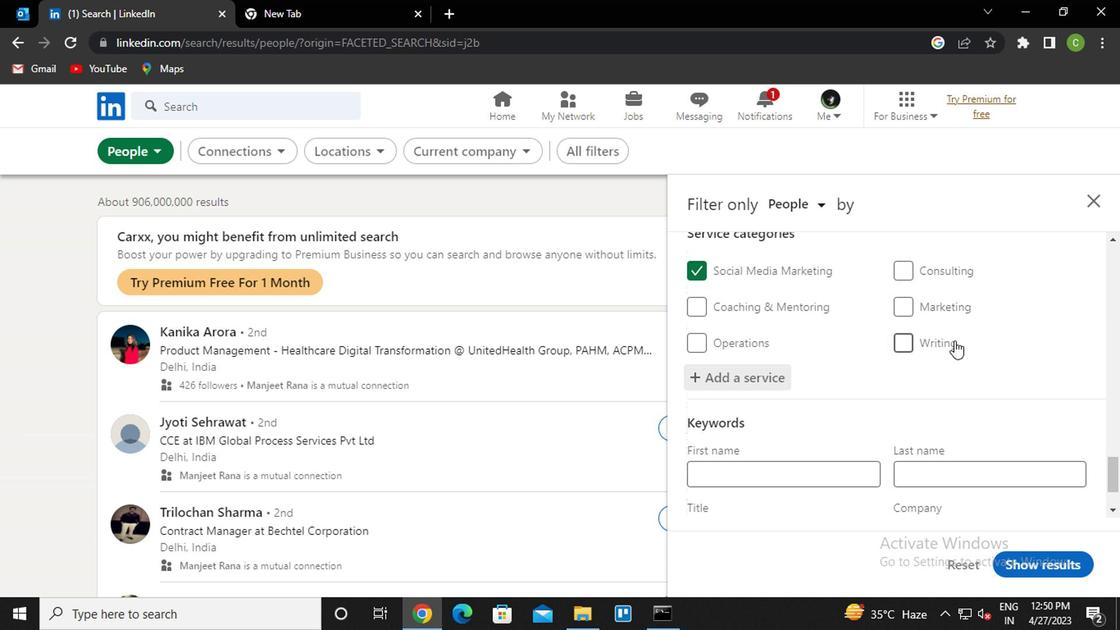 
Action: Mouse moved to (938, 370)
Screenshot: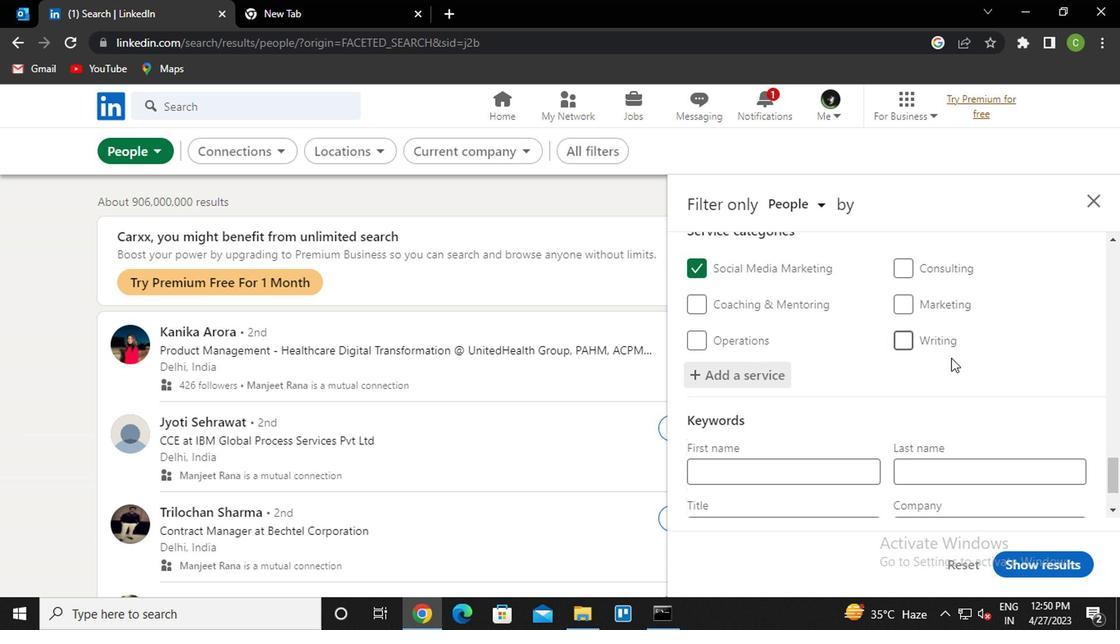 
Action: Mouse scrolled (938, 369) with delta (0, 0)
Screenshot: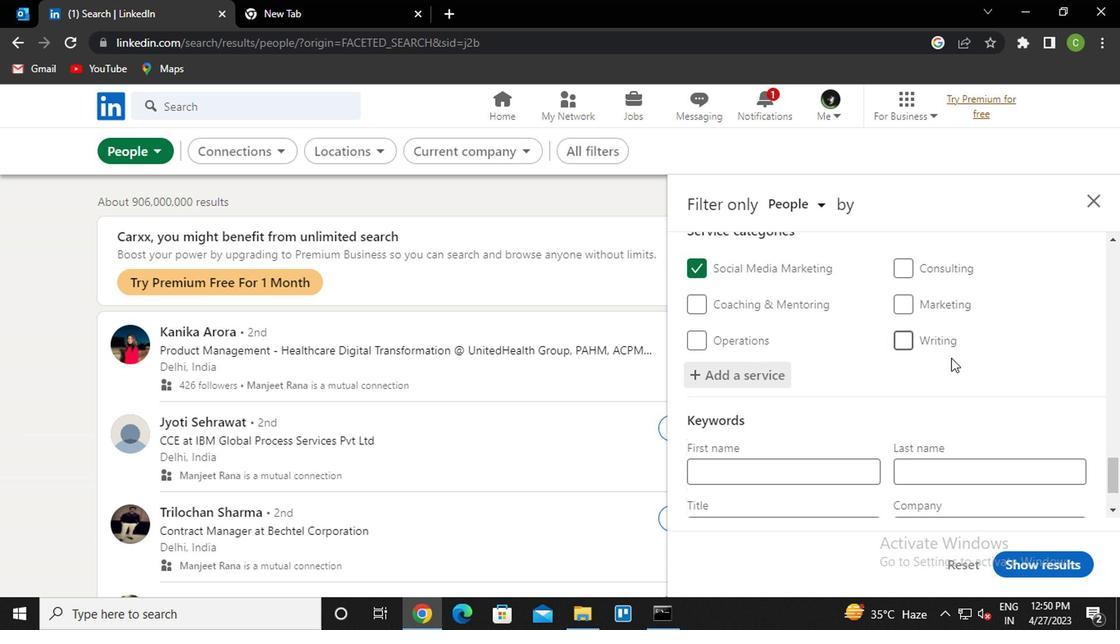
Action: Mouse moved to (924, 379)
Screenshot: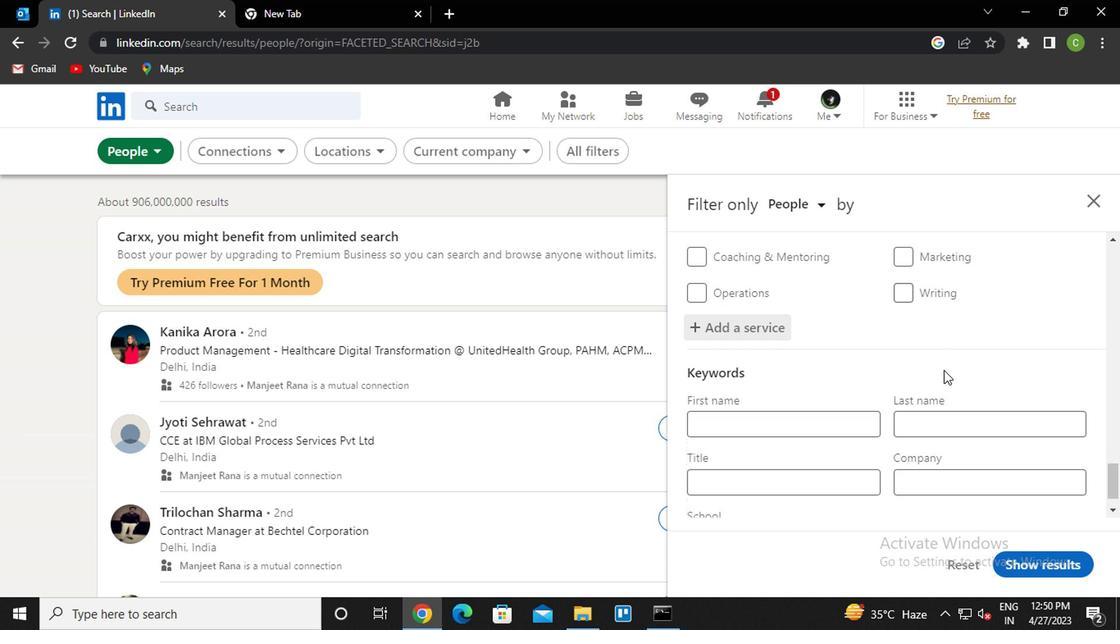 
Action: Mouse scrolled (924, 378) with delta (0, -1)
Screenshot: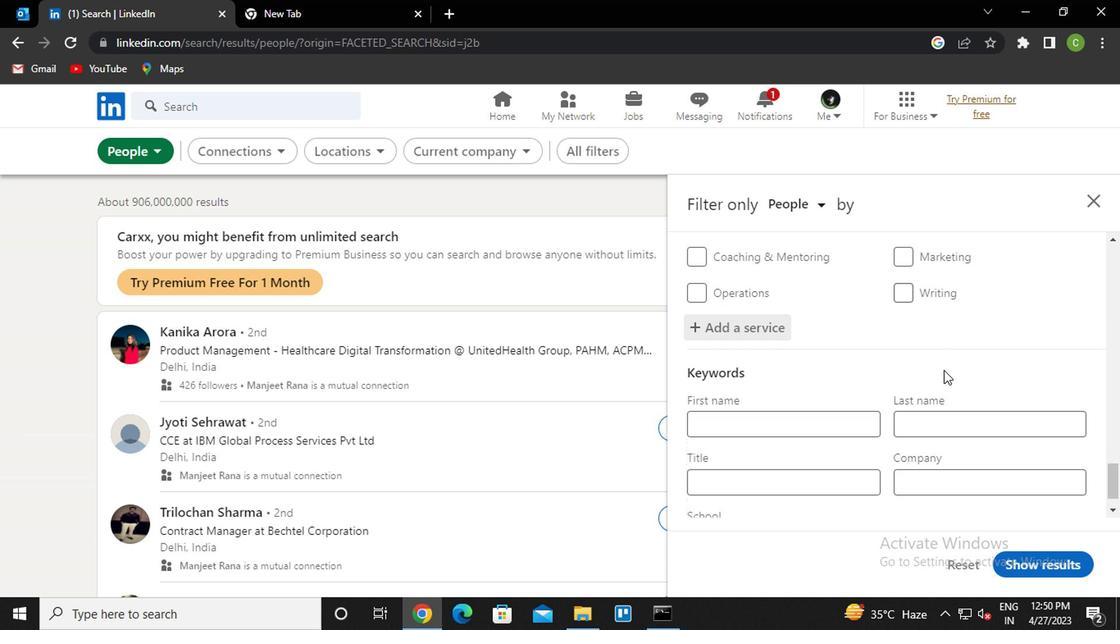
Action: Mouse moved to (773, 447)
Screenshot: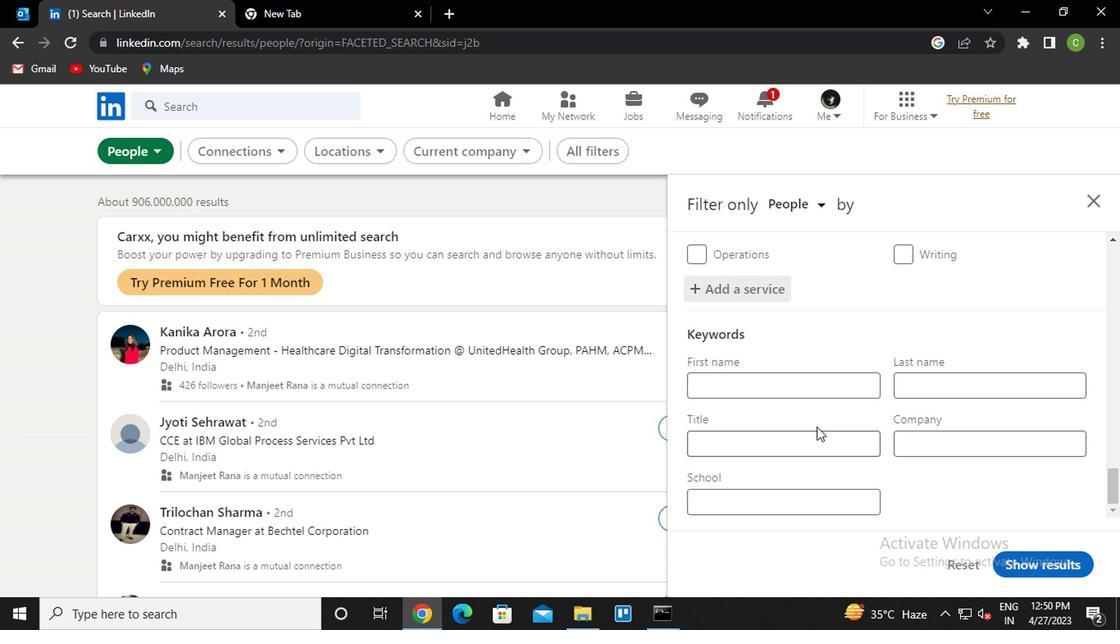 
Action: Mouse pressed left at (773, 447)
Screenshot: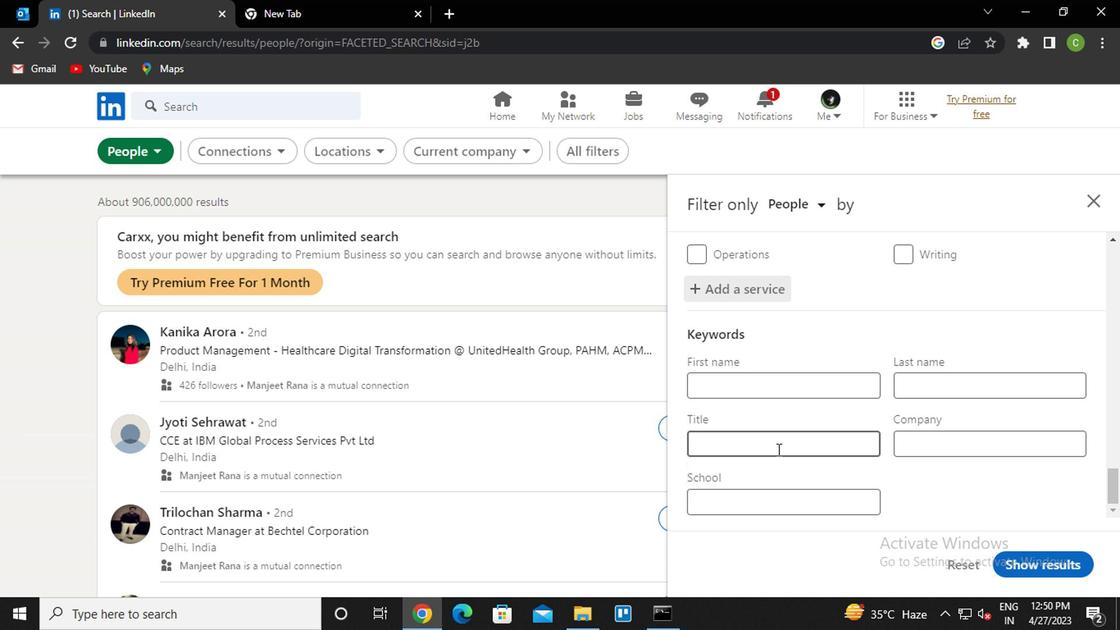 
Action: Key pressed <Key.caps_lock>t<Key.caps_lock>echnicak<Key.backspace>l<Key.space><Key.caps_lock>s<Key.caps_lock>pecialist
Screenshot: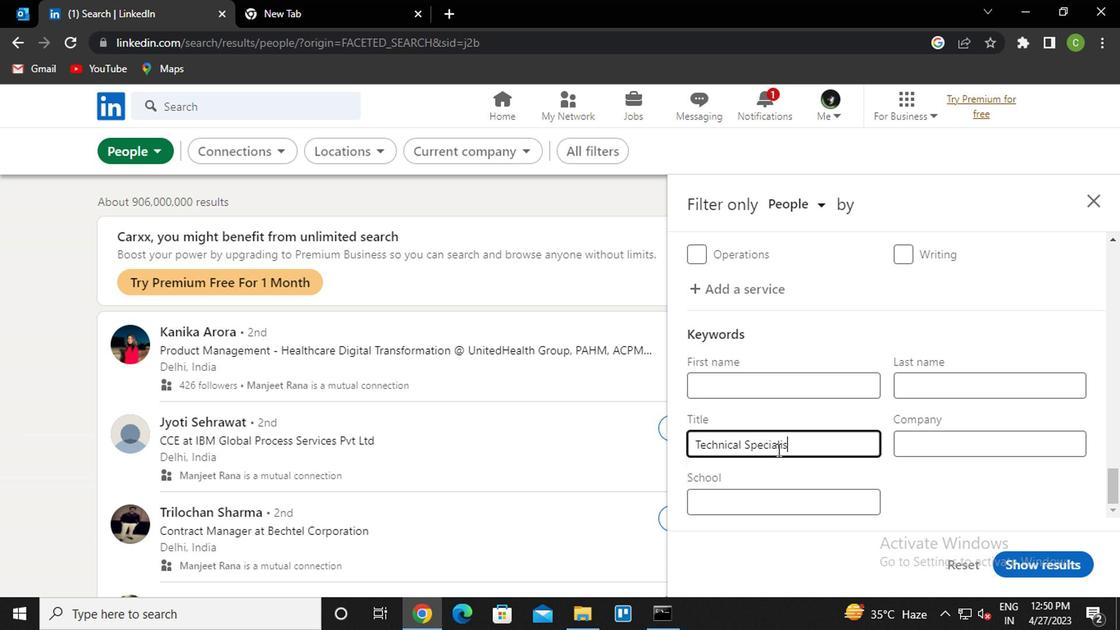 
Action: Mouse moved to (1043, 553)
Screenshot: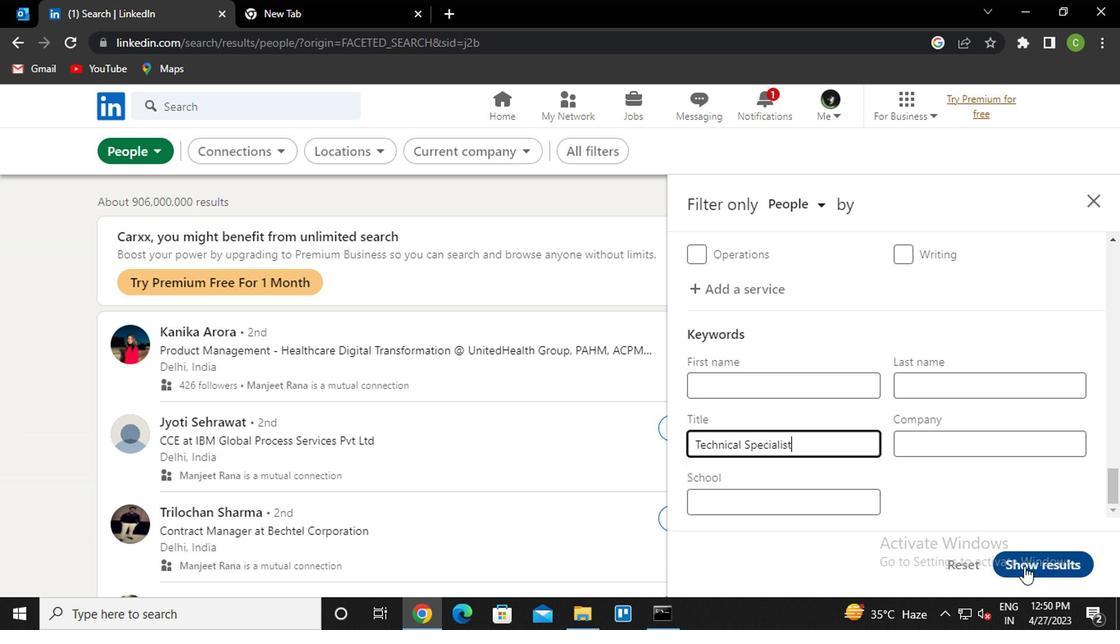 
Action: Mouse pressed left at (1043, 553)
Screenshot: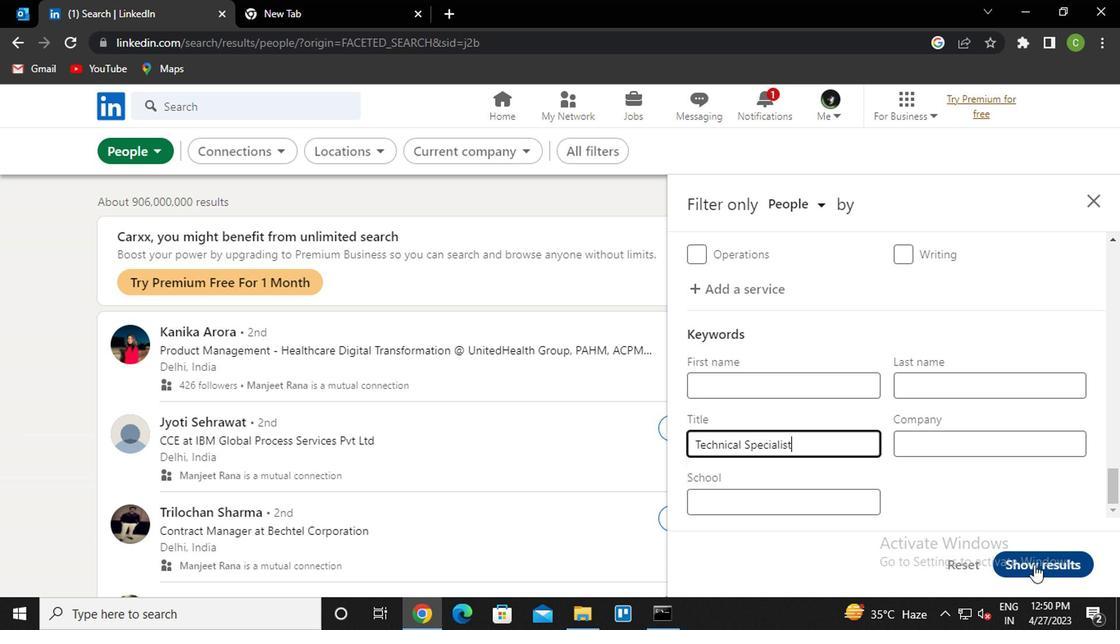 
Action: Mouse moved to (606, 530)
Screenshot: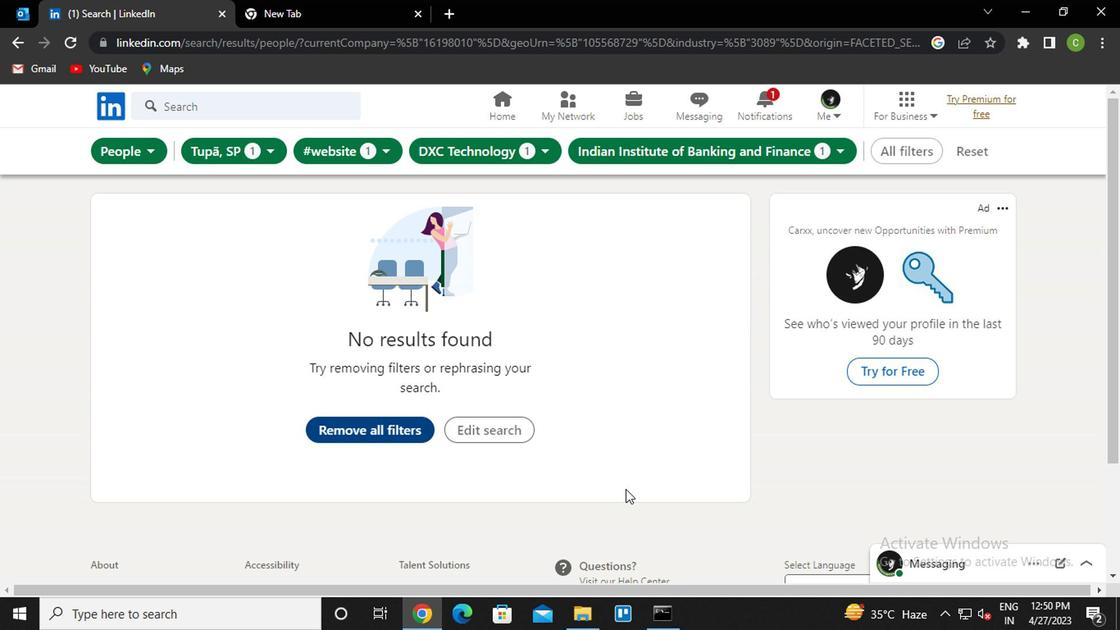 
Action: Key pressed <Key.f8>
Screenshot: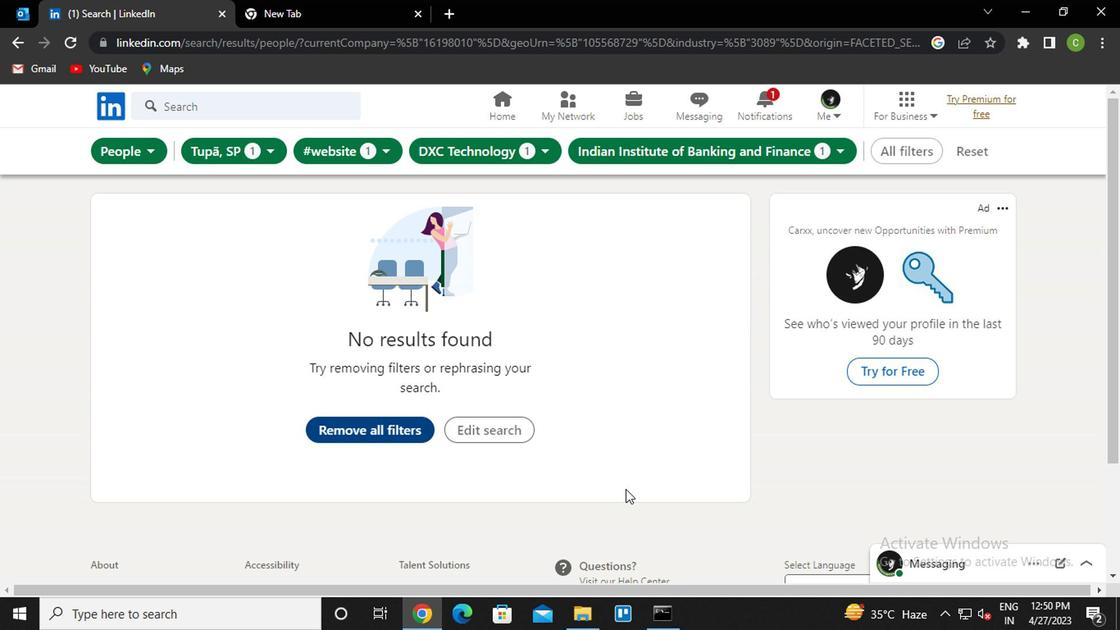 
